 Task: Find connections with filter location Pozuelo de Alarcón with filter topic #ContentMarketingwith filter profile language Spanish with filter current company Royal Enfield with filter school Srinivasa Ramanujan Institute of Technology with filter industry Natural Gas Extraction with filter service category Digital Marketing with filter keywords title Suicide Hotline Volunteer
Action: Mouse moved to (618, 76)
Screenshot: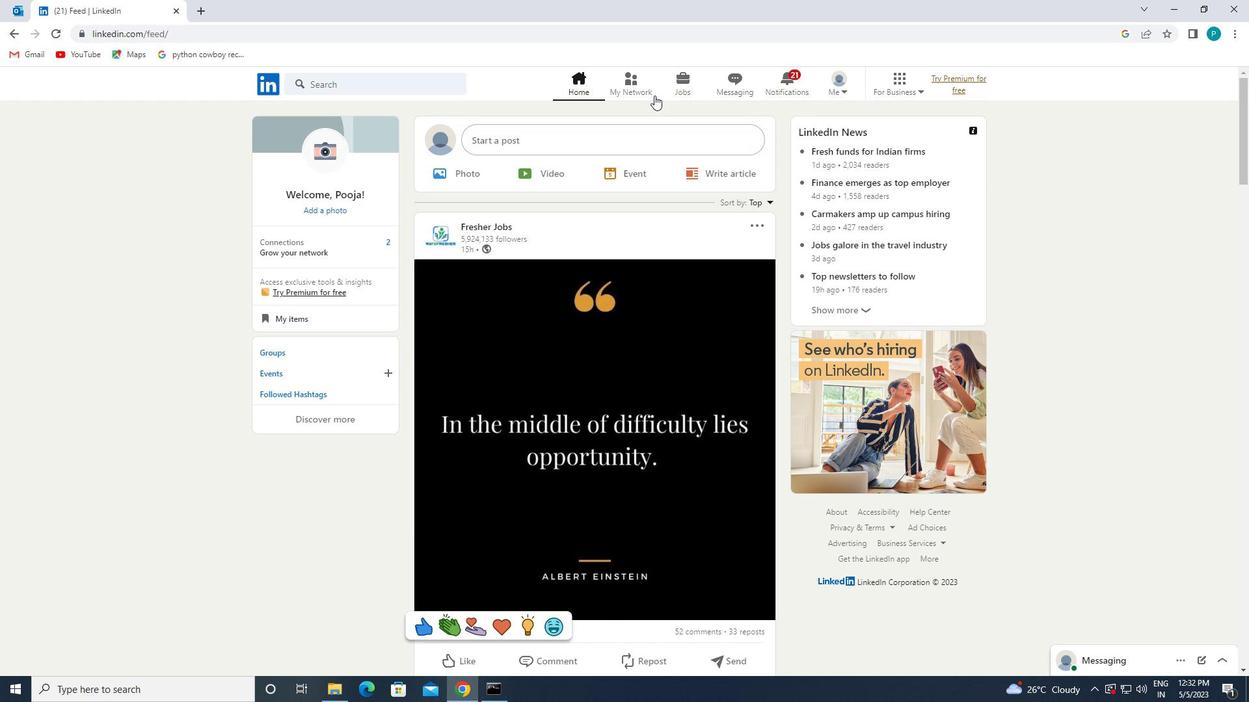
Action: Mouse pressed left at (618, 76)
Screenshot: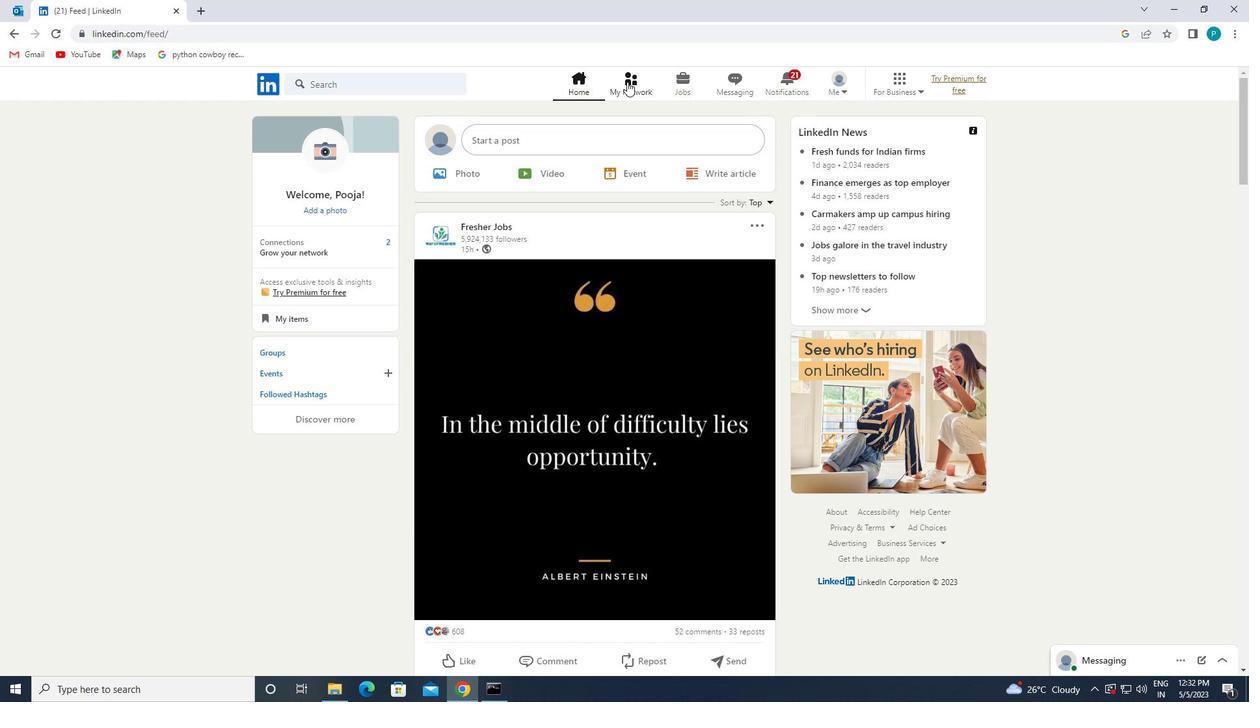 
Action: Mouse moved to (400, 145)
Screenshot: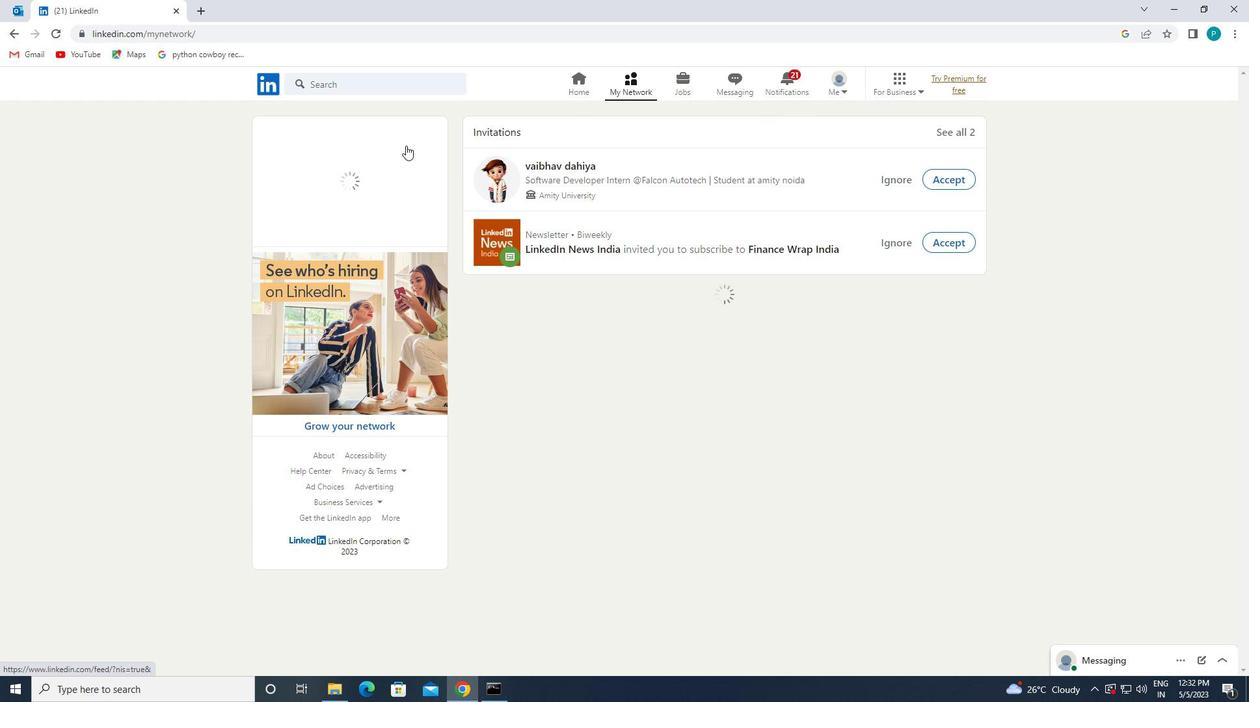 
Action: Mouse pressed left at (400, 145)
Screenshot: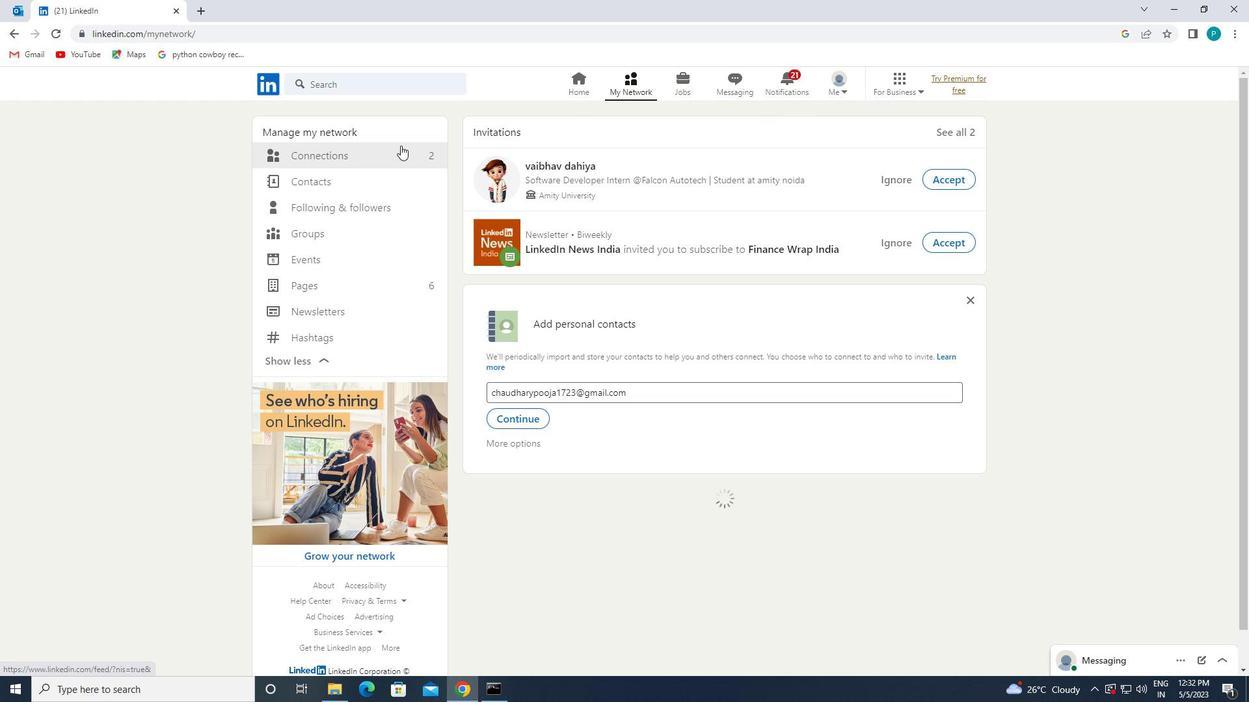
Action: Mouse moved to (418, 154)
Screenshot: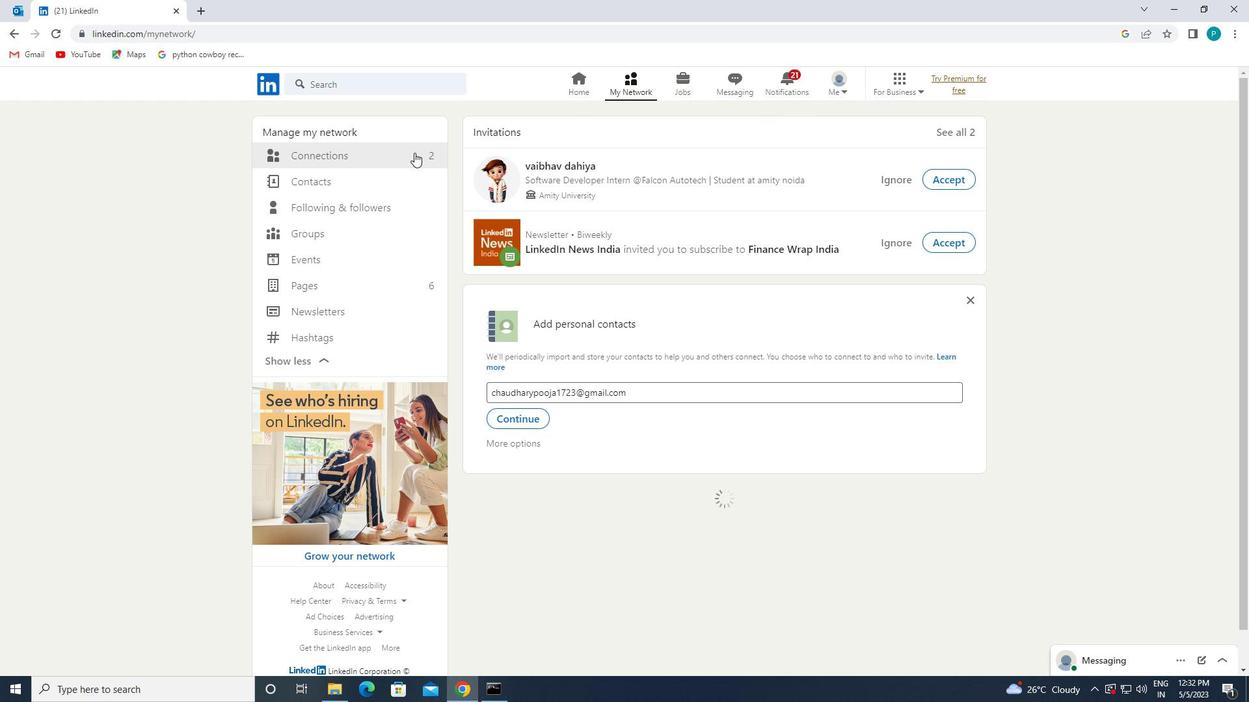 
Action: Mouse pressed left at (418, 154)
Screenshot: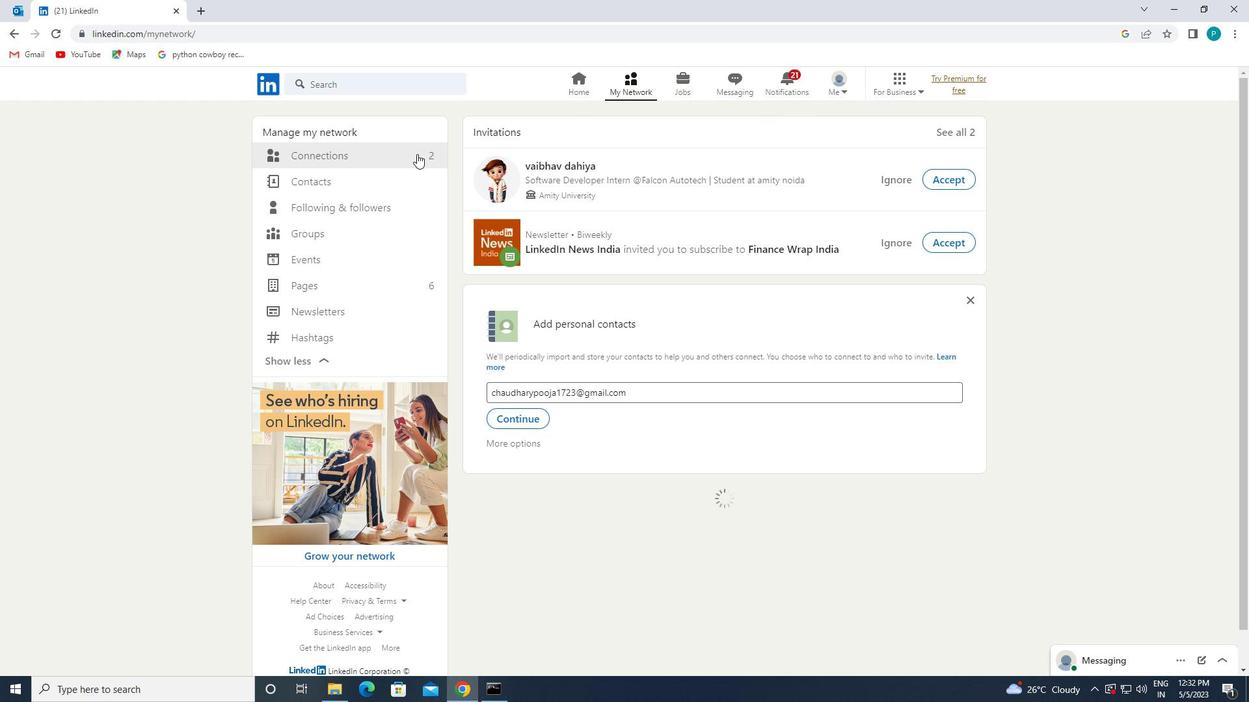 
Action: Mouse moved to (709, 161)
Screenshot: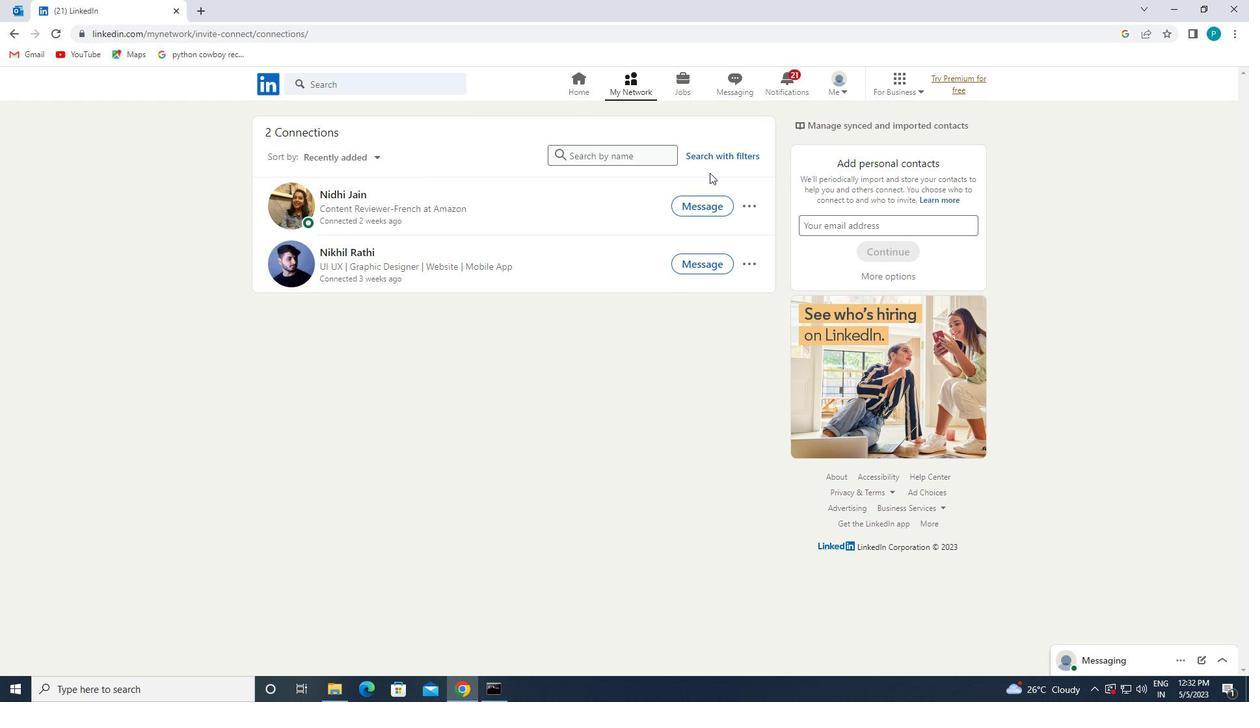
Action: Mouse pressed left at (709, 161)
Screenshot: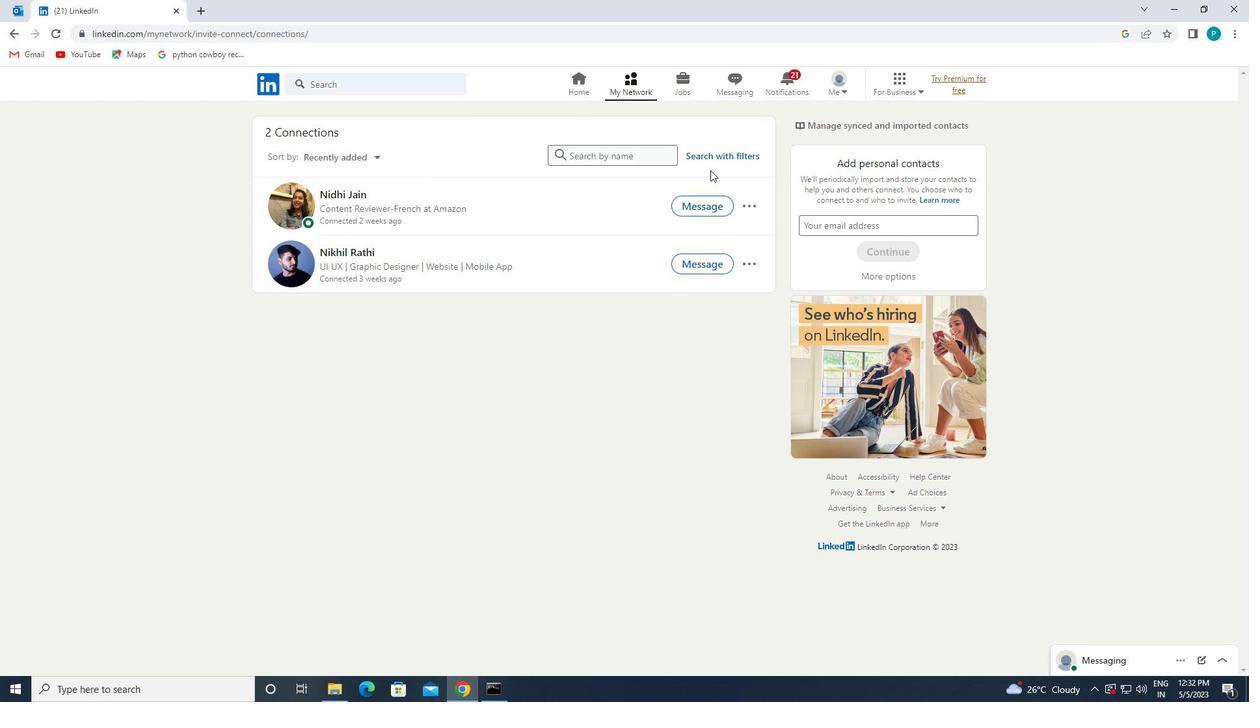
Action: Mouse moved to (661, 123)
Screenshot: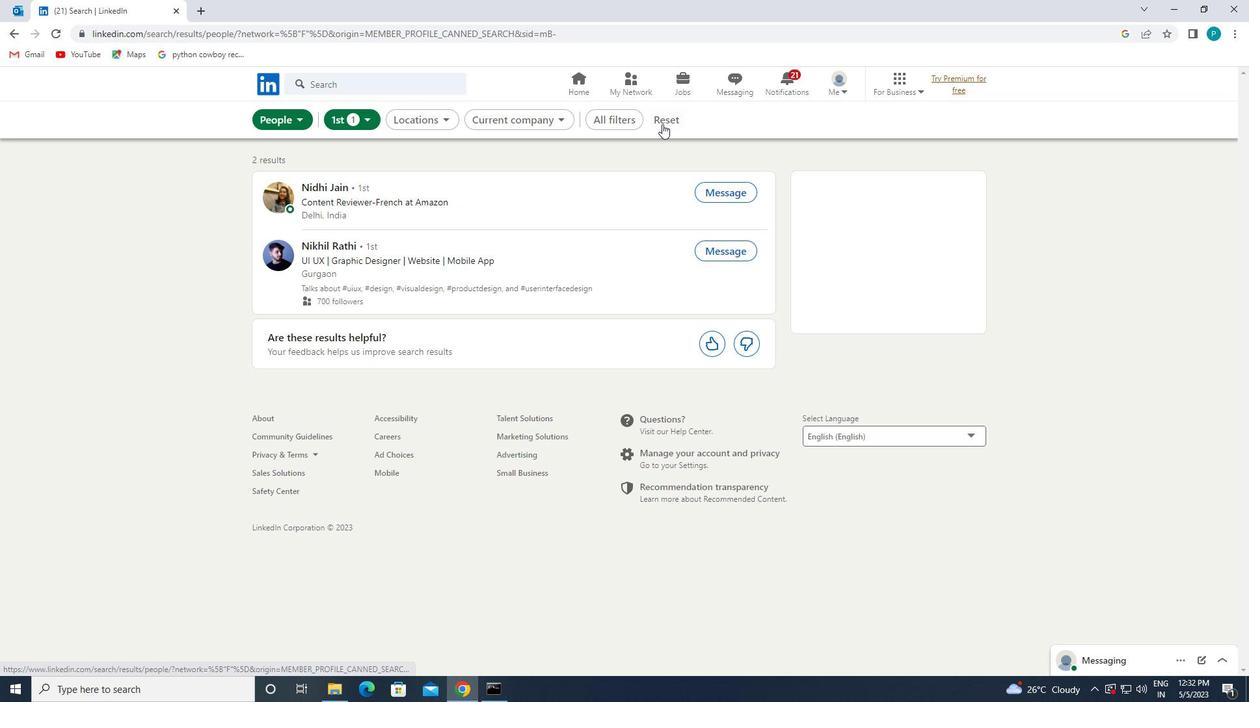 
Action: Mouse pressed left at (661, 123)
Screenshot: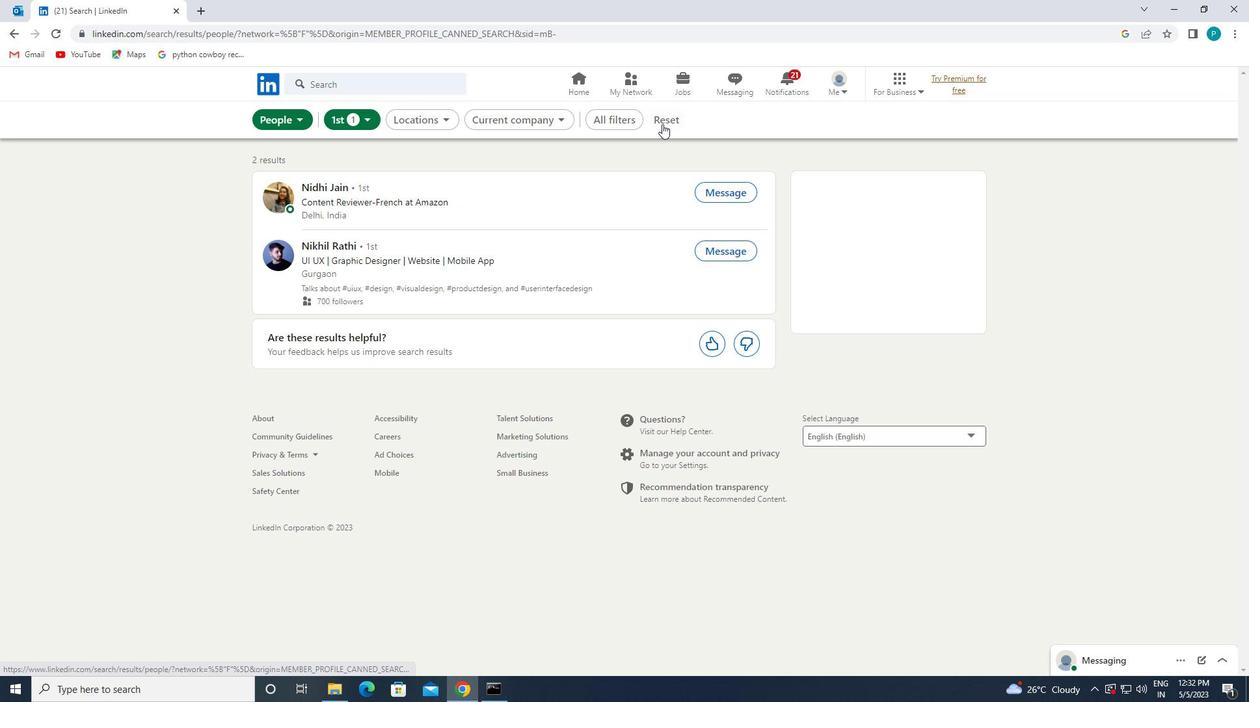 
Action: Mouse moved to (651, 121)
Screenshot: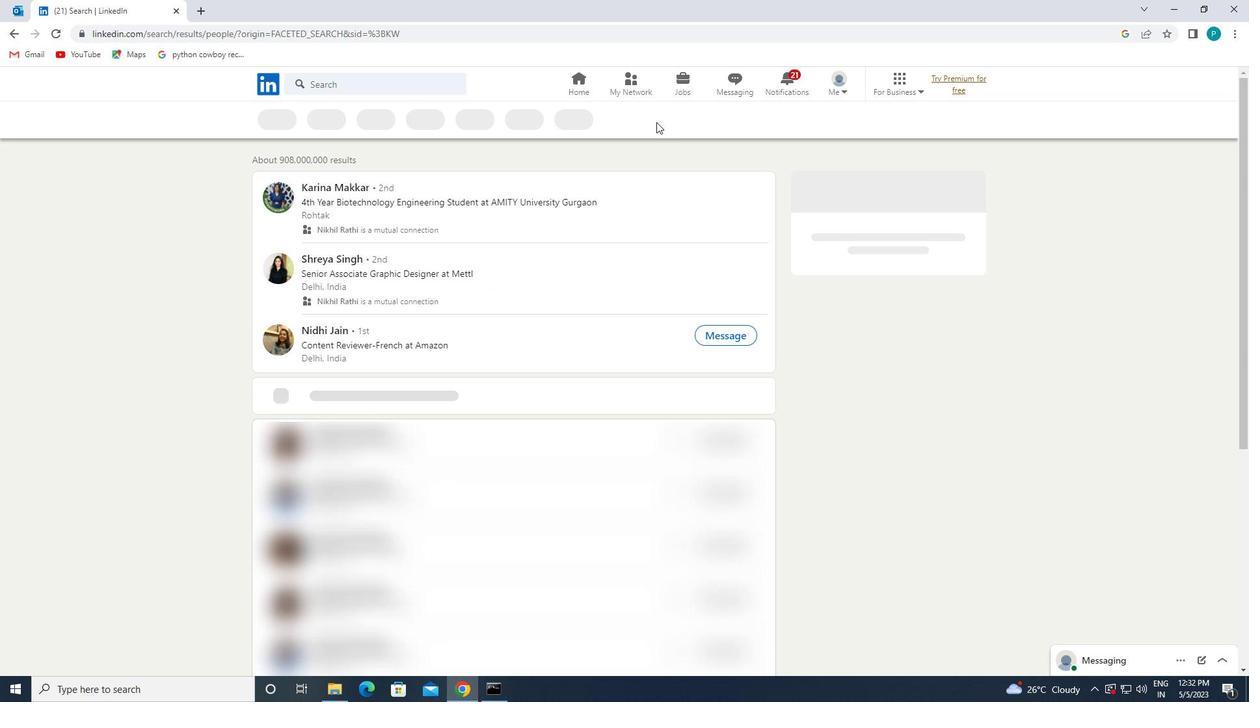 
Action: Mouse pressed left at (651, 121)
Screenshot: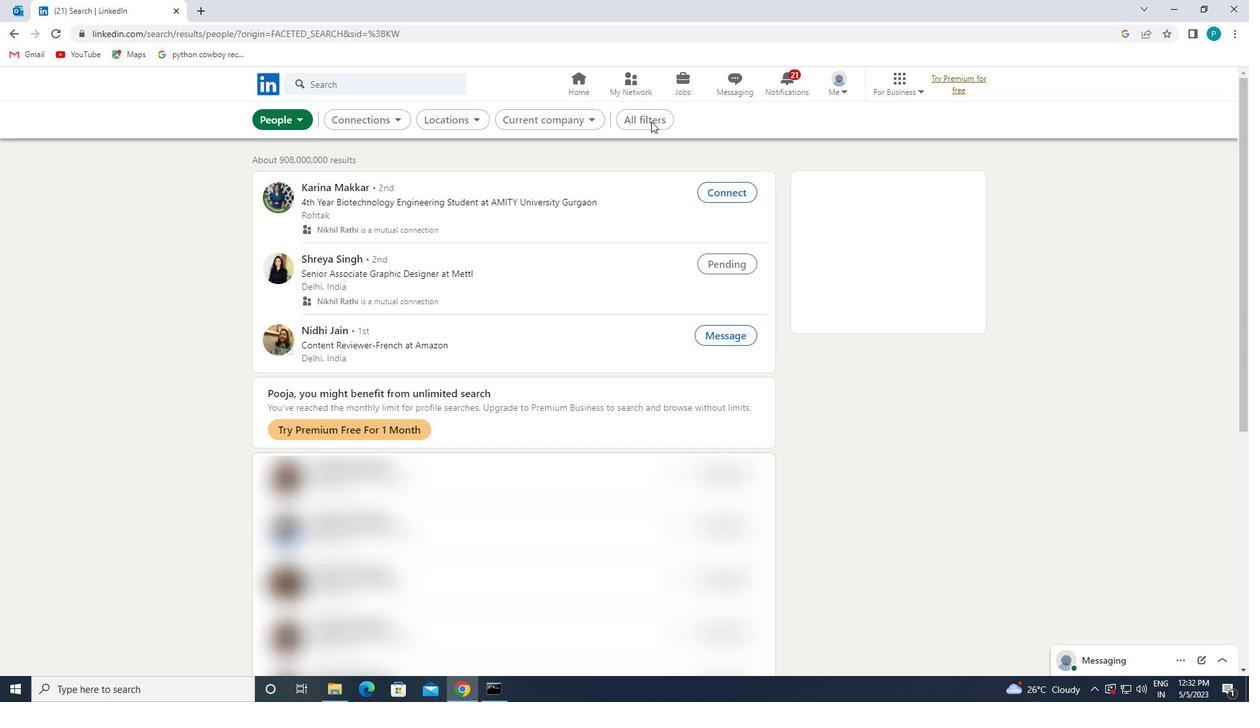 
Action: Mouse moved to (630, 122)
Screenshot: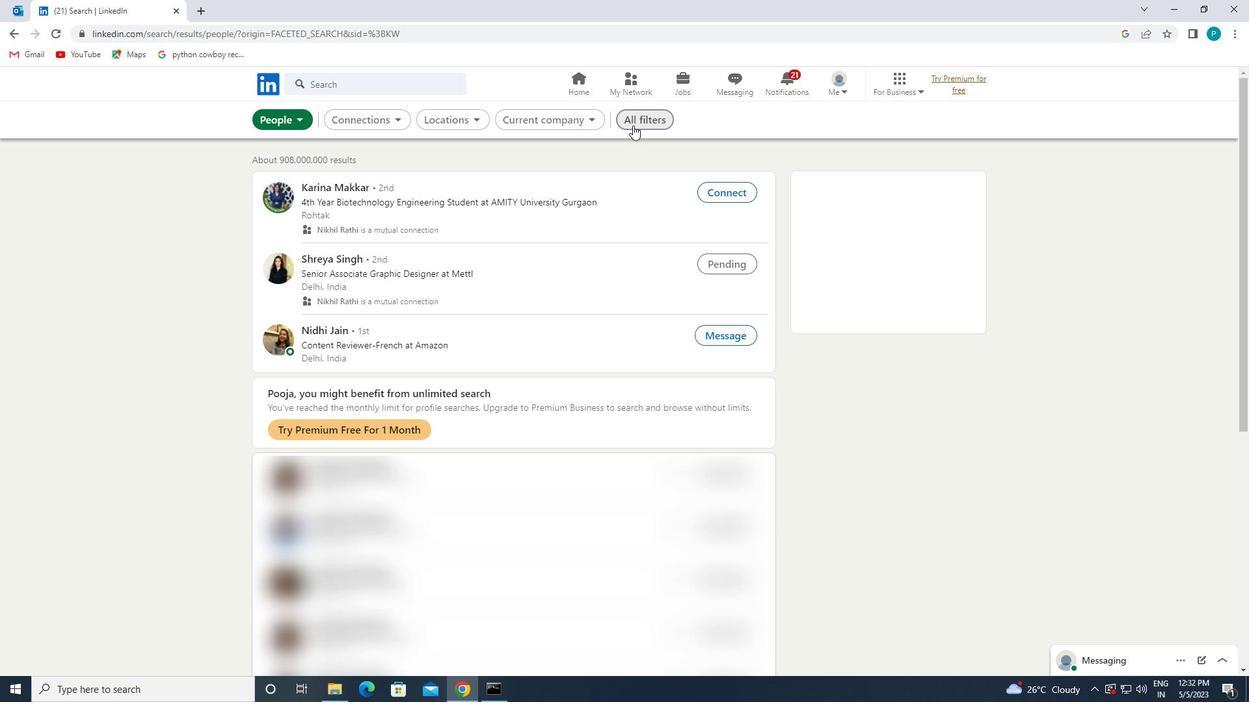 
Action: Mouse pressed left at (630, 122)
Screenshot: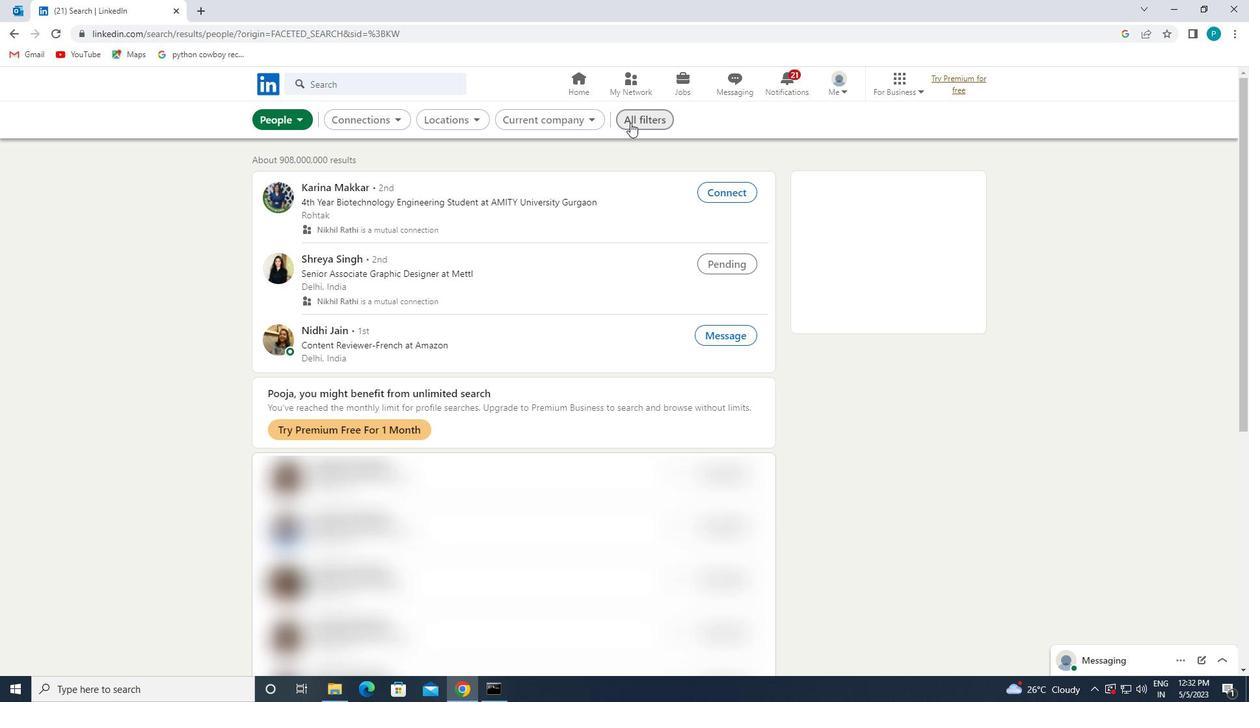 
Action: Mouse moved to (643, 124)
Screenshot: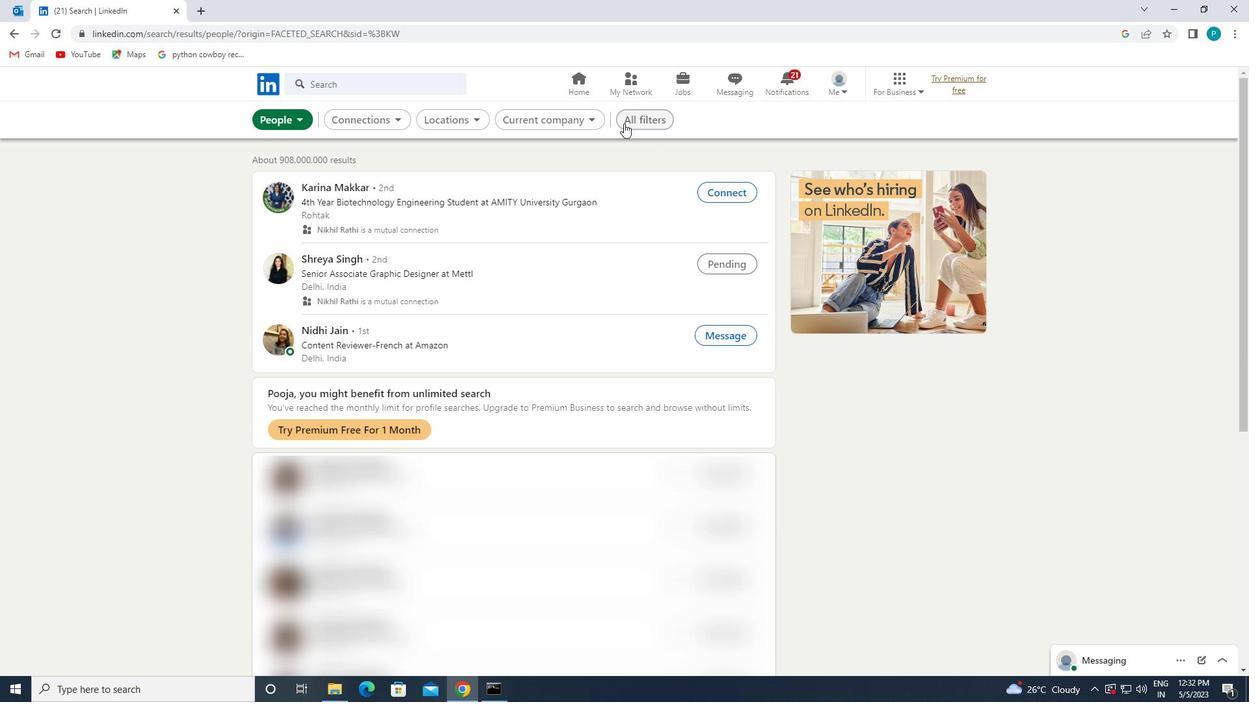 
Action: Mouse pressed left at (643, 124)
Screenshot: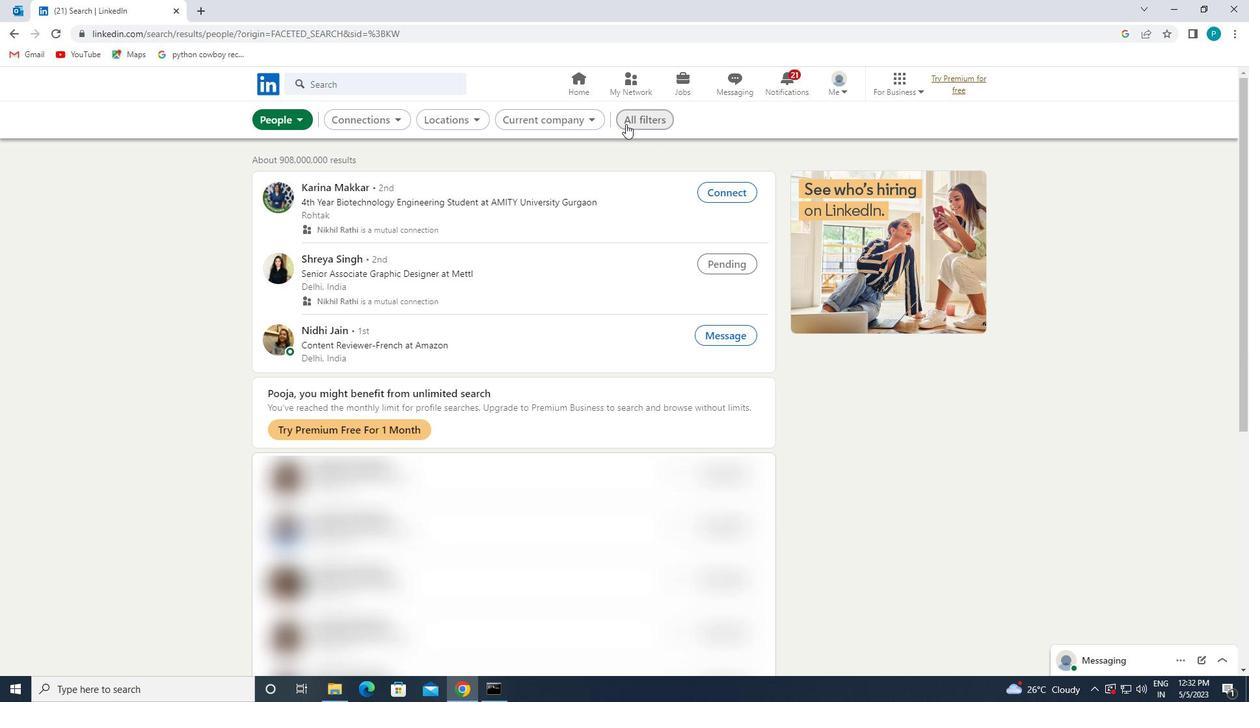 
Action: Mouse moved to (1130, 374)
Screenshot: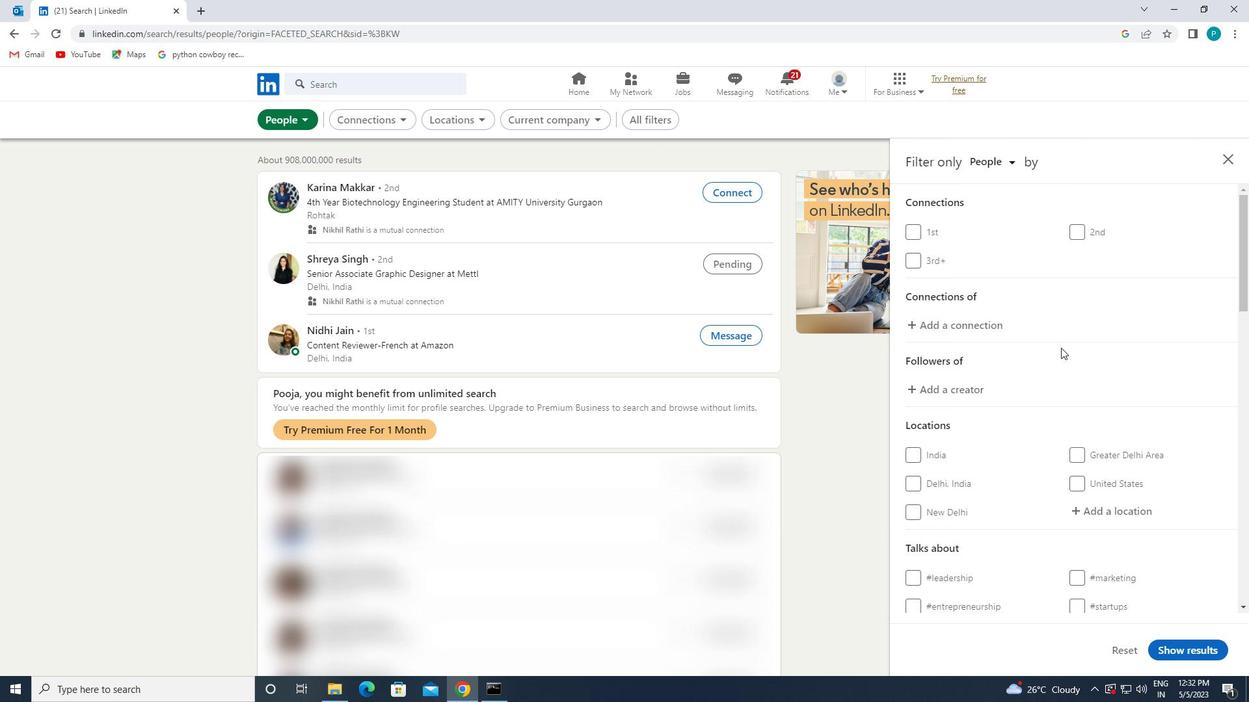 
Action: Mouse scrolled (1130, 374) with delta (0, 0)
Screenshot: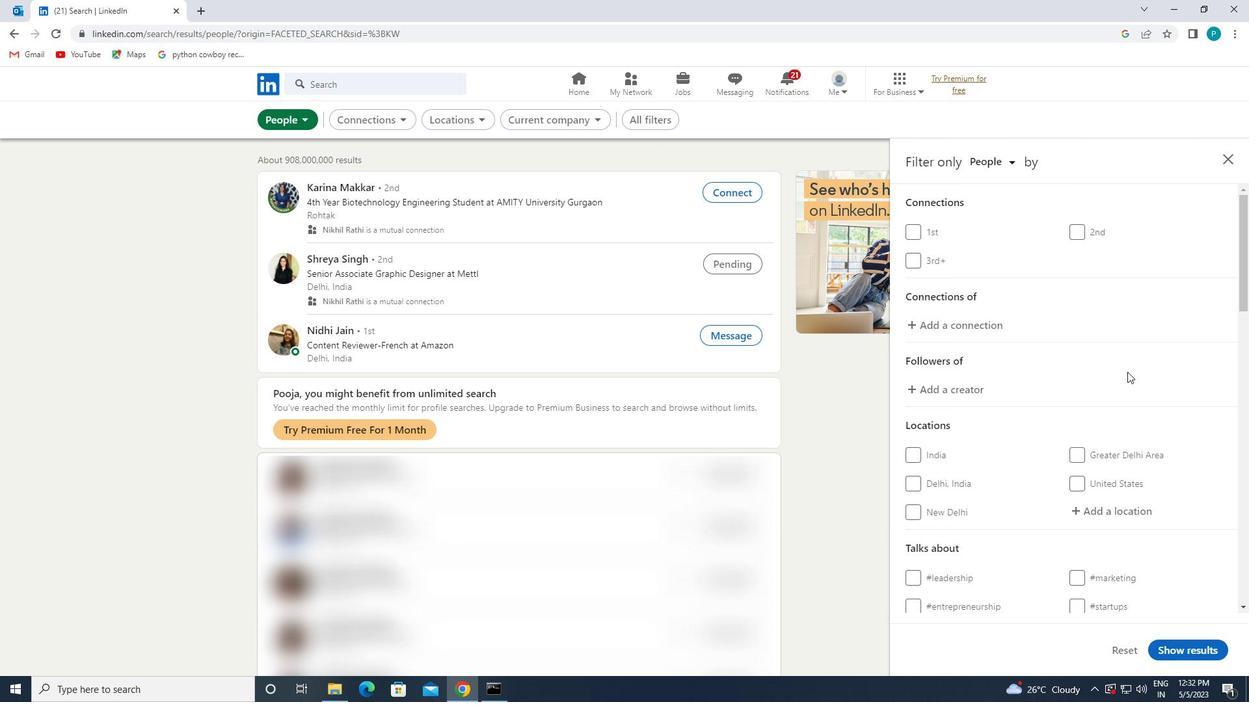 
Action: Mouse moved to (1130, 375)
Screenshot: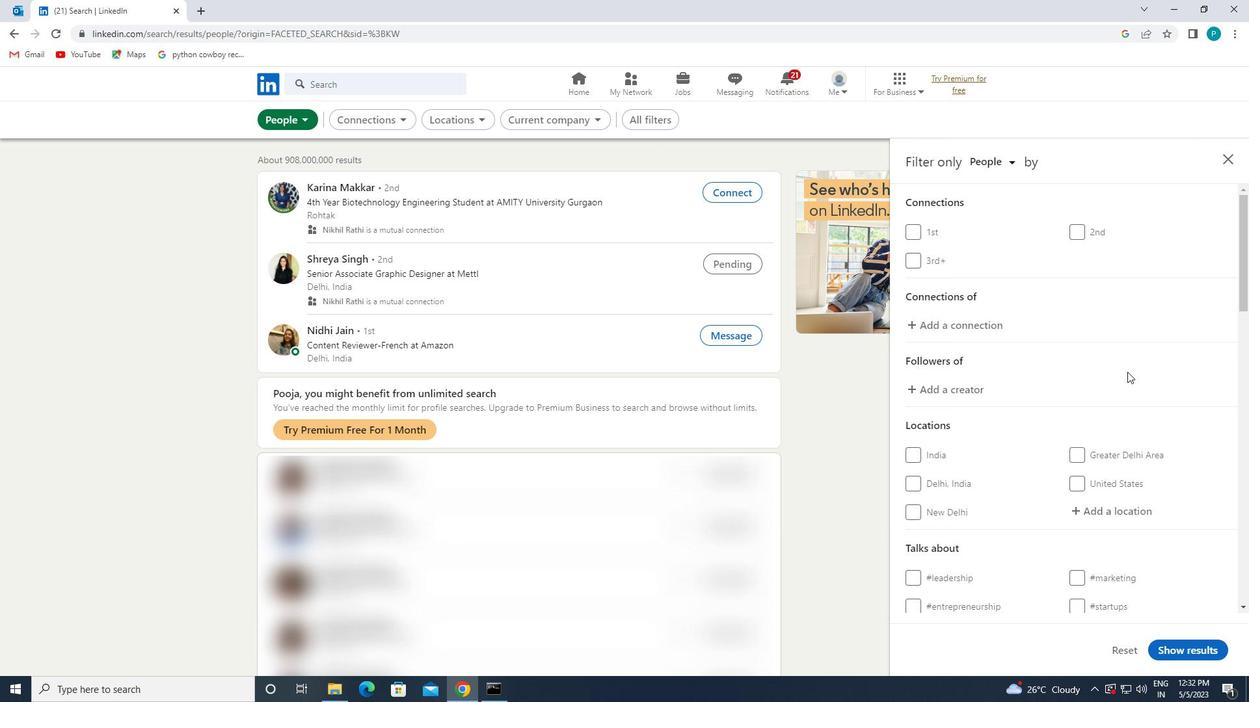
Action: Mouse scrolled (1130, 374) with delta (0, 0)
Screenshot: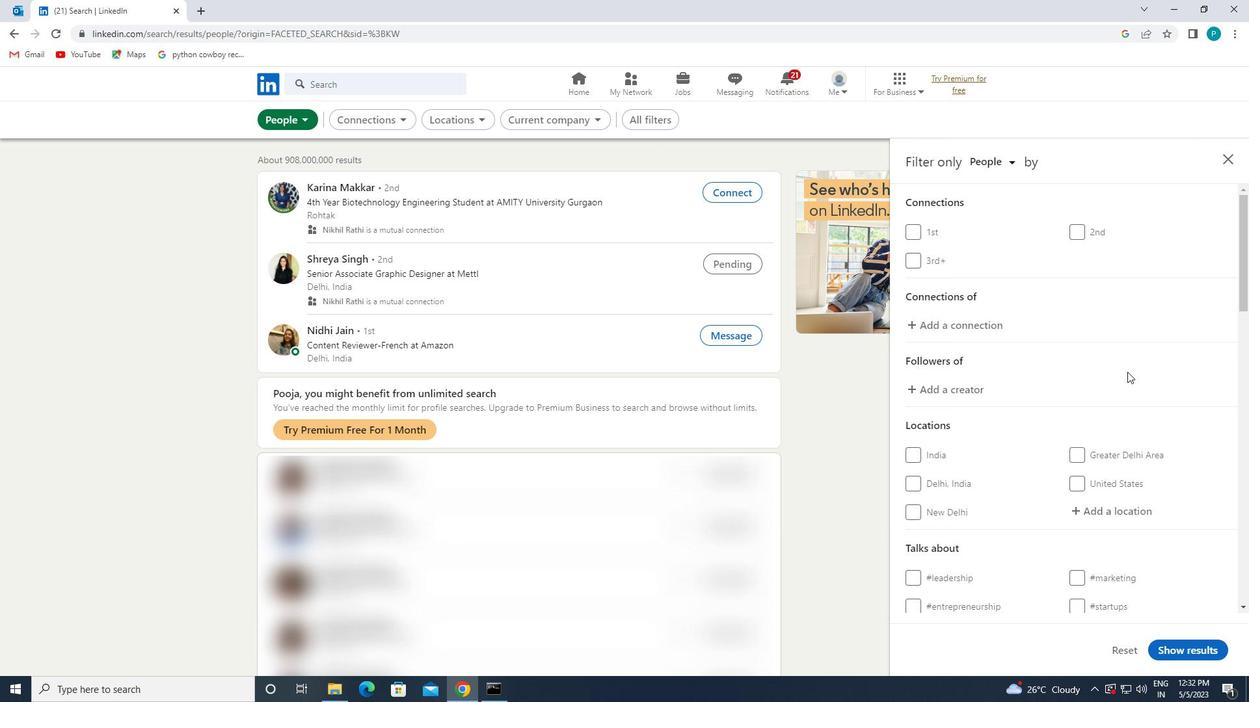 
Action: Mouse moved to (1126, 374)
Screenshot: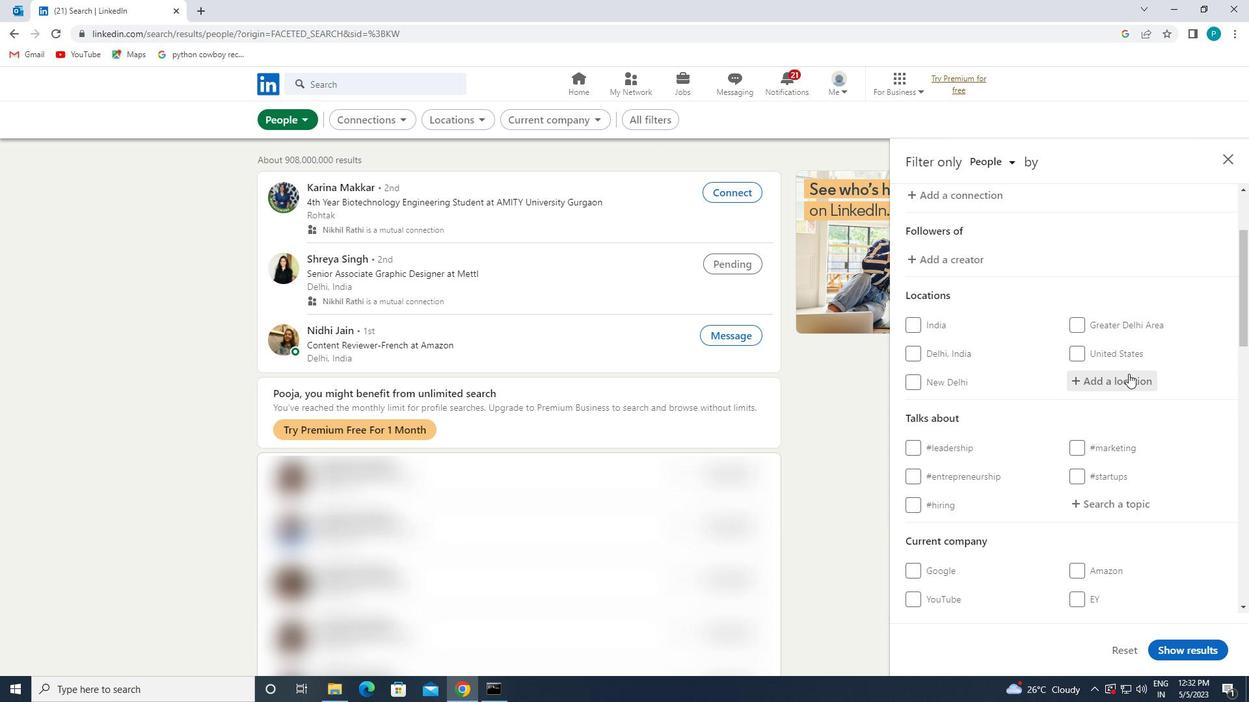
Action: Mouse pressed left at (1126, 374)
Screenshot: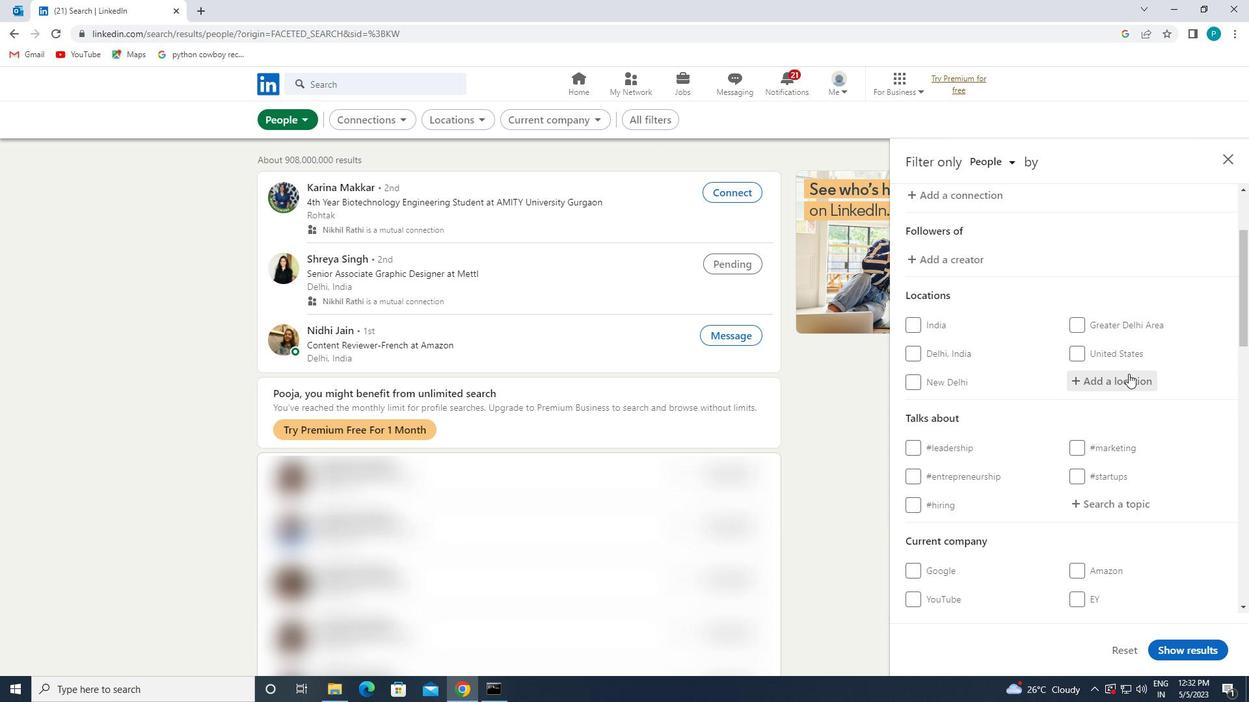 
Action: Mouse moved to (1126, 374)
Screenshot: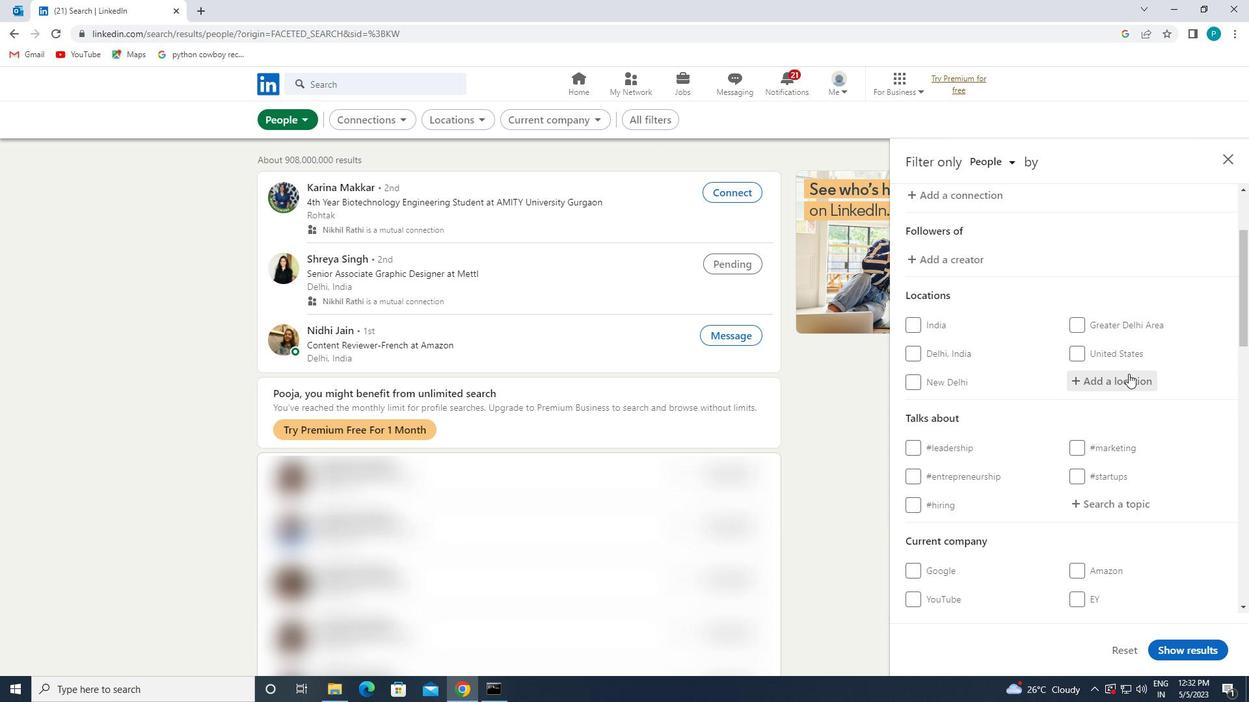 
Action: Key pressed <Key.caps_lock>p<Key.caps_lock>ozuelo<Key.space>de
Screenshot: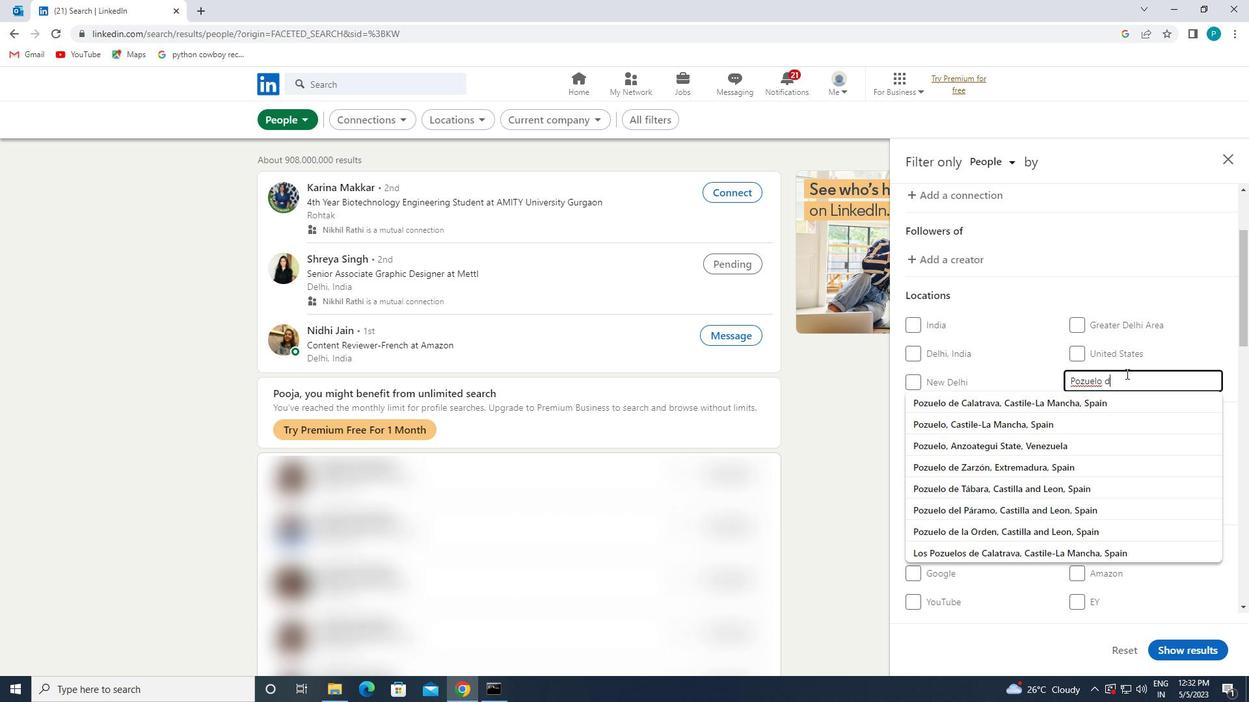 
Action: Mouse moved to (1071, 396)
Screenshot: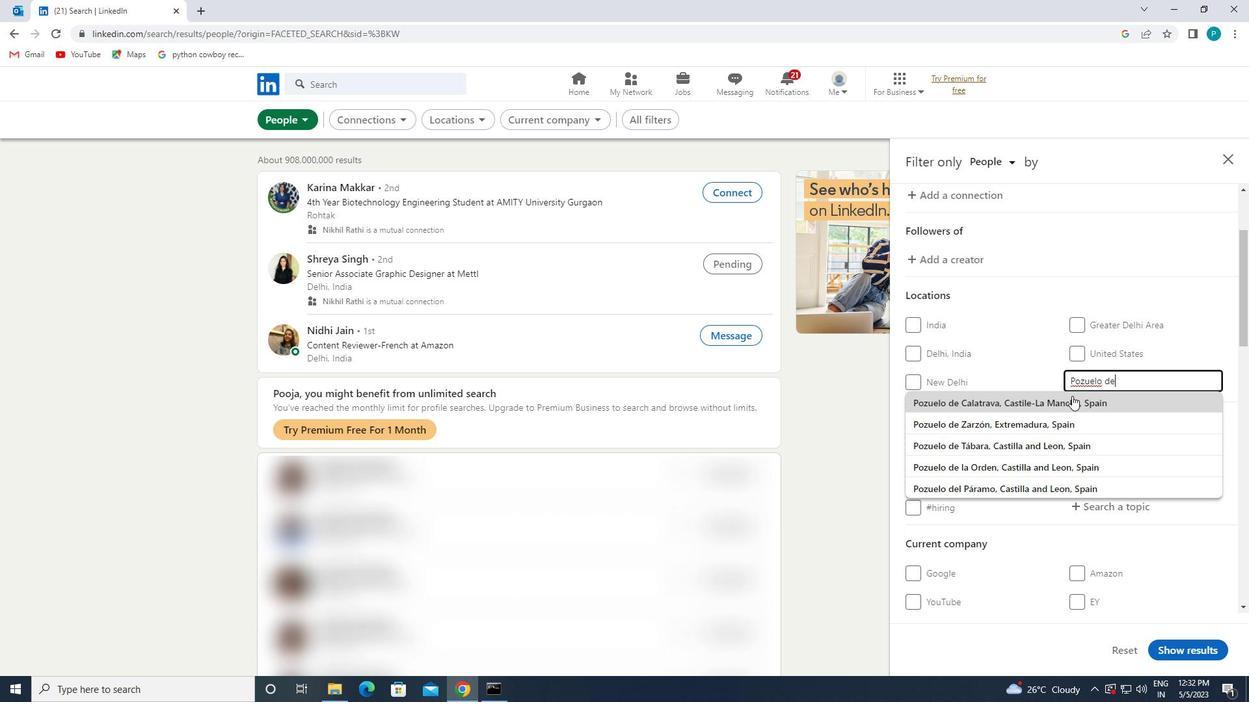 
Action: Key pressed <Key.space><Key.caps_lock>a<Key.caps_lock>larci<Key.backspace>on
Screenshot: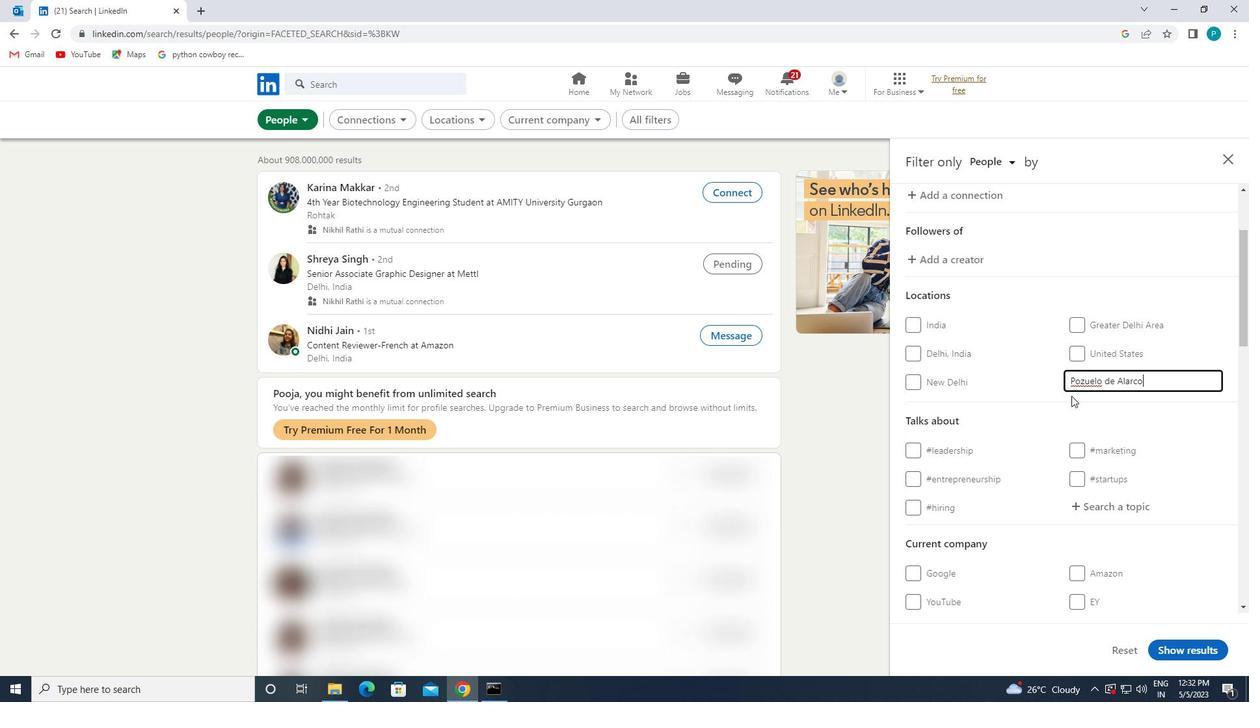
Action: Mouse moved to (1129, 511)
Screenshot: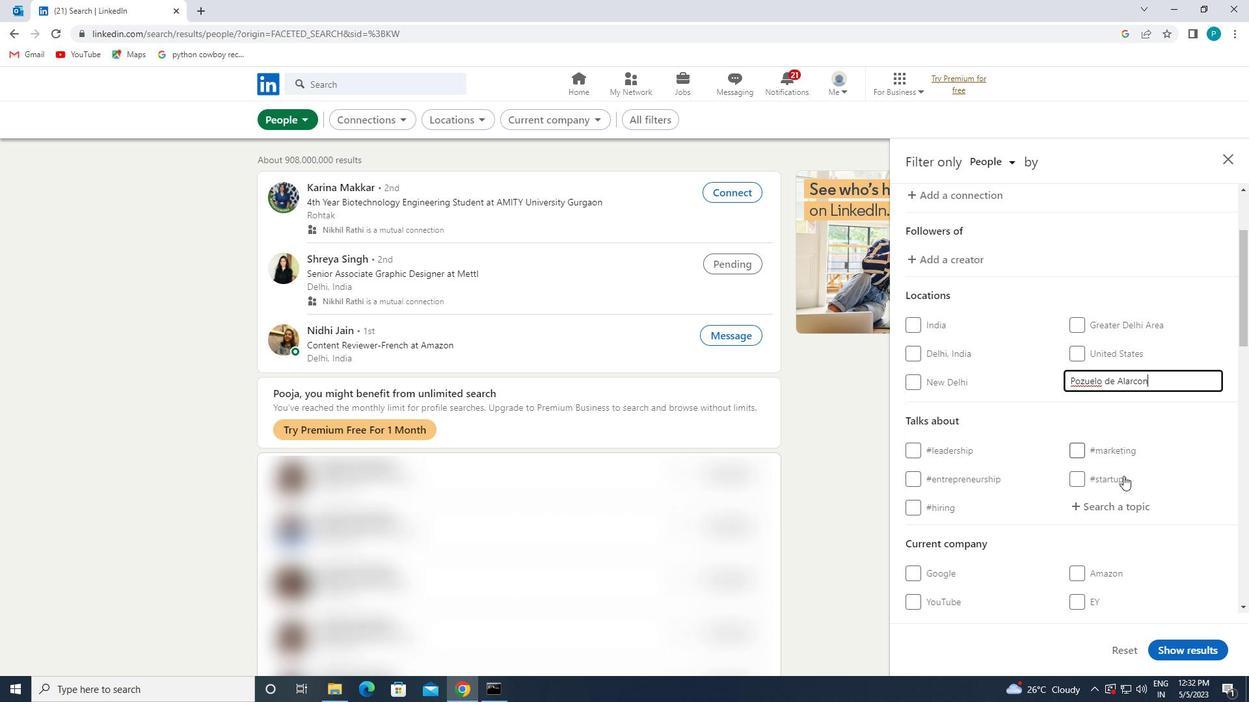 
Action: Mouse pressed left at (1129, 511)
Screenshot: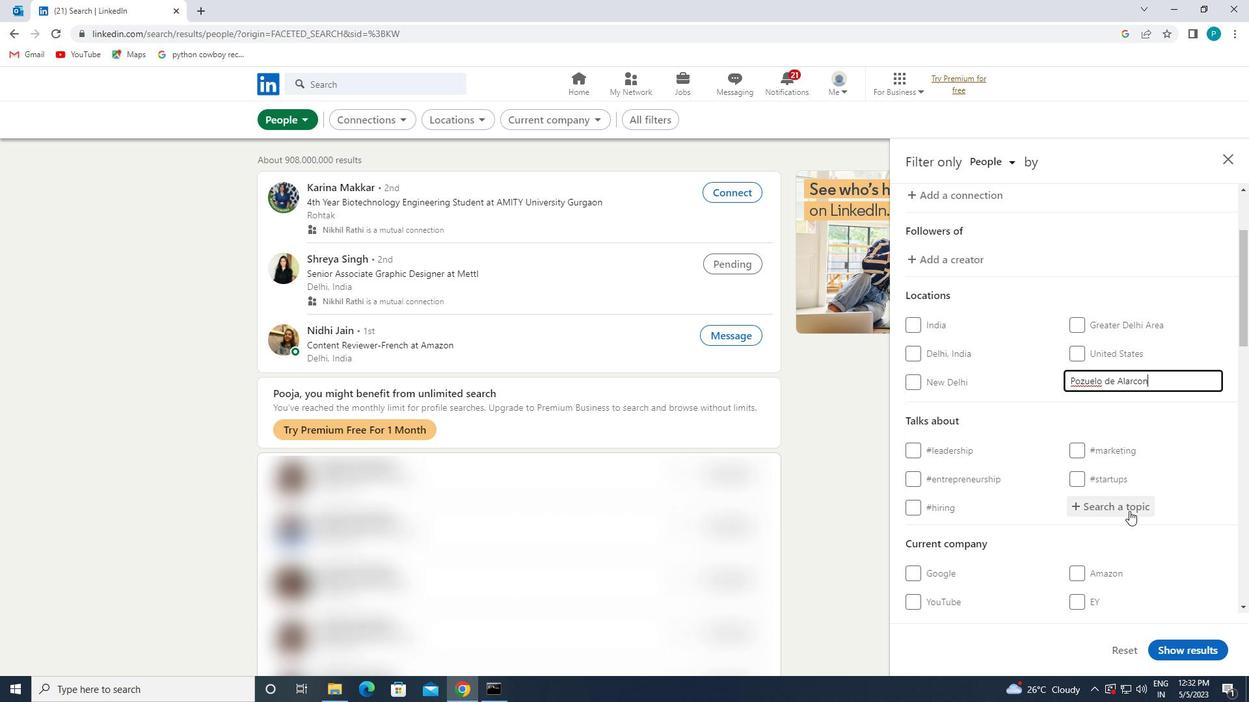 
Action: Key pressed <Key.shift>#<Key.caps_lock>C<Key.caps_lock>ONTENT<Key.caps_lock>M<Key.caps_lock>ARKETING
Screenshot: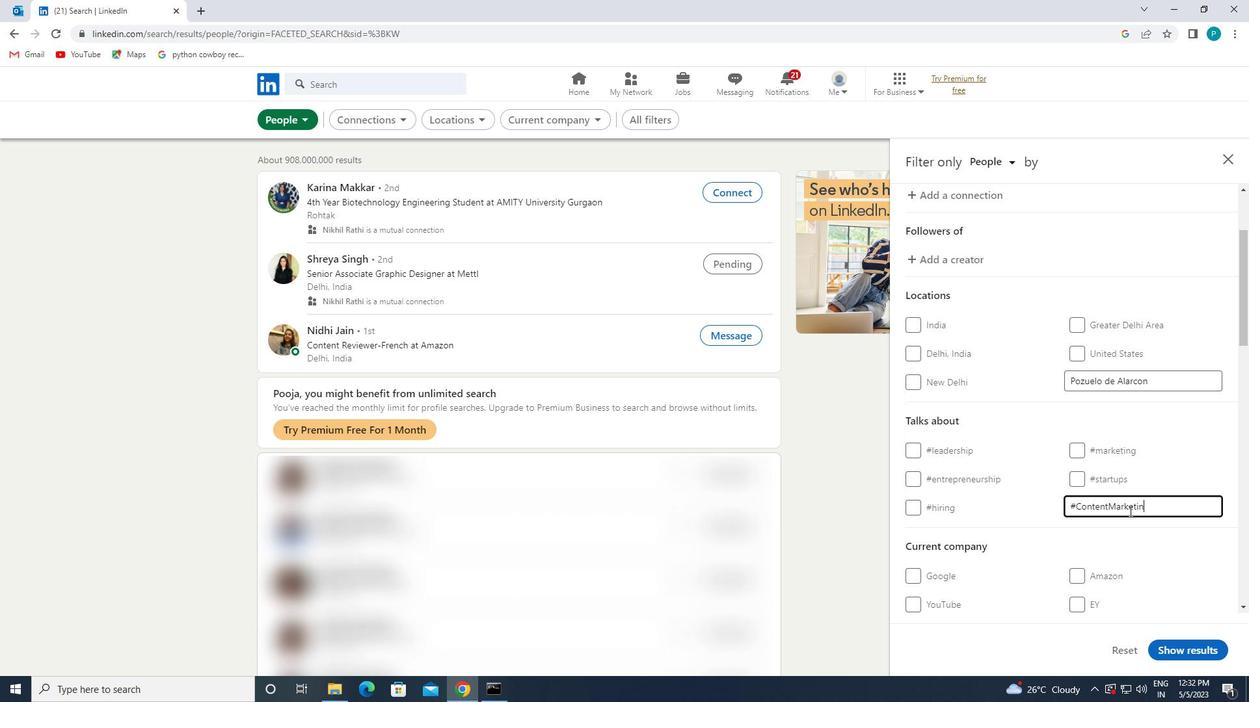 
Action: Mouse moved to (1122, 511)
Screenshot: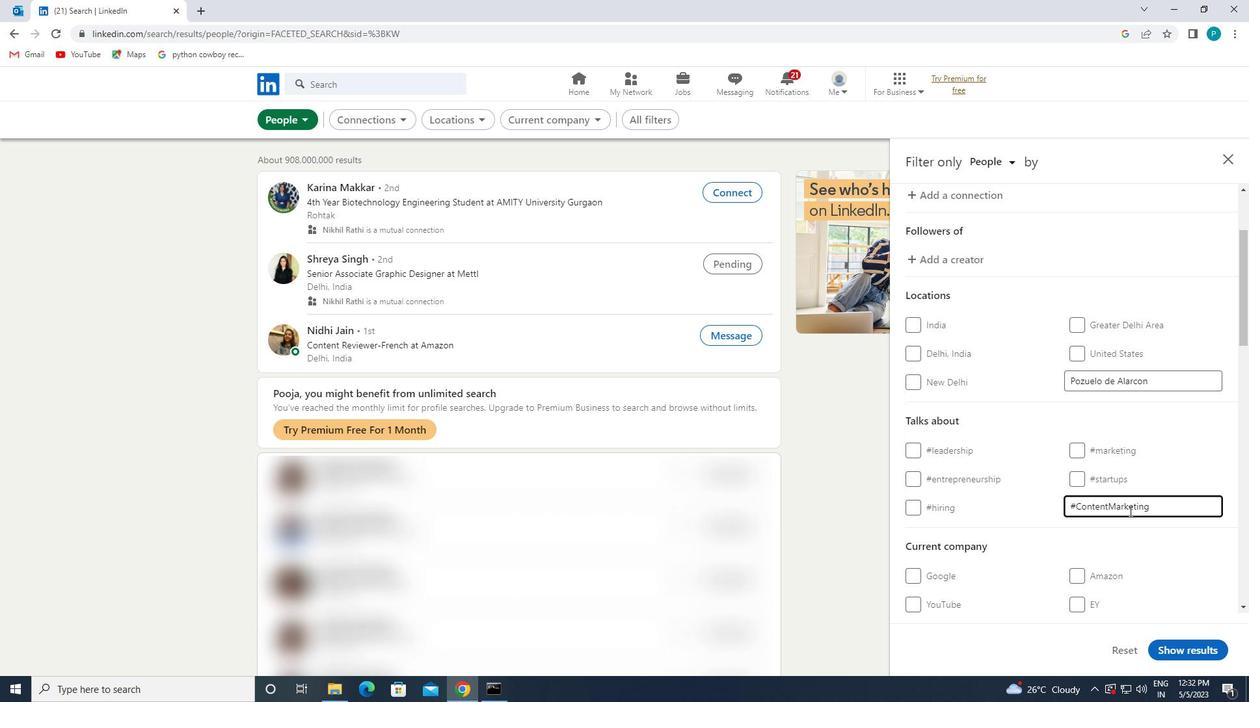 
Action: Mouse scrolled (1122, 510) with delta (0, 0)
Screenshot: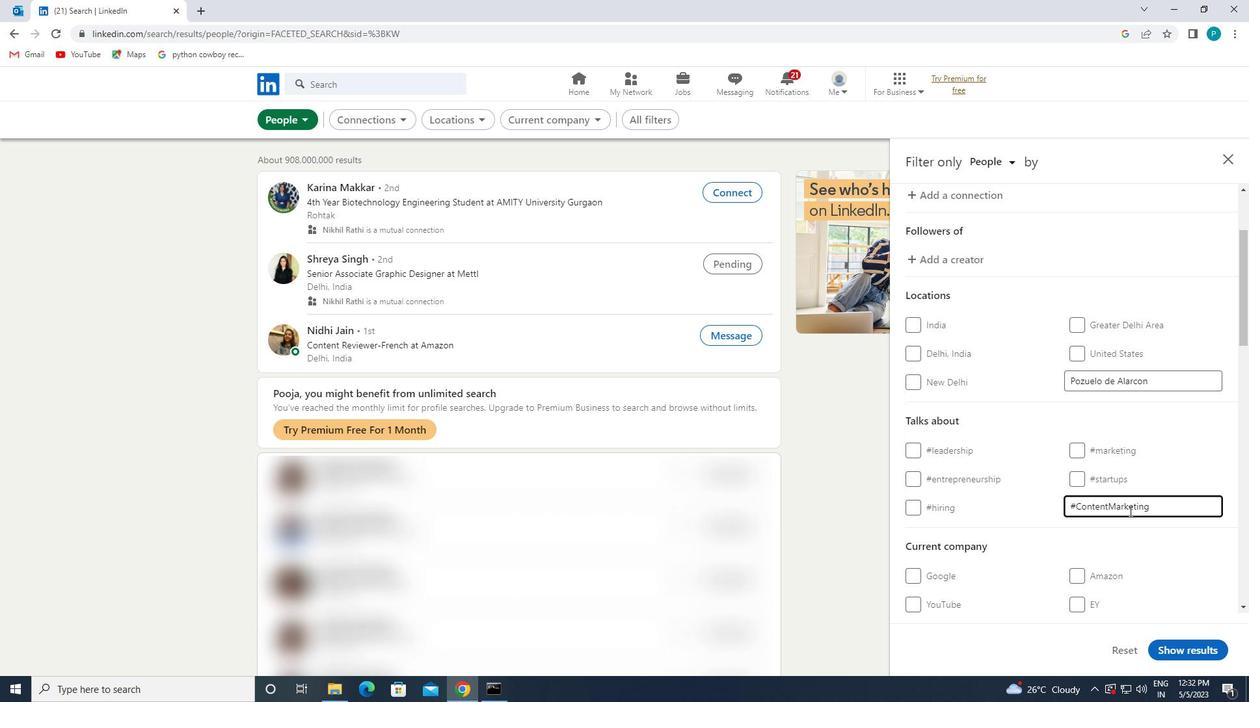 
Action: Mouse moved to (1050, 499)
Screenshot: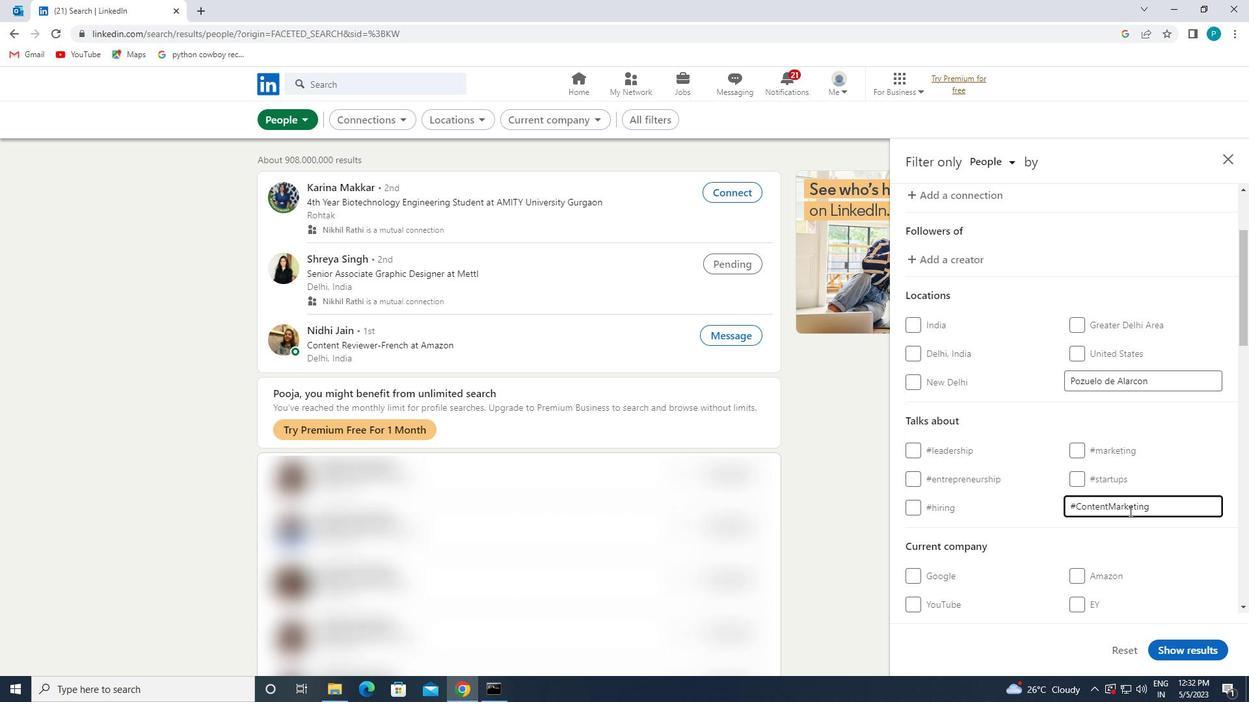 
Action: Mouse scrolled (1050, 499) with delta (0, 0)
Screenshot: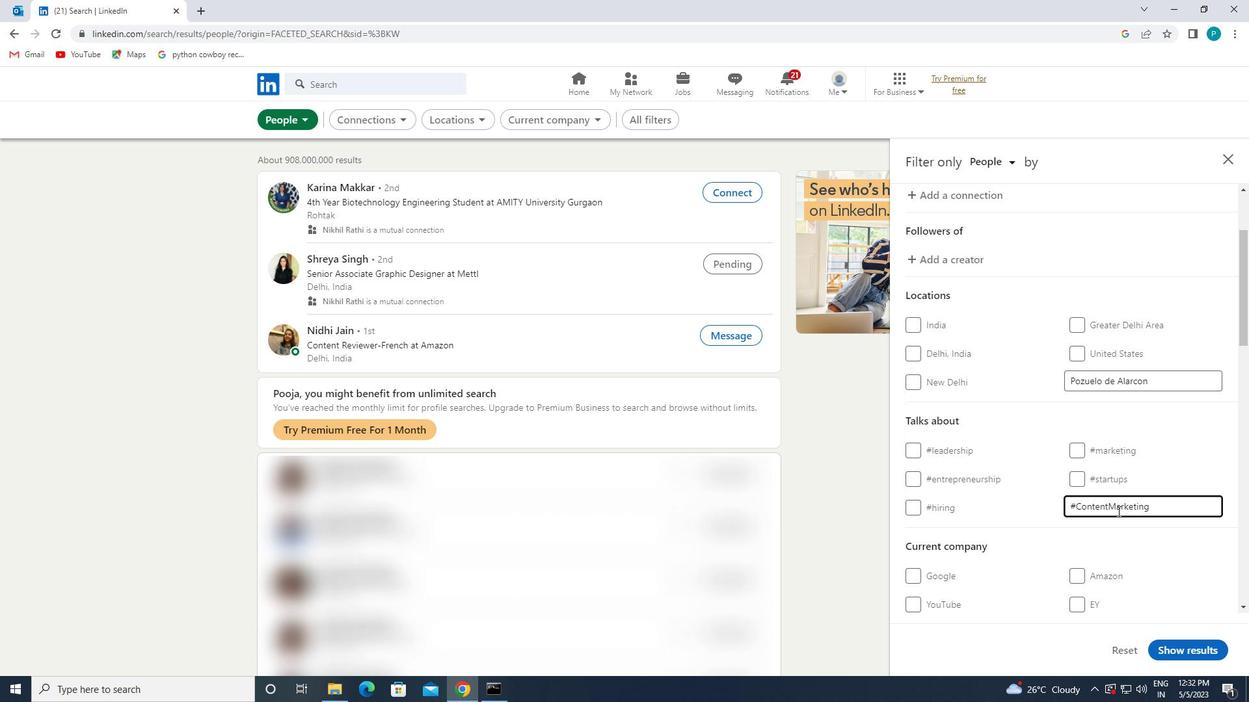 
Action: Mouse scrolled (1050, 499) with delta (0, 0)
Screenshot: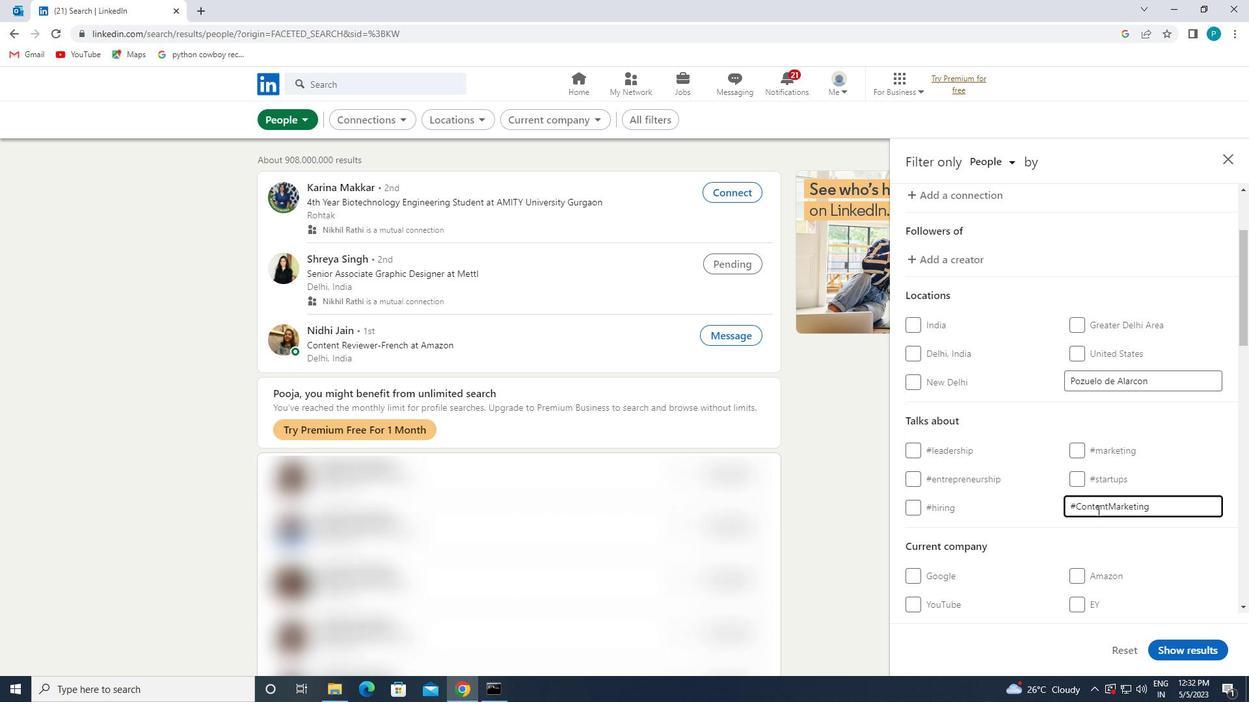 
Action: Mouse scrolled (1050, 499) with delta (0, 0)
Screenshot: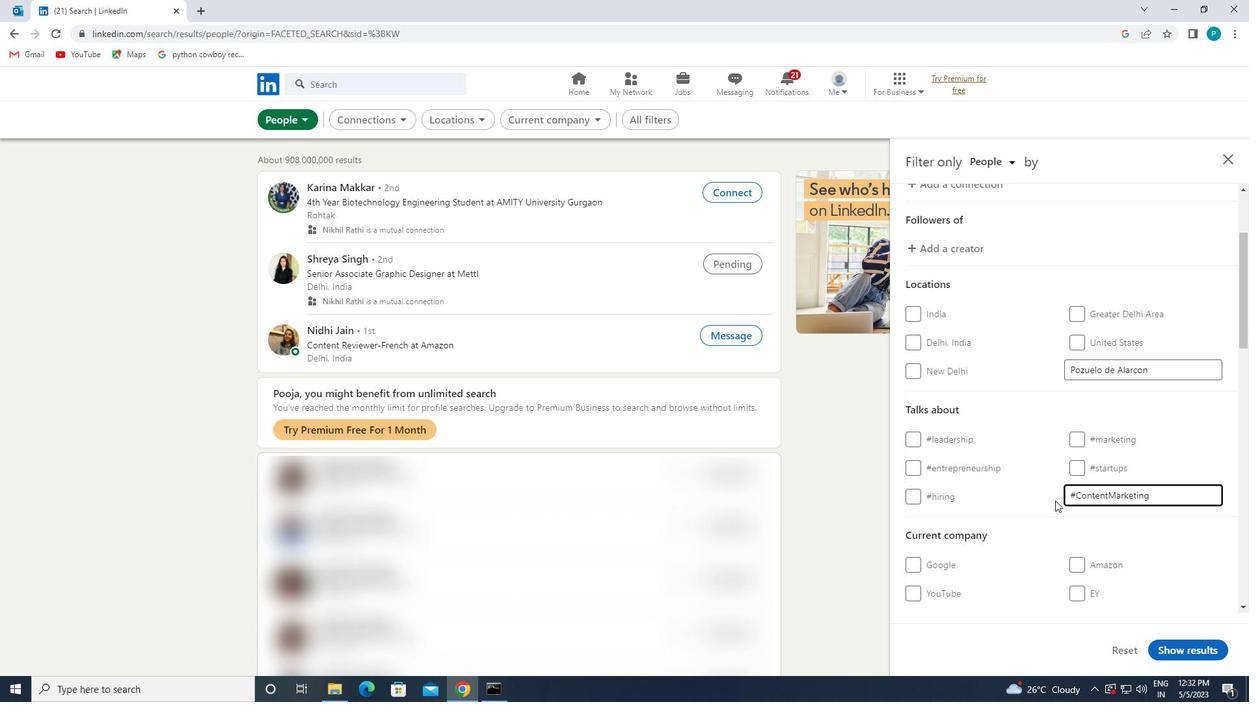 
Action: Mouse moved to (1048, 499)
Screenshot: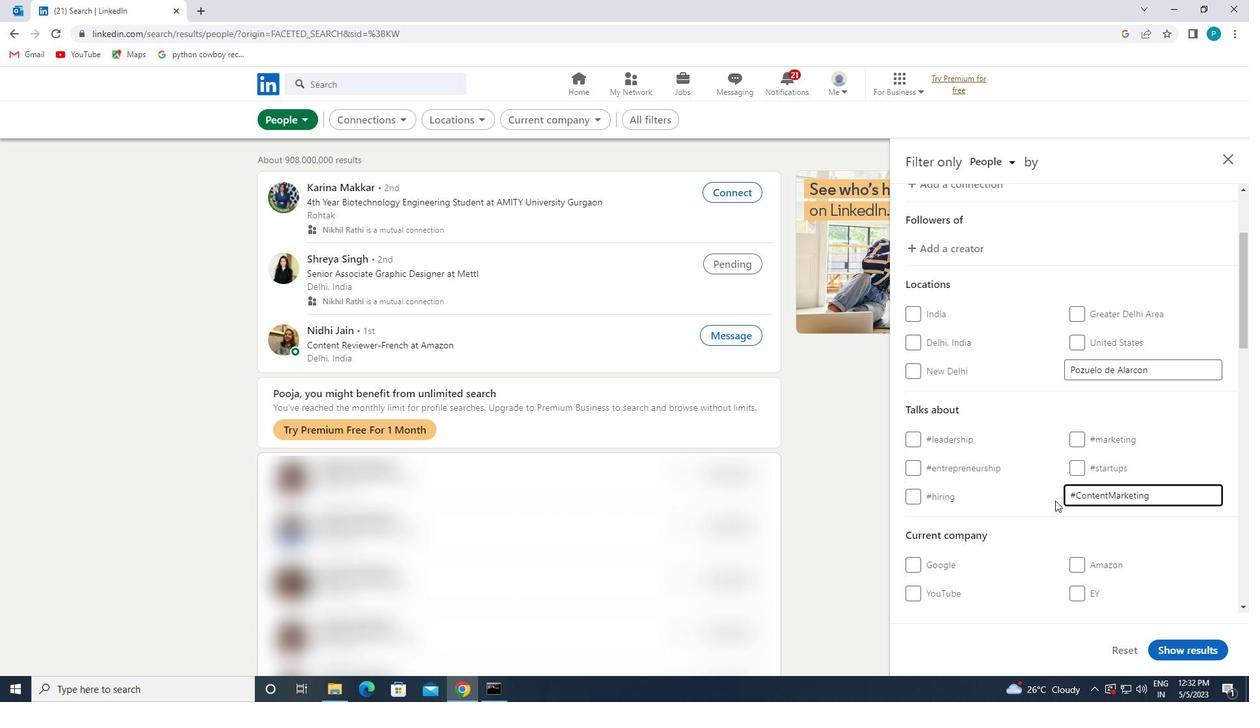 
Action: Mouse scrolled (1048, 498) with delta (0, 0)
Screenshot: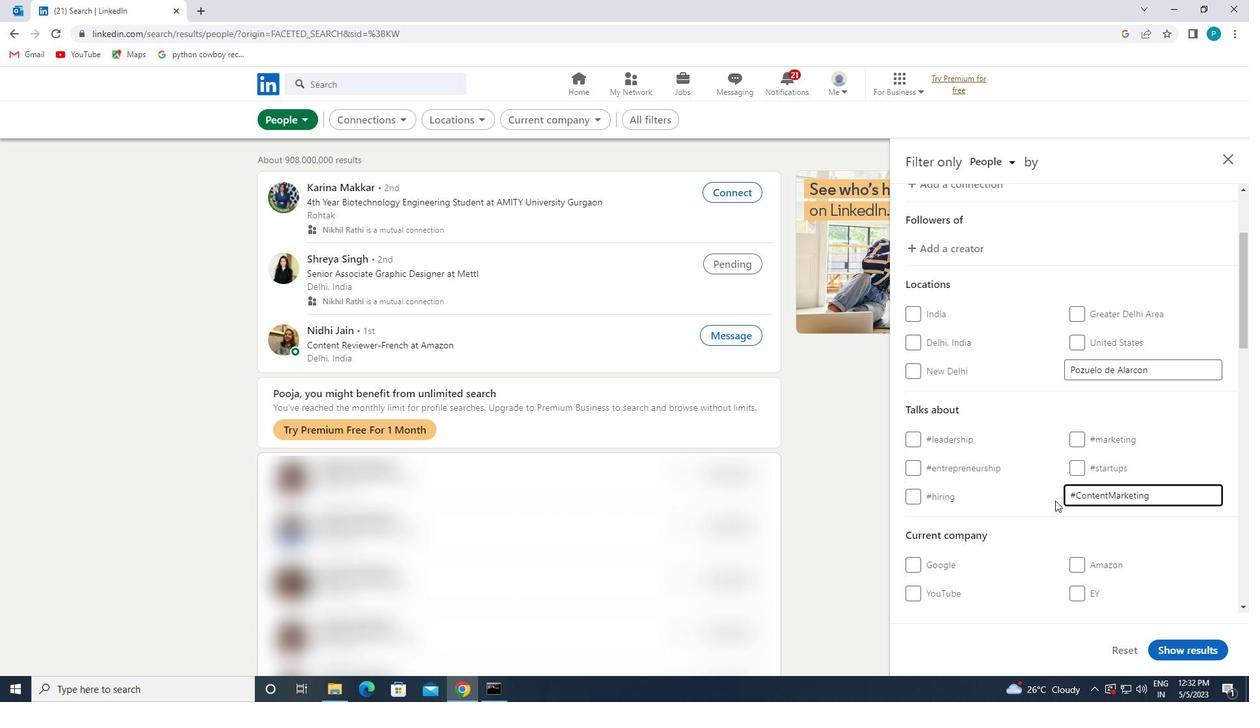 
Action: Mouse moved to (965, 486)
Screenshot: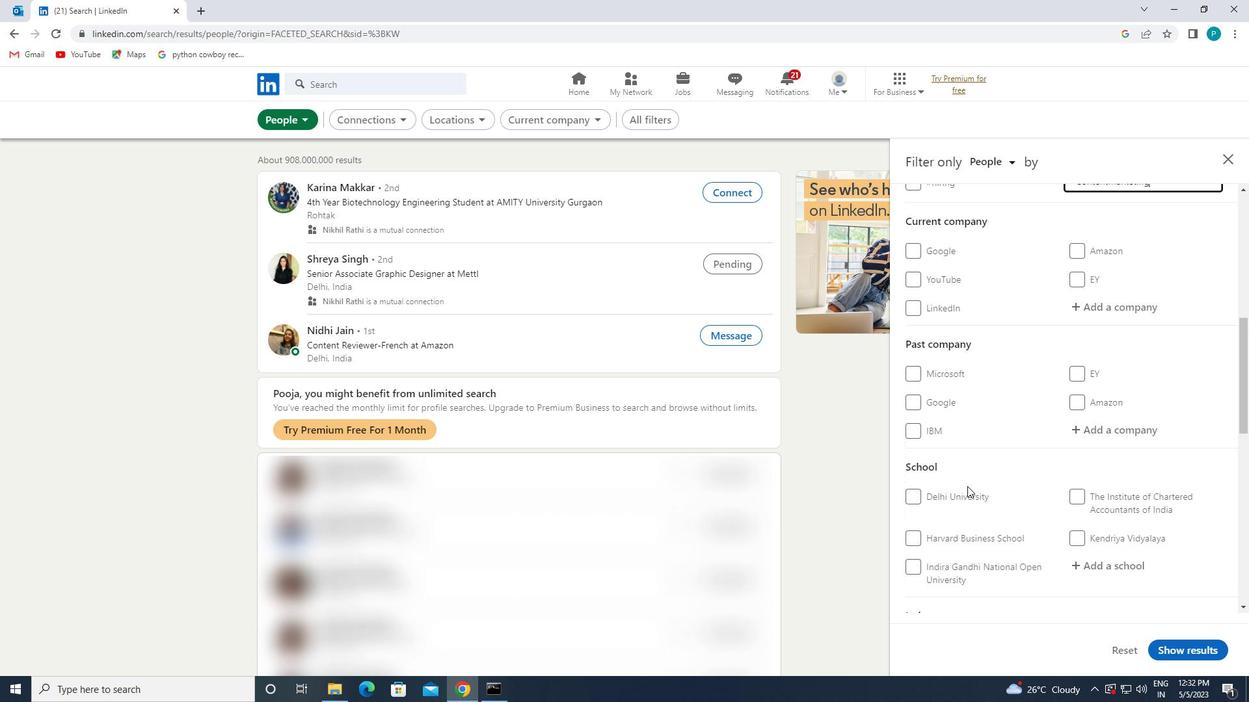 
Action: Mouse scrolled (965, 485) with delta (0, 0)
Screenshot: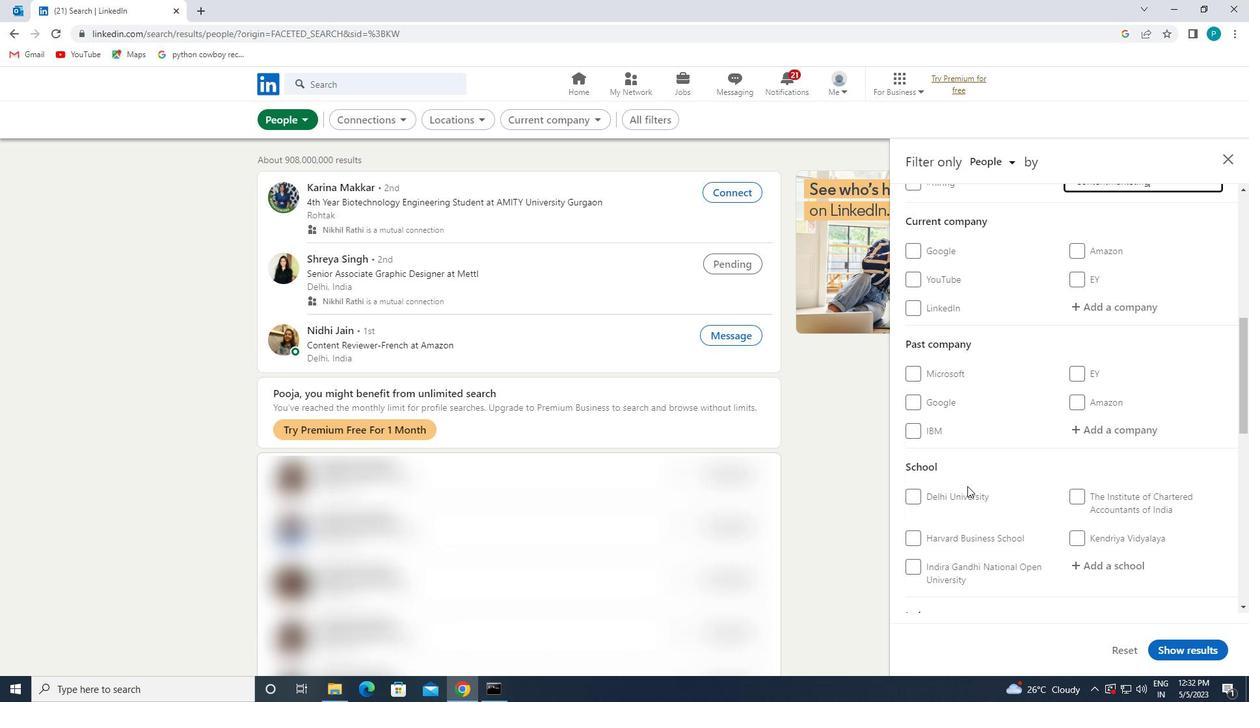 
Action: Mouse moved to (957, 482)
Screenshot: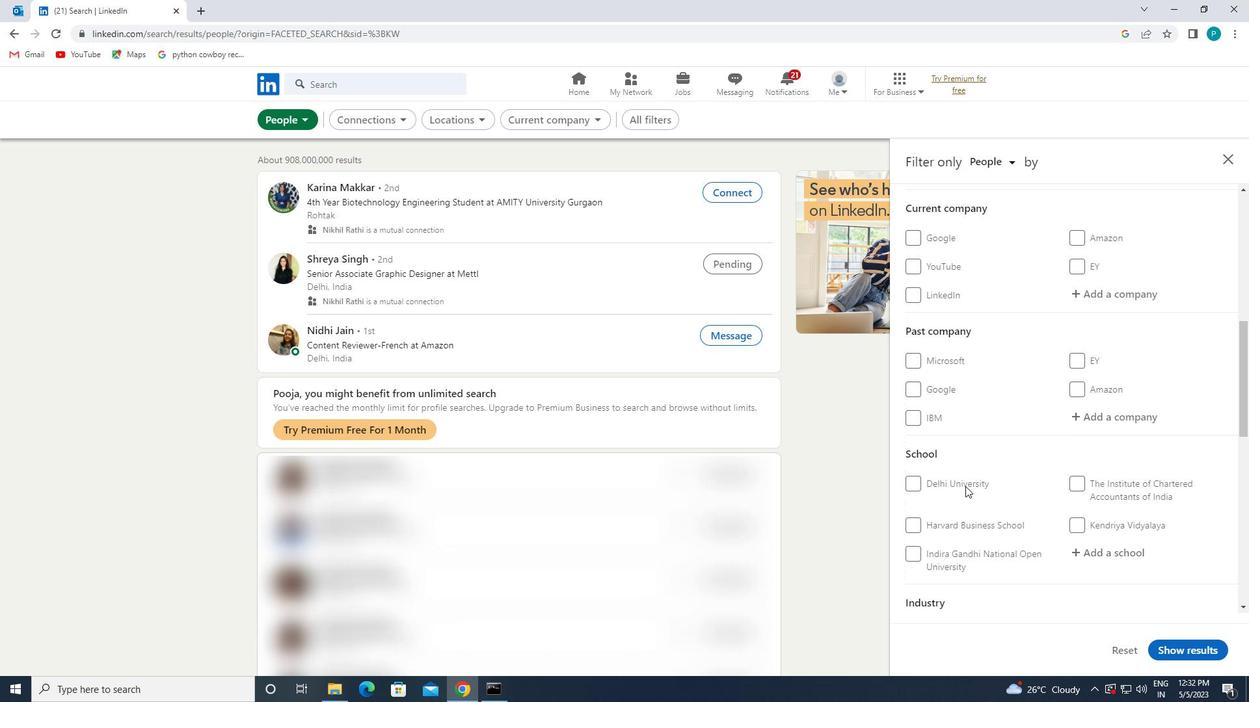 
Action: Mouse scrolled (957, 481) with delta (0, 0)
Screenshot: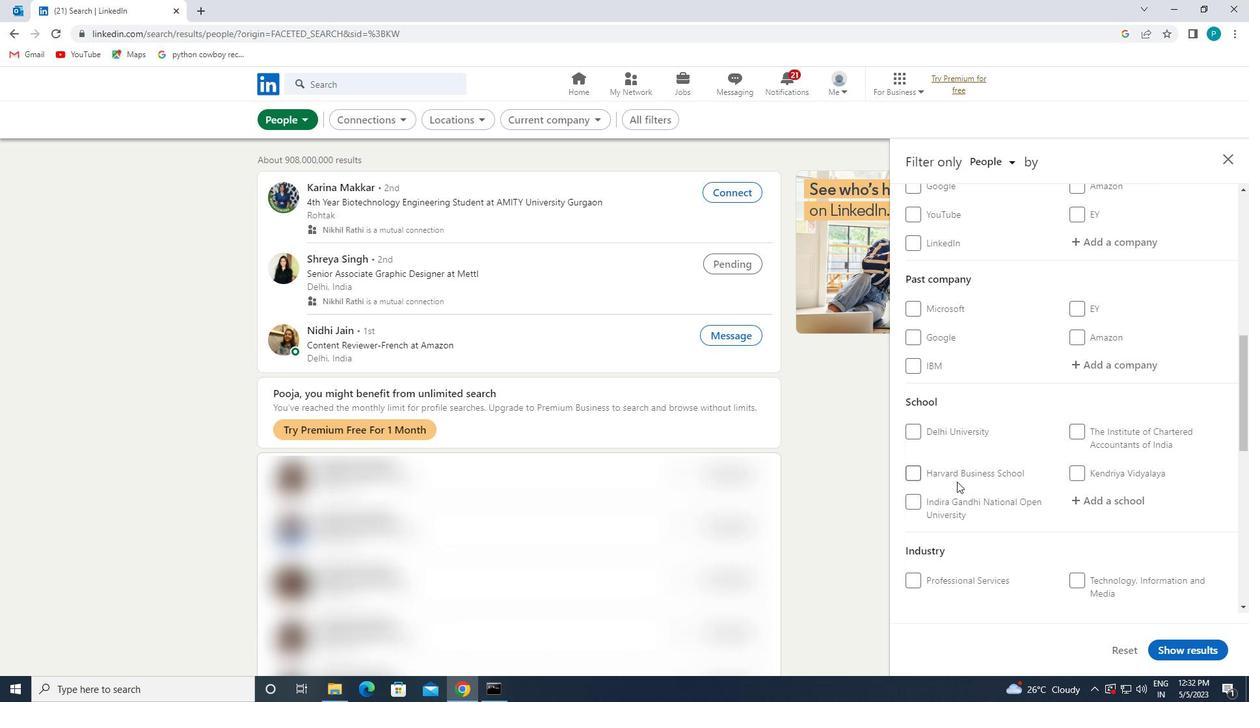 
Action: Mouse scrolled (957, 481) with delta (0, 0)
Screenshot: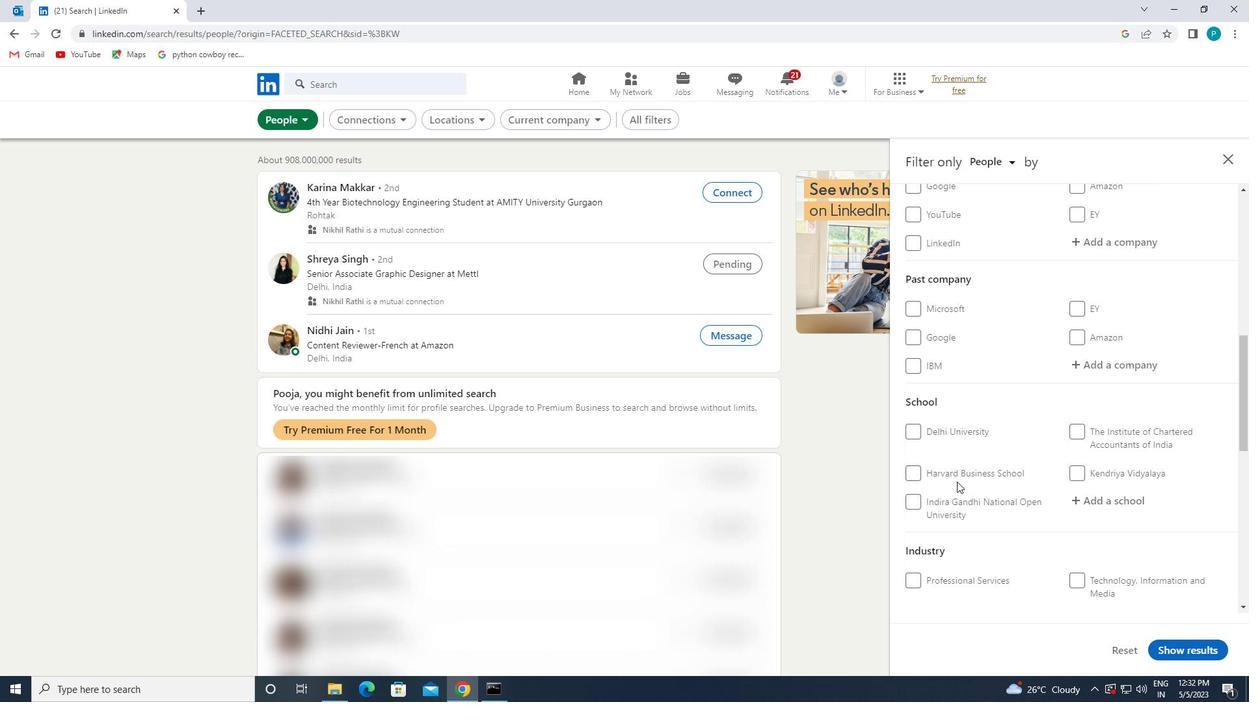 
Action: Mouse scrolled (957, 481) with delta (0, 0)
Screenshot: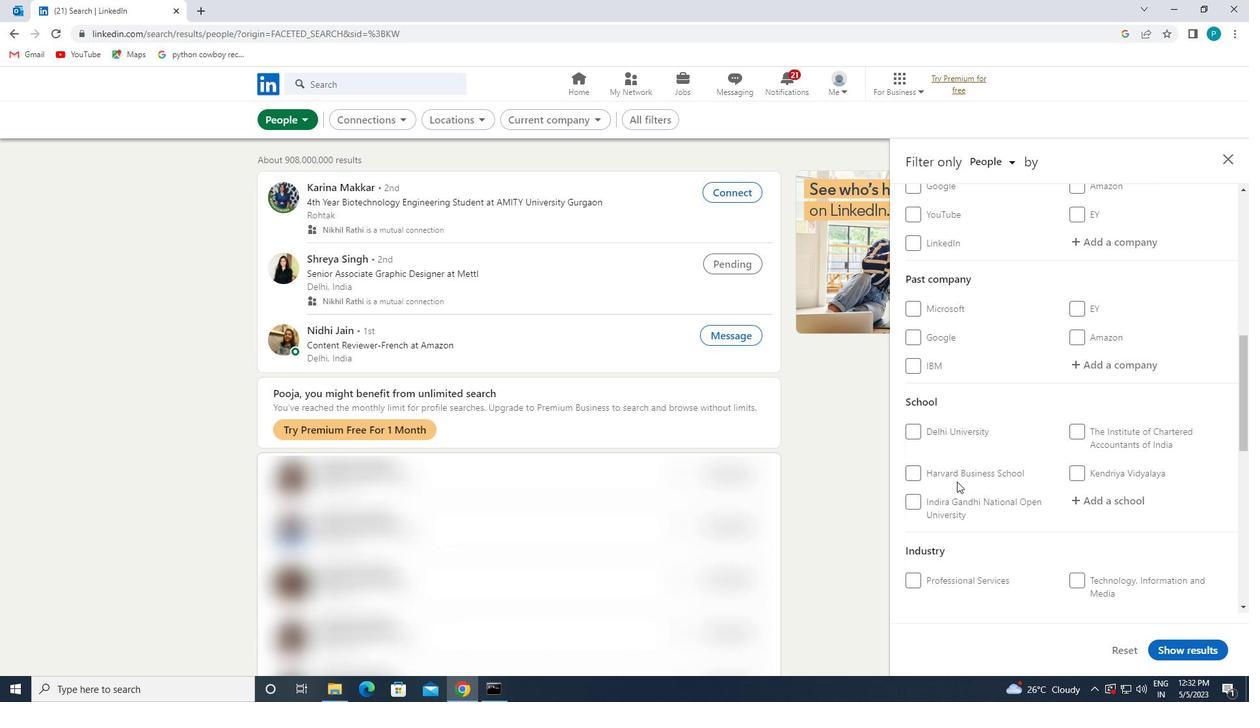 
Action: Mouse moved to (940, 559)
Screenshot: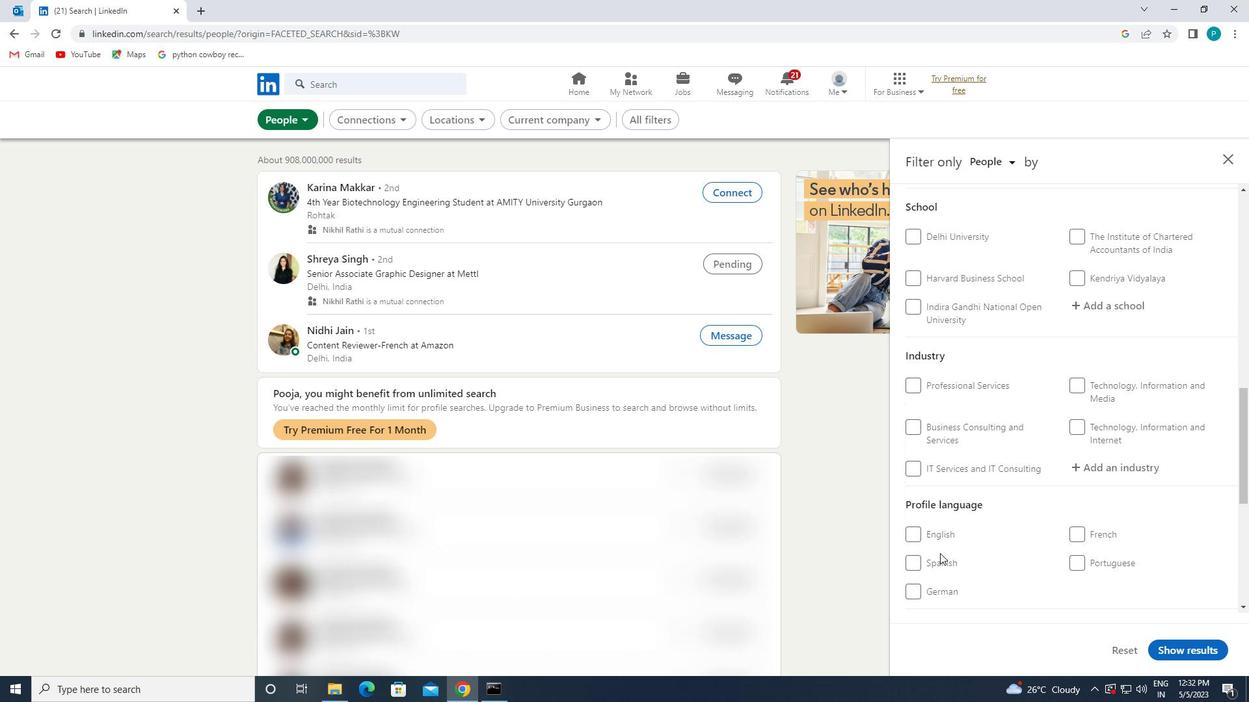 
Action: Mouse pressed left at (940, 559)
Screenshot: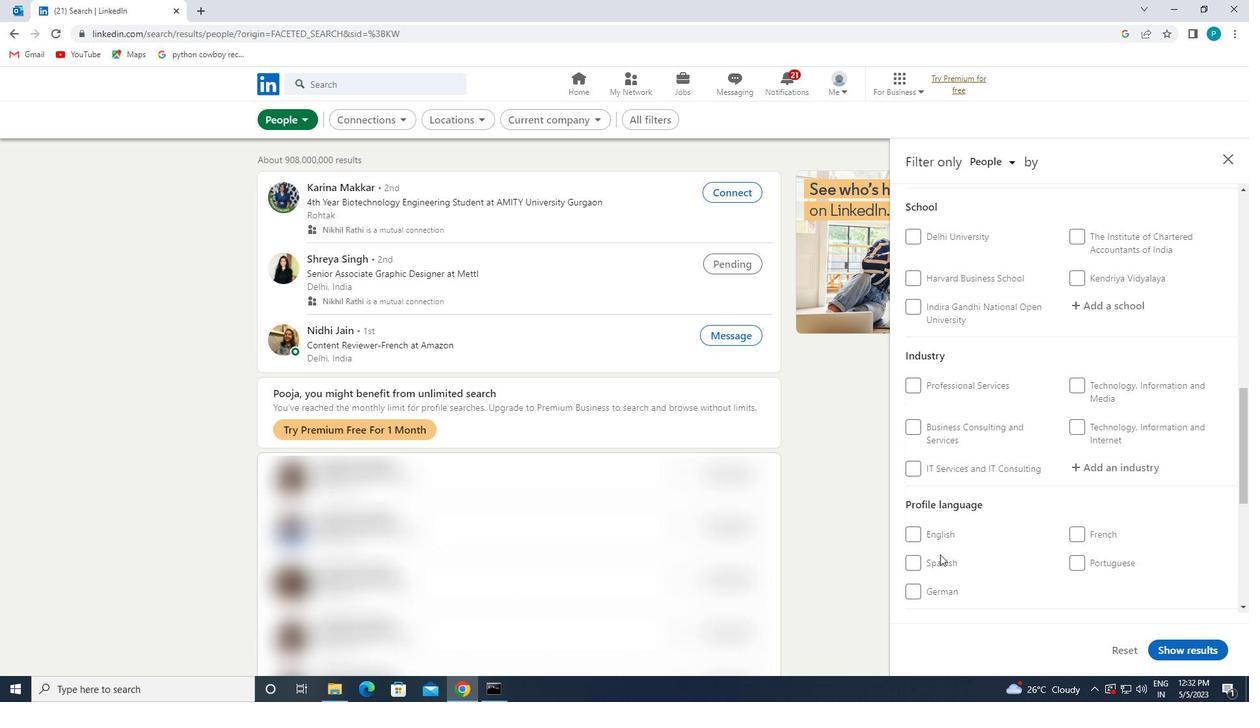 
Action: Mouse moved to (1073, 514)
Screenshot: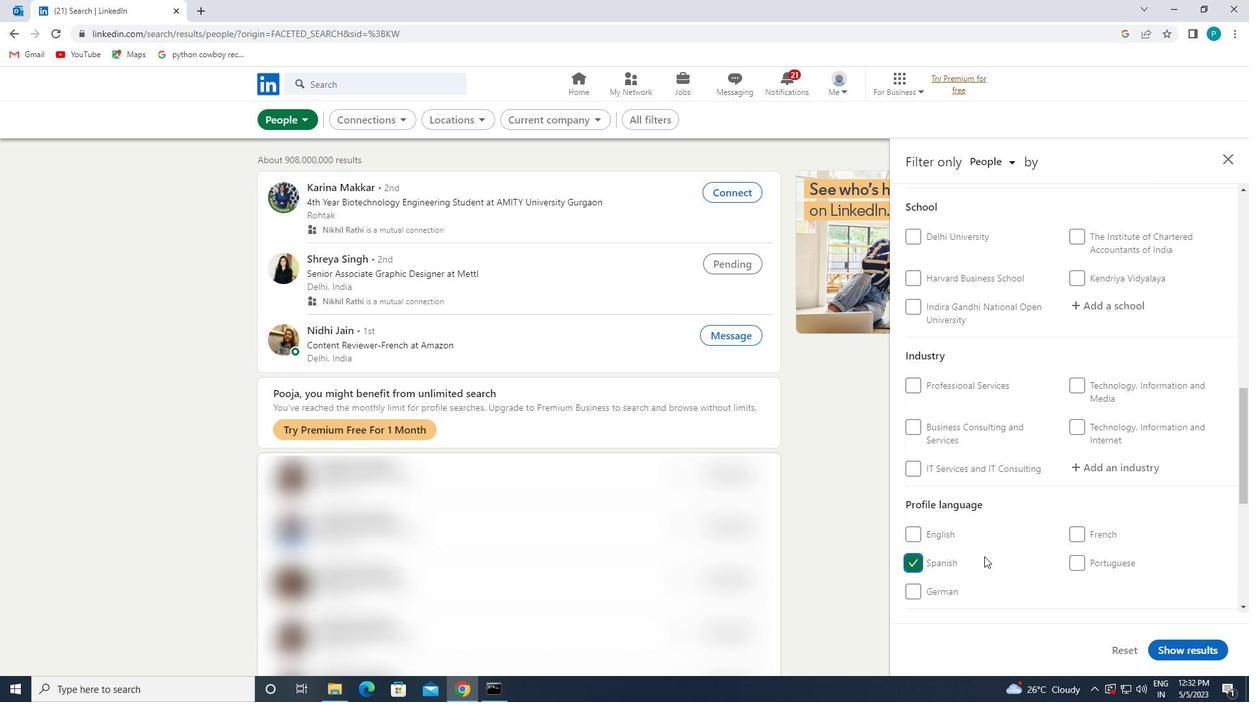 
Action: Mouse scrolled (1073, 515) with delta (0, 0)
Screenshot: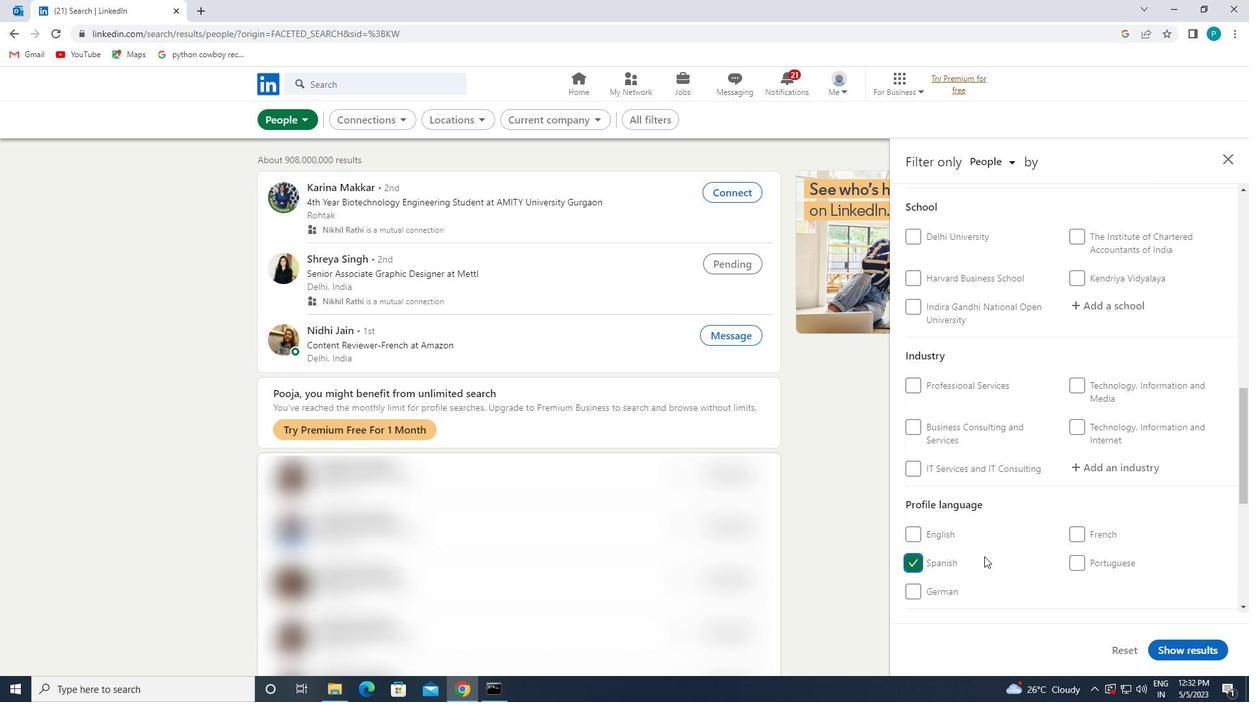 
Action: Mouse moved to (1082, 504)
Screenshot: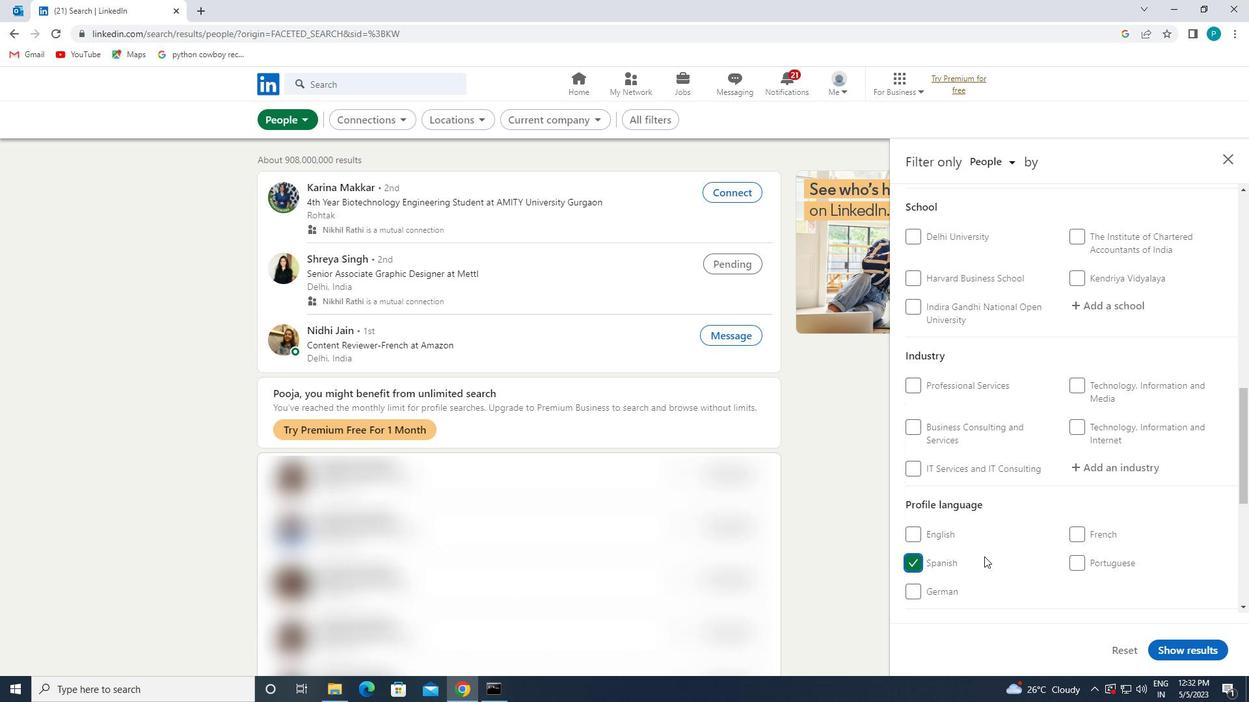 
Action: Mouse scrolled (1082, 505) with delta (0, 0)
Screenshot: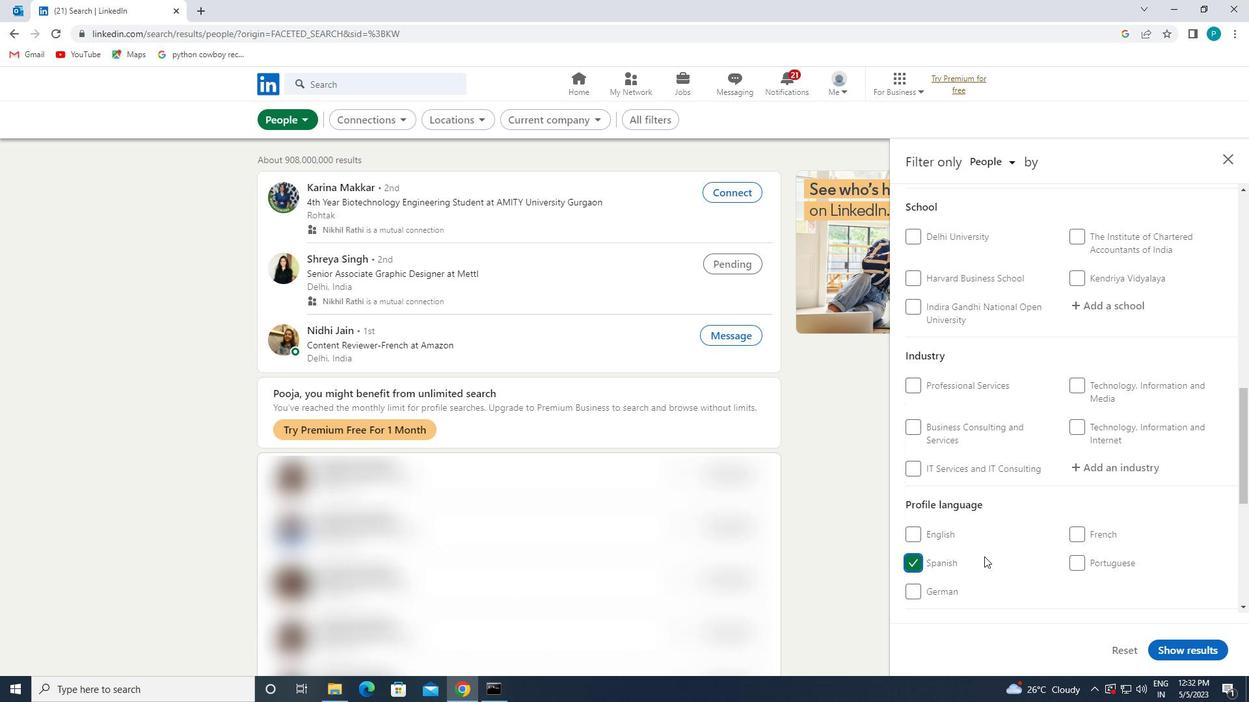 
Action: Mouse moved to (1085, 497)
Screenshot: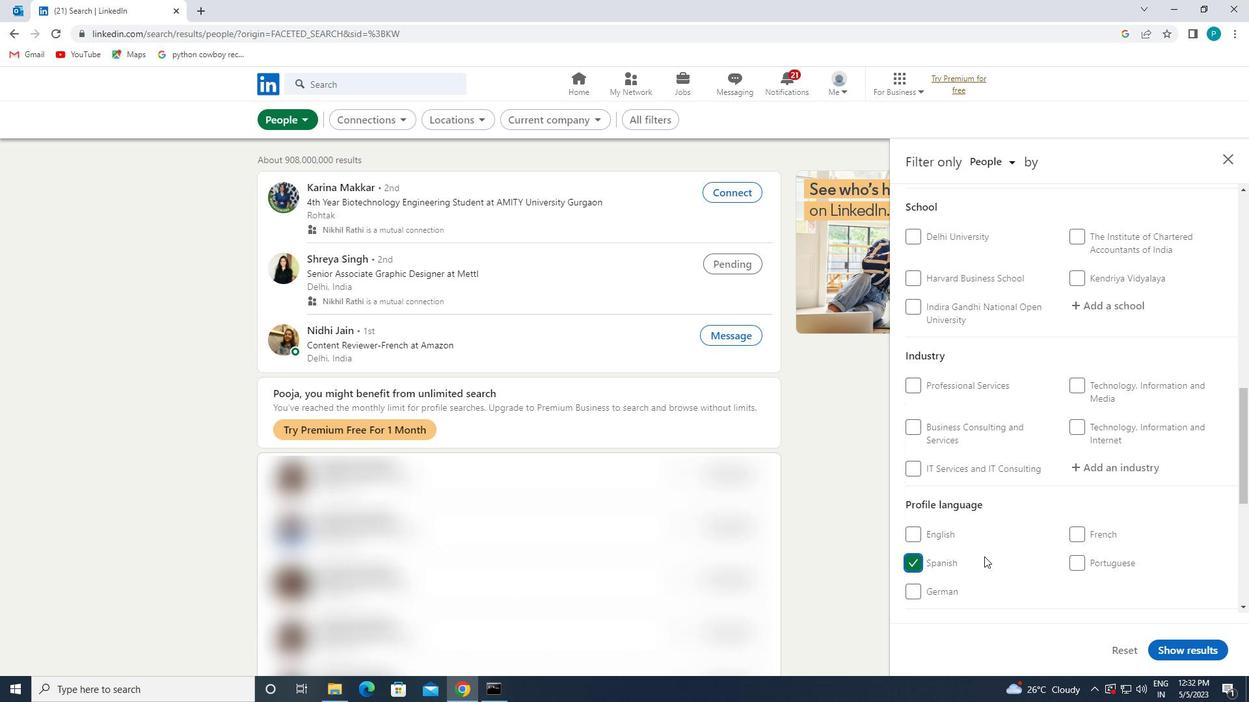 
Action: Mouse scrolled (1085, 497) with delta (0, 0)
Screenshot: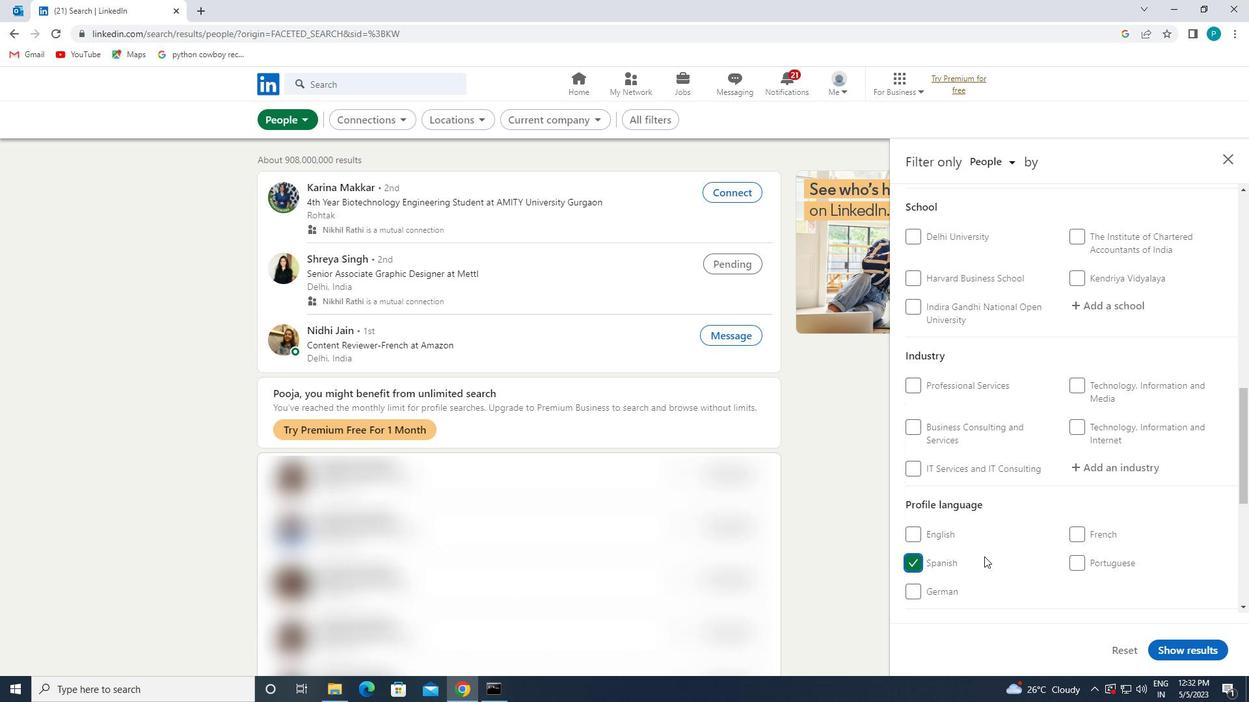 
Action: Mouse moved to (1091, 485)
Screenshot: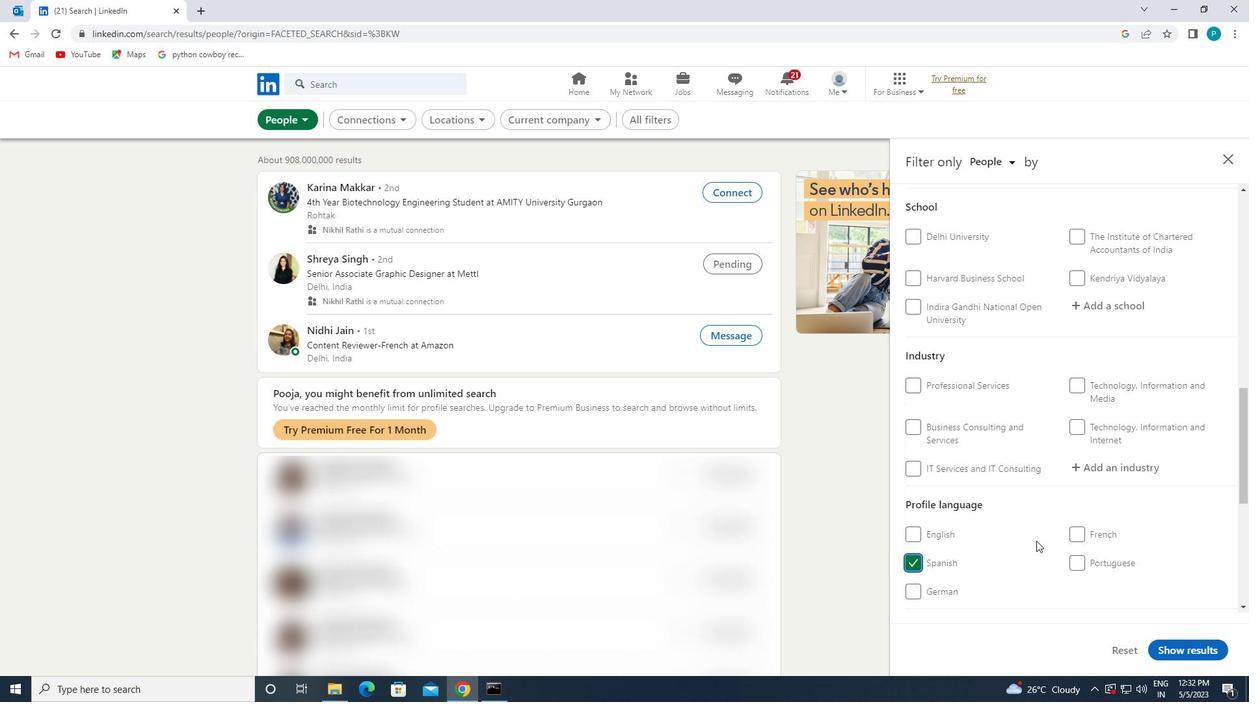 
Action: Mouse scrolled (1091, 485) with delta (0, 0)
Screenshot: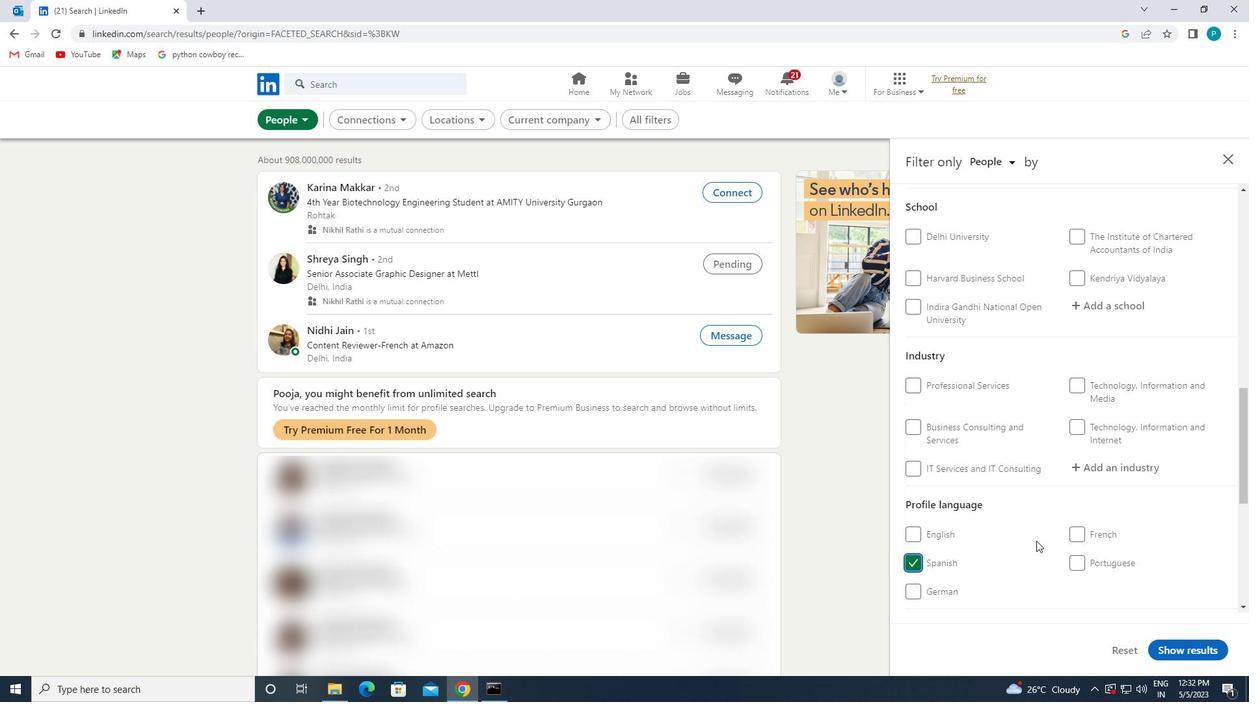 
Action: Mouse moved to (1139, 400)
Screenshot: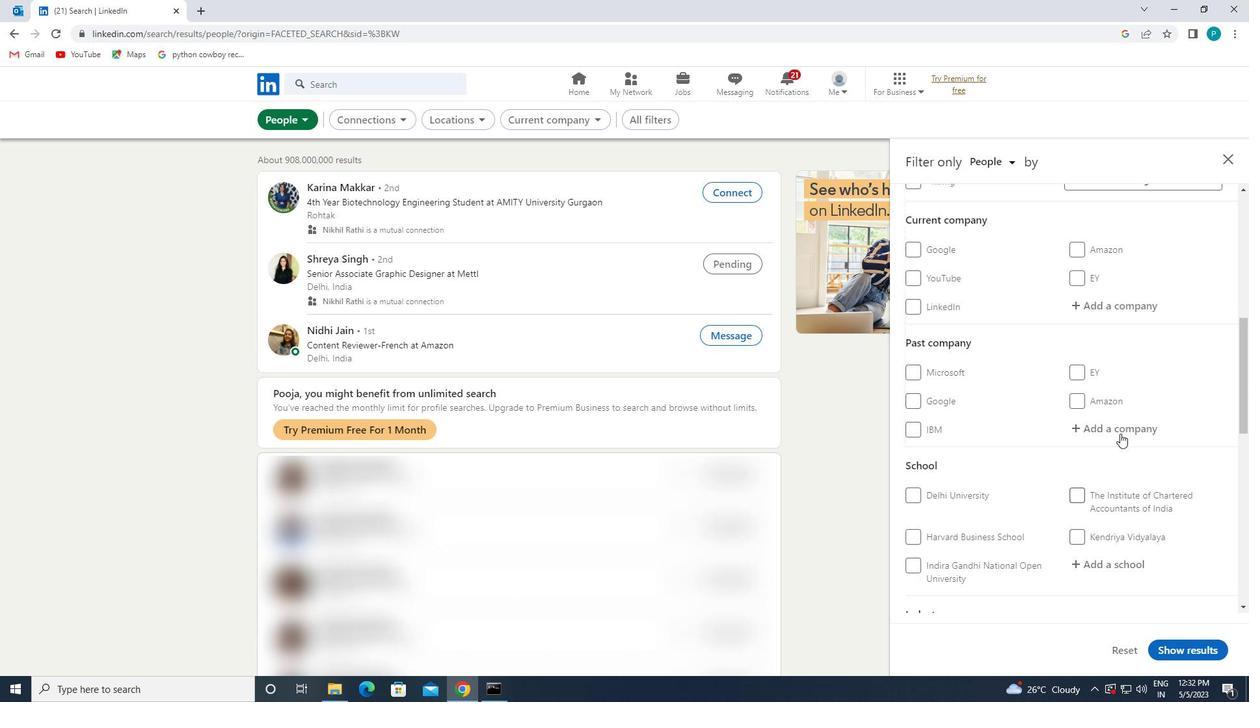 
Action: Mouse scrolled (1139, 401) with delta (0, 0)
Screenshot: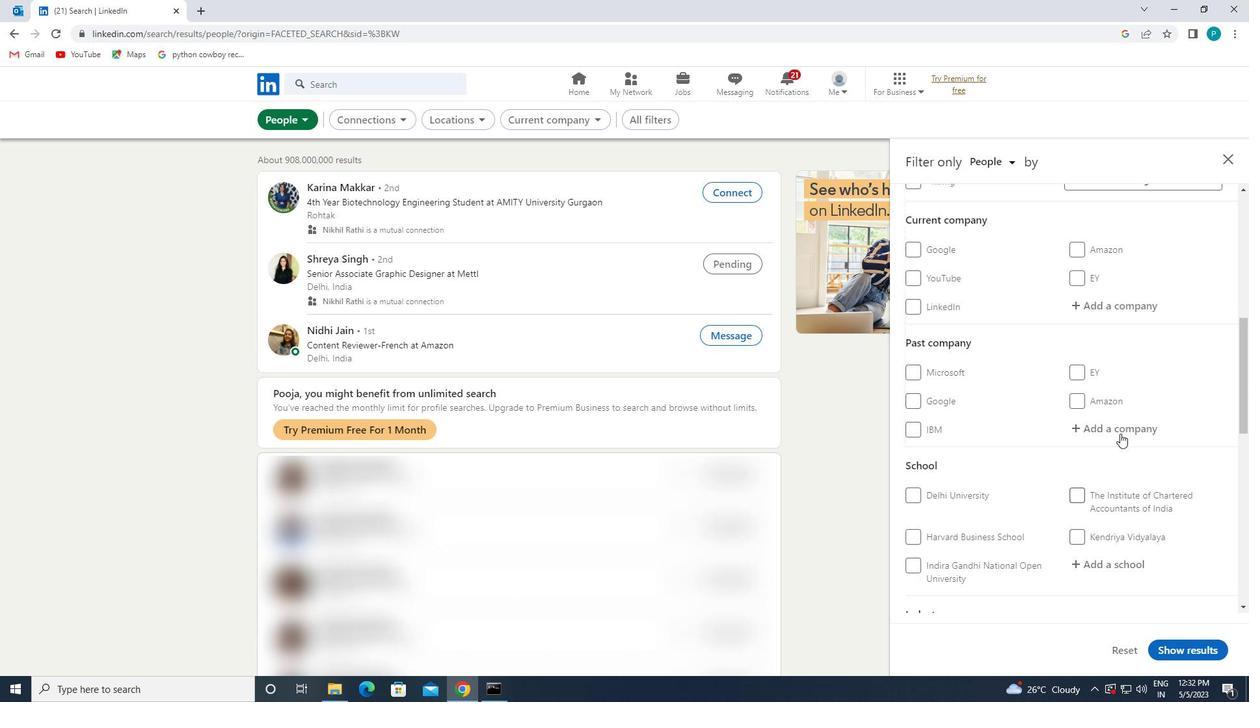 
Action: Mouse moved to (1143, 378)
Screenshot: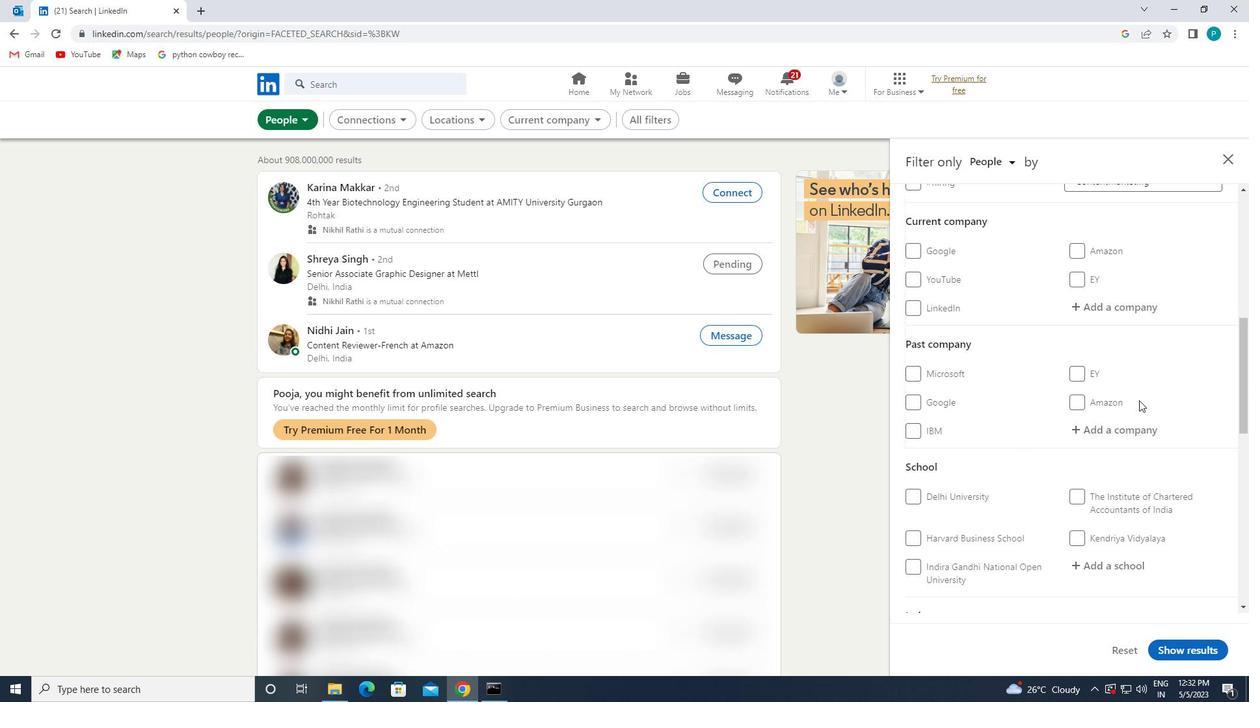 
Action: Mouse scrolled (1143, 379) with delta (0, 0)
Screenshot: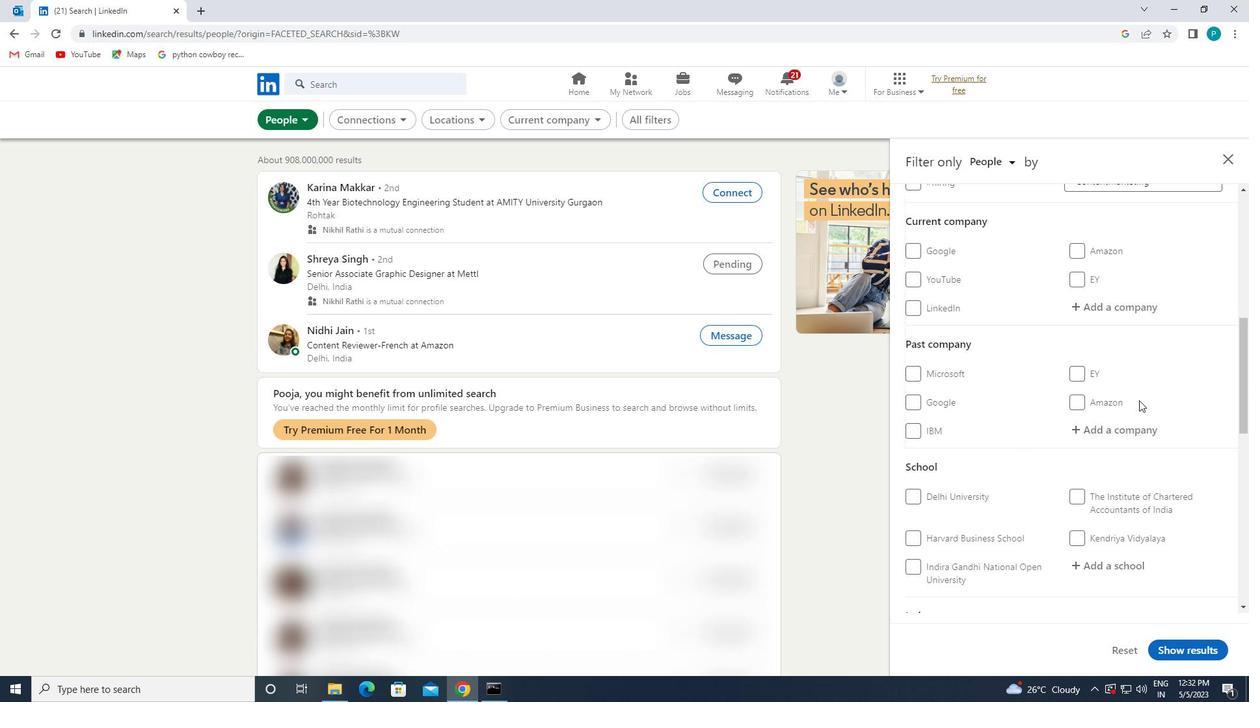 
Action: Mouse moved to (1128, 433)
Screenshot: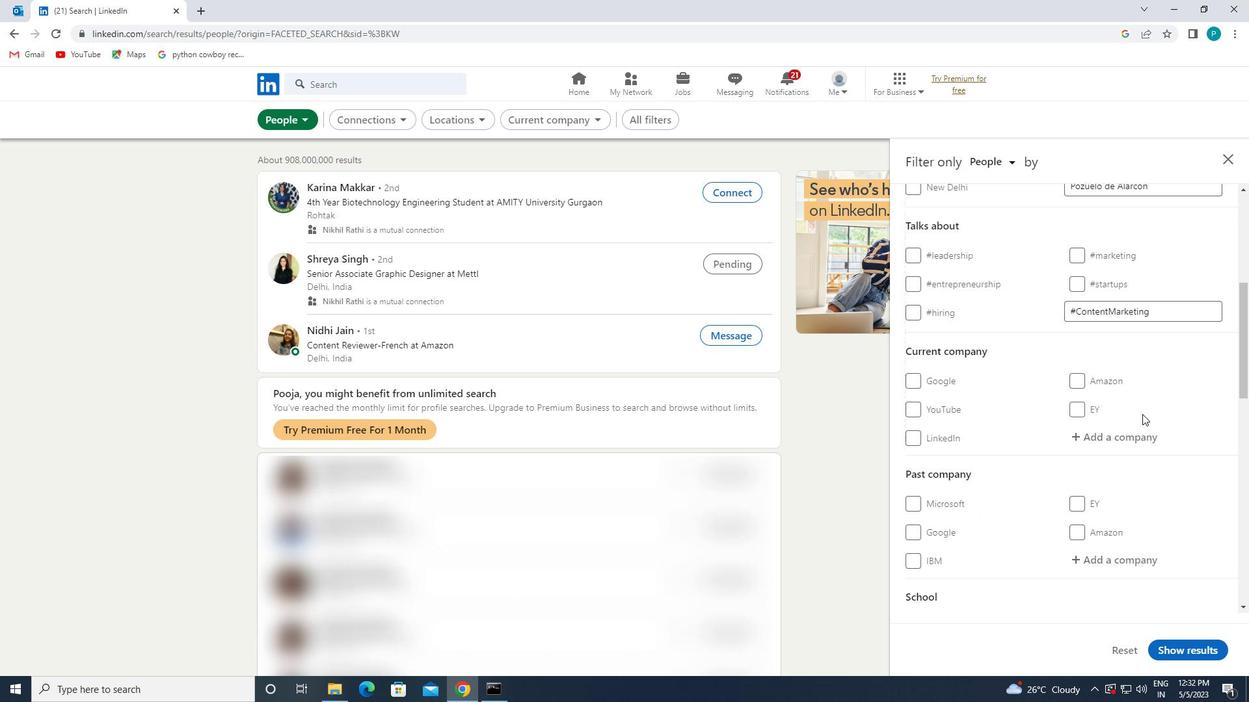 
Action: Mouse pressed left at (1128, 433)
Screenshot: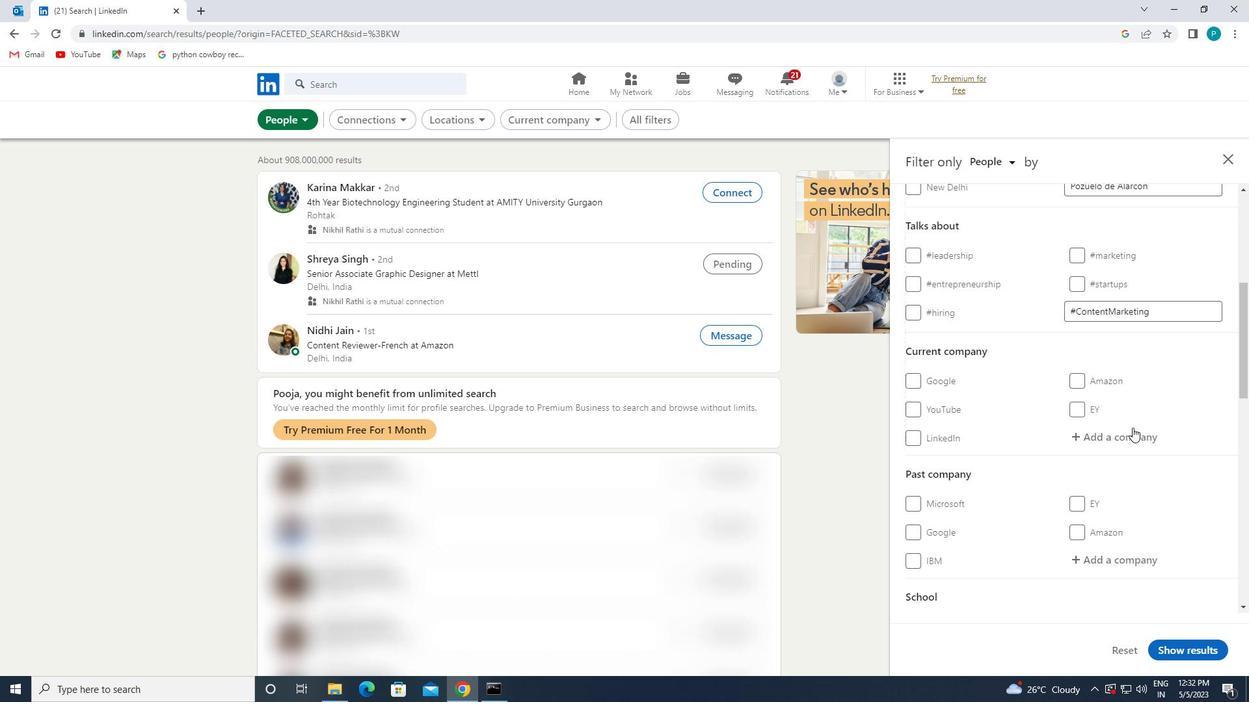 
Action: Key pressed <Key.caps_lock>R<Key.caps_lock>OYAL<Key.space><Key.caps_lock>E<Key.caps_lock>NFIELD
Screenshot: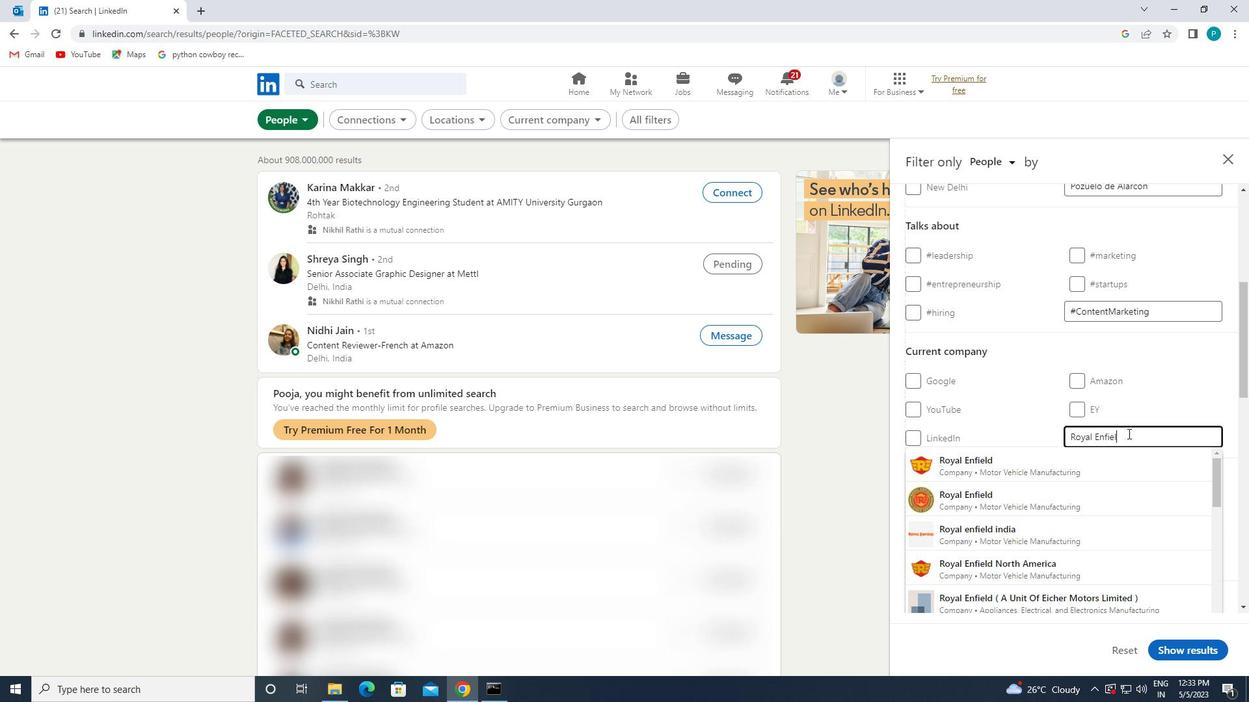 
Action: Mouse moved to (1110, 453)
Screenshot: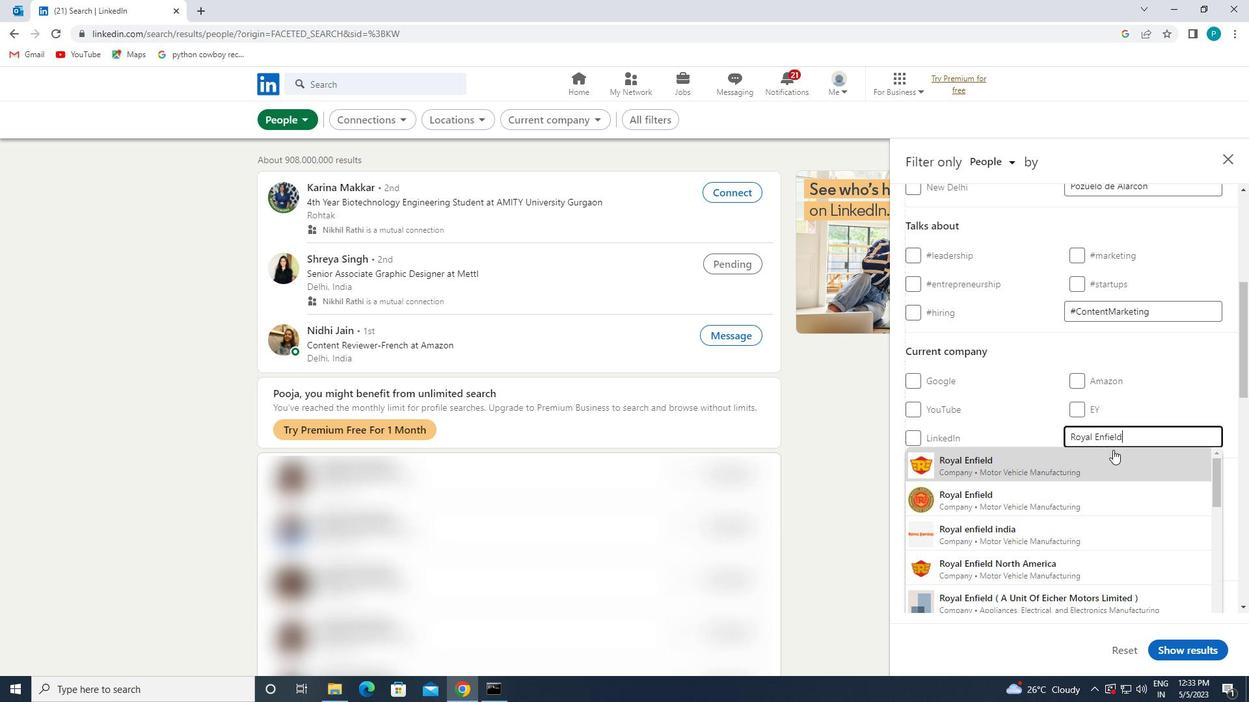 
Action: Mouse pressed left at (1110, 453)
Screenshot: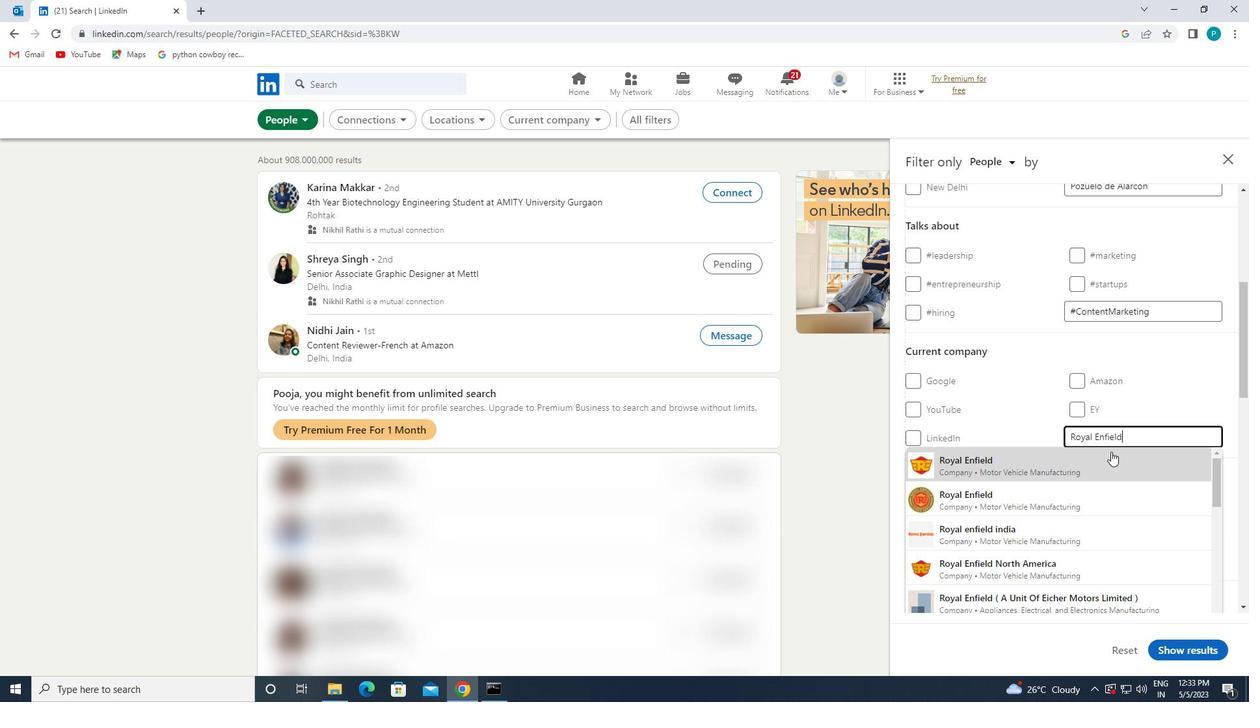 
Action: Mouse scrolled (1110, 452) with delta (0, 0)
Screenshot: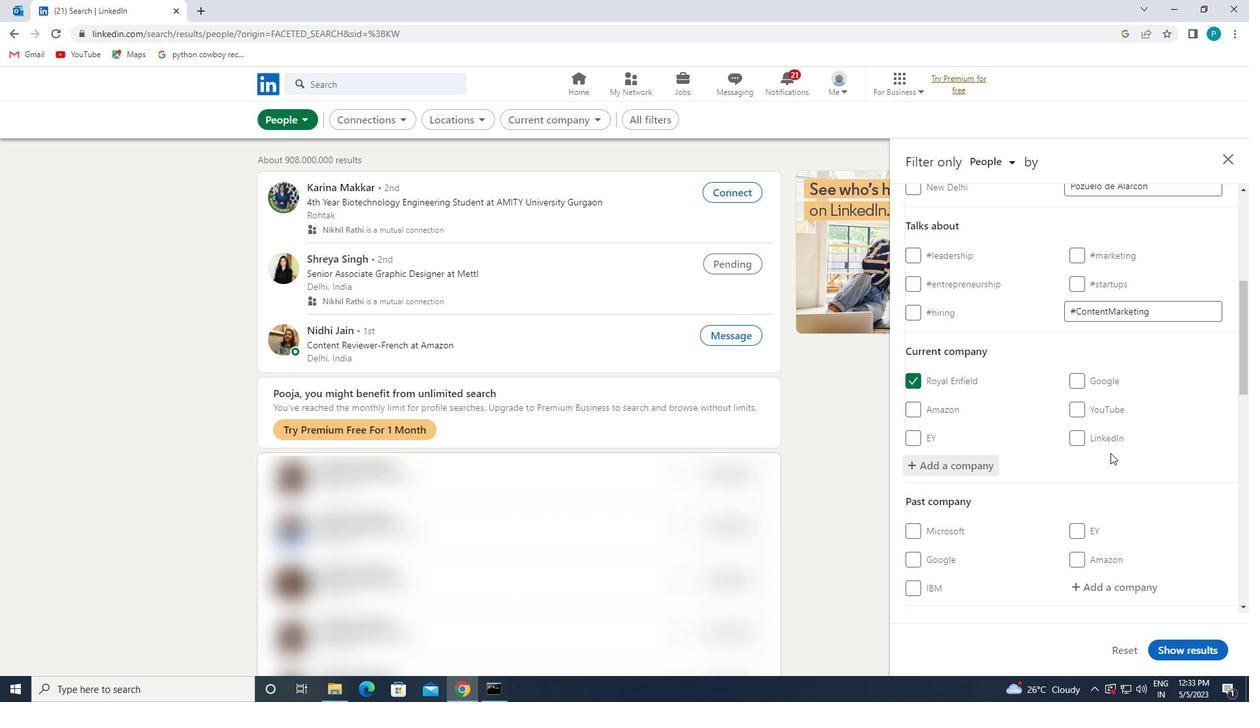
Action: Mouse scrolled (1110, 452) with delta (0, 0)
Screenshot: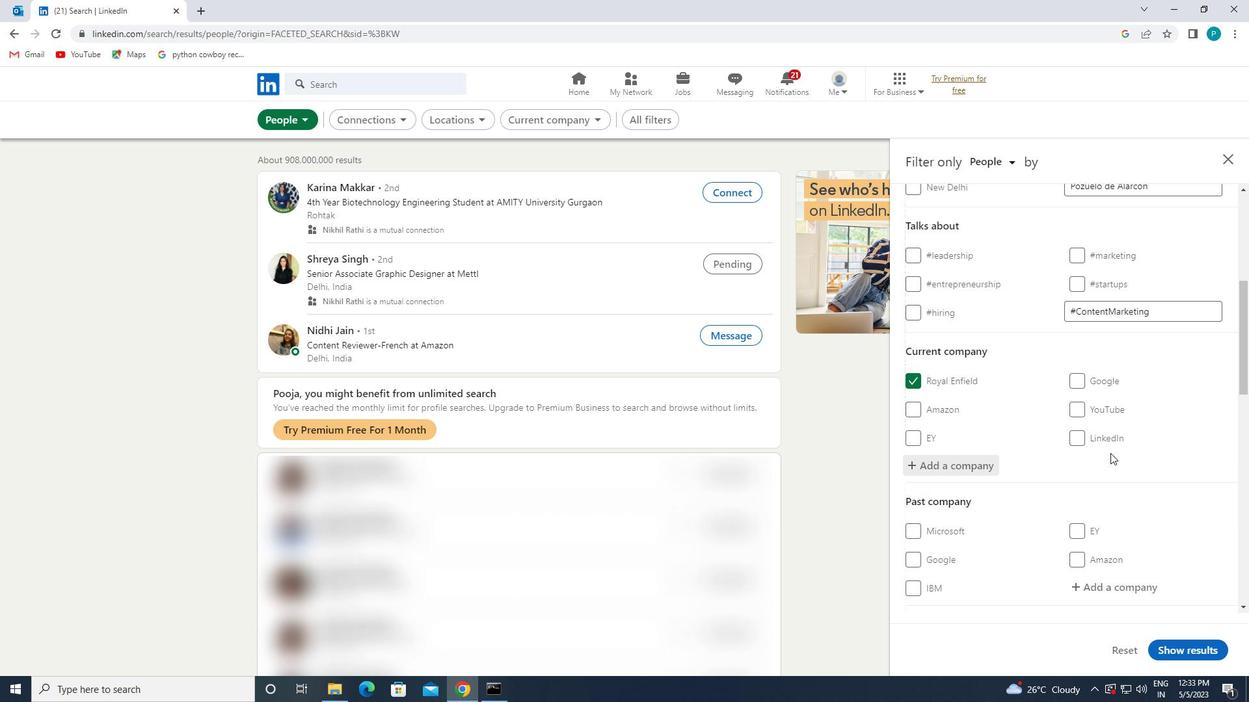 
Action: Mouse pressed left at (1110, 453)
Screenshot: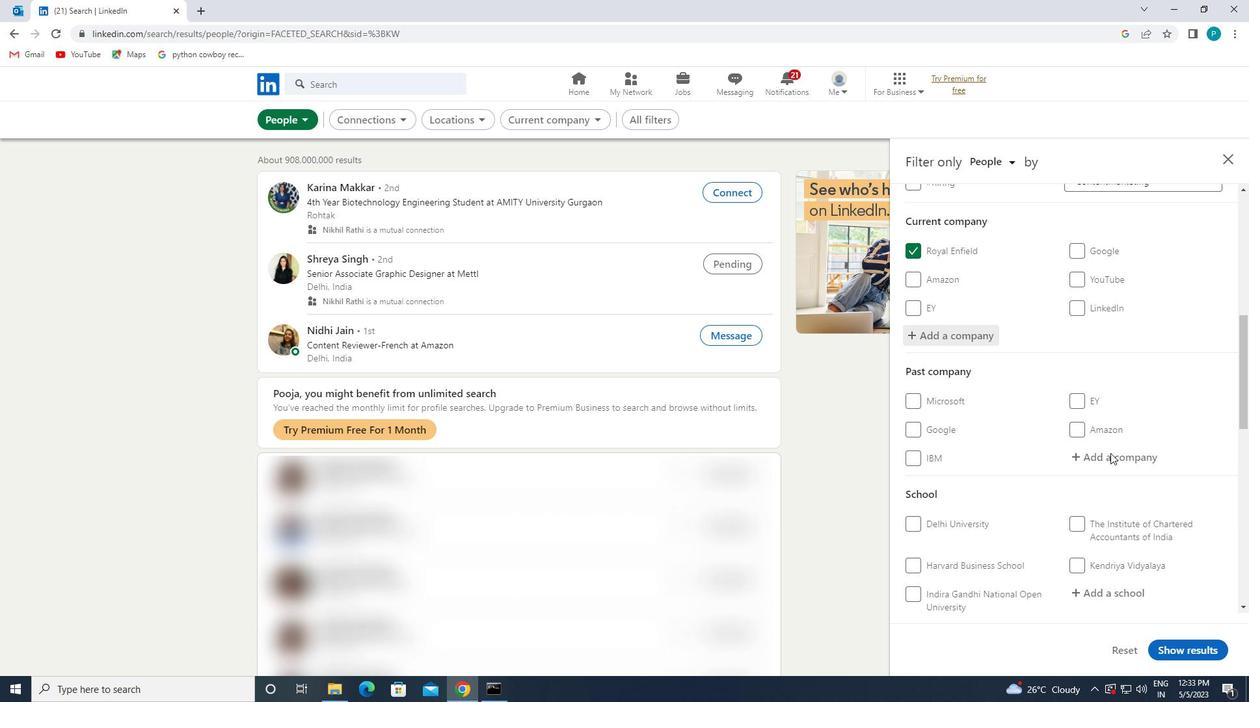 
Action: Mouse moved to (1114, 592)
Screenshot: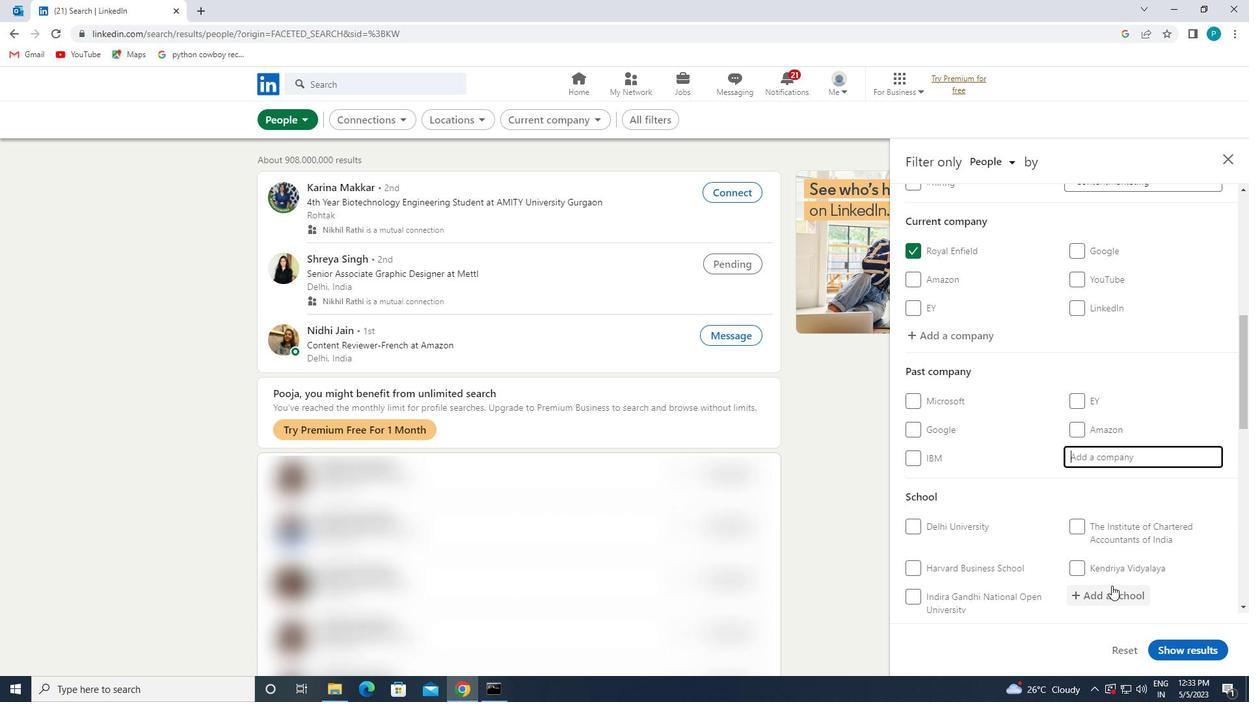 
Action: Mouse pressed left at (1114, 592)
Screenshot: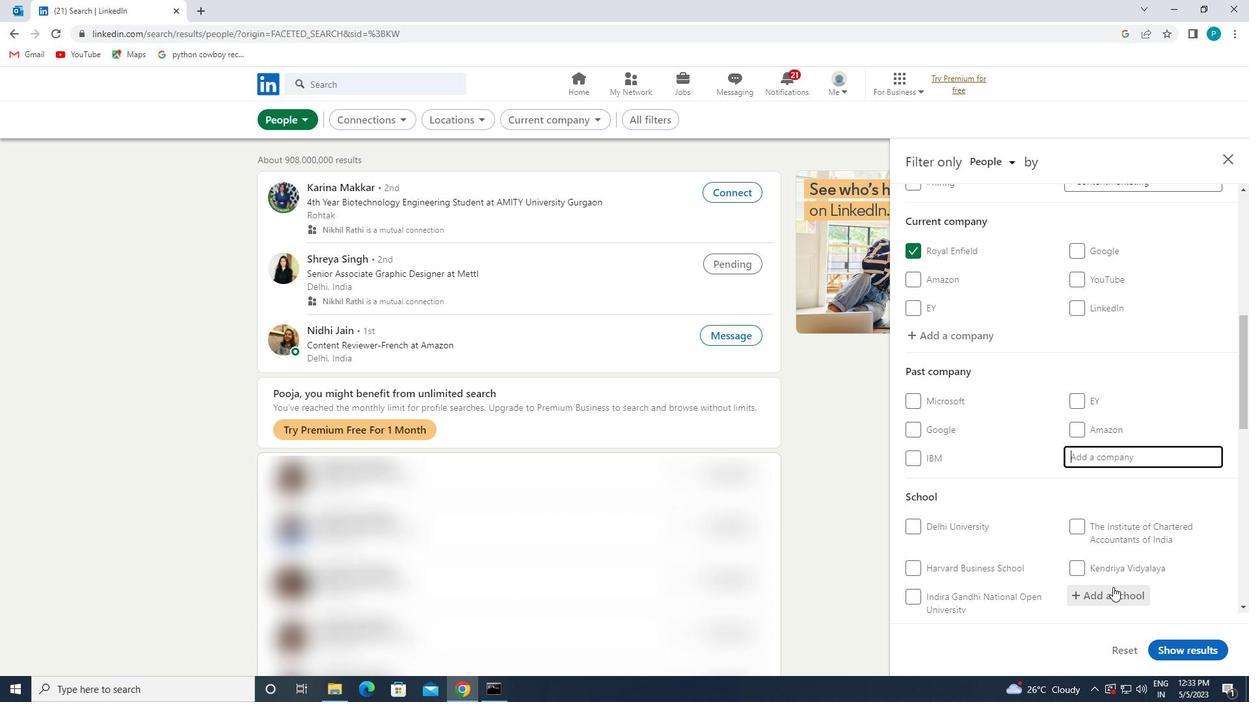 
Action: Key pressed <Key.caps_lock>S<Key.caps_lock>RINIVASA
Screenshot: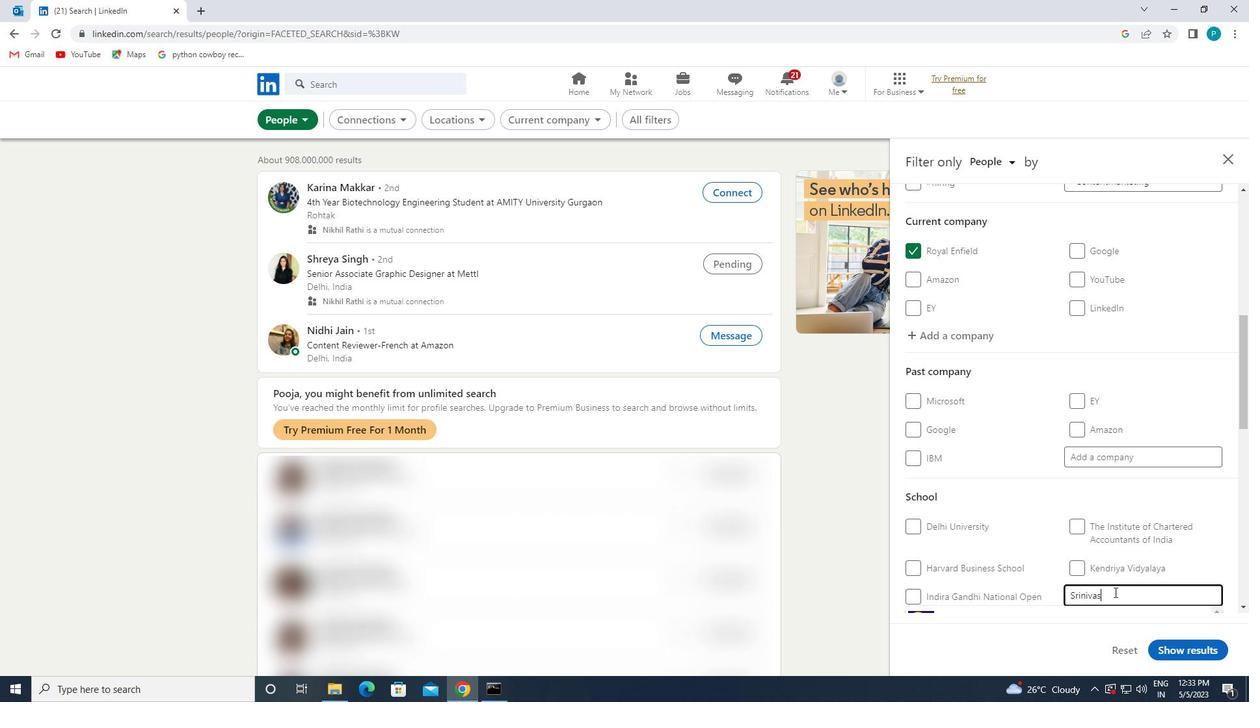 
Action: Mouse moved to (1109, 560)
Screenshot: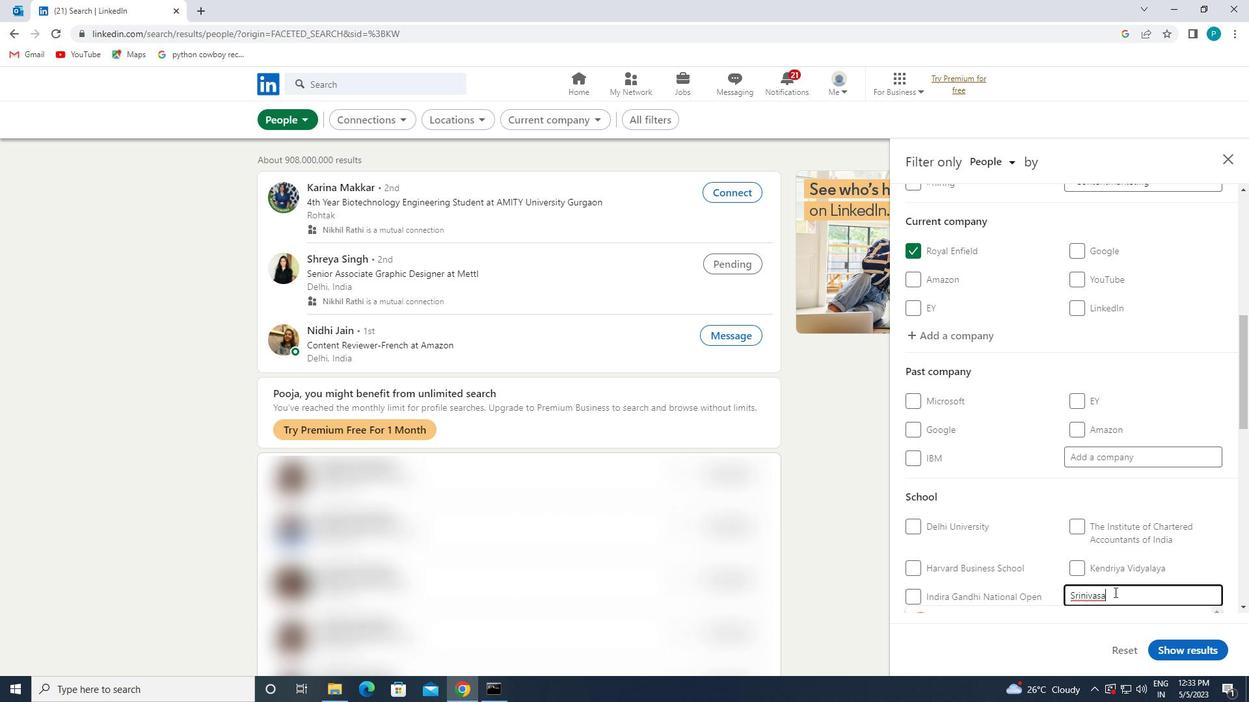 
Action: Mouse scrolled (1109, 560) with delta (0, 0)
Screenshot: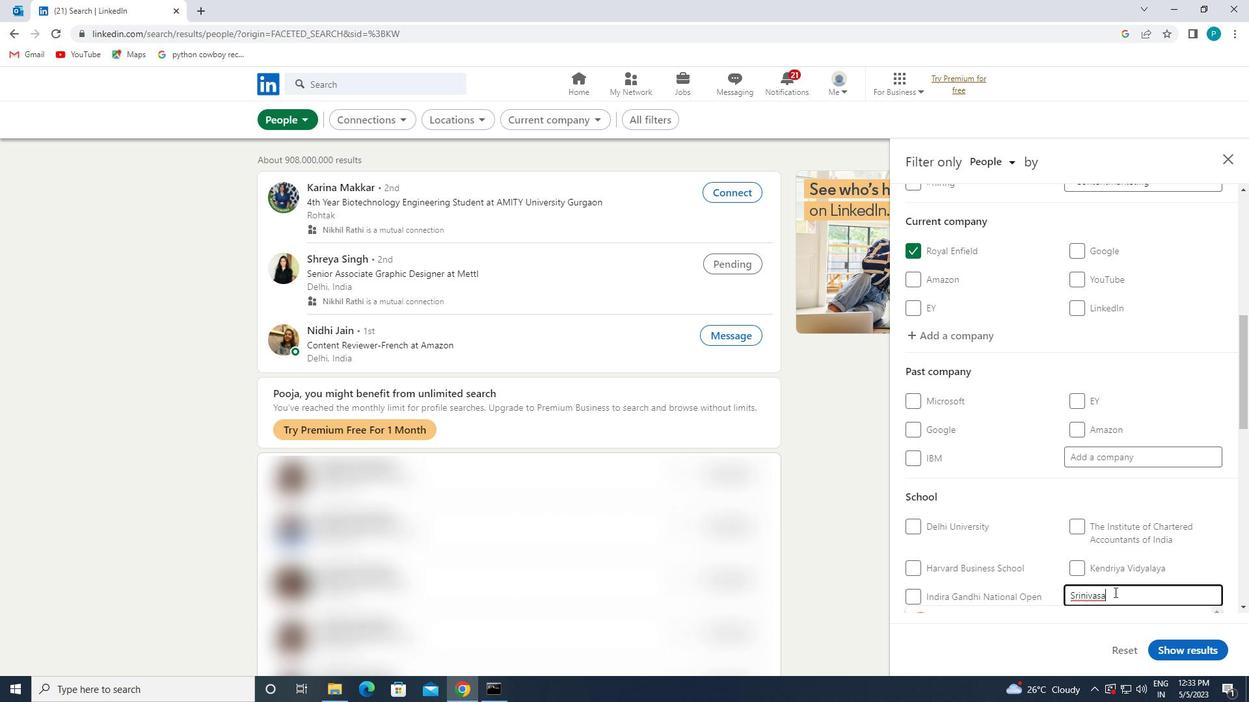 
Action: Mouse moved to (1109, 560)
Screenshot: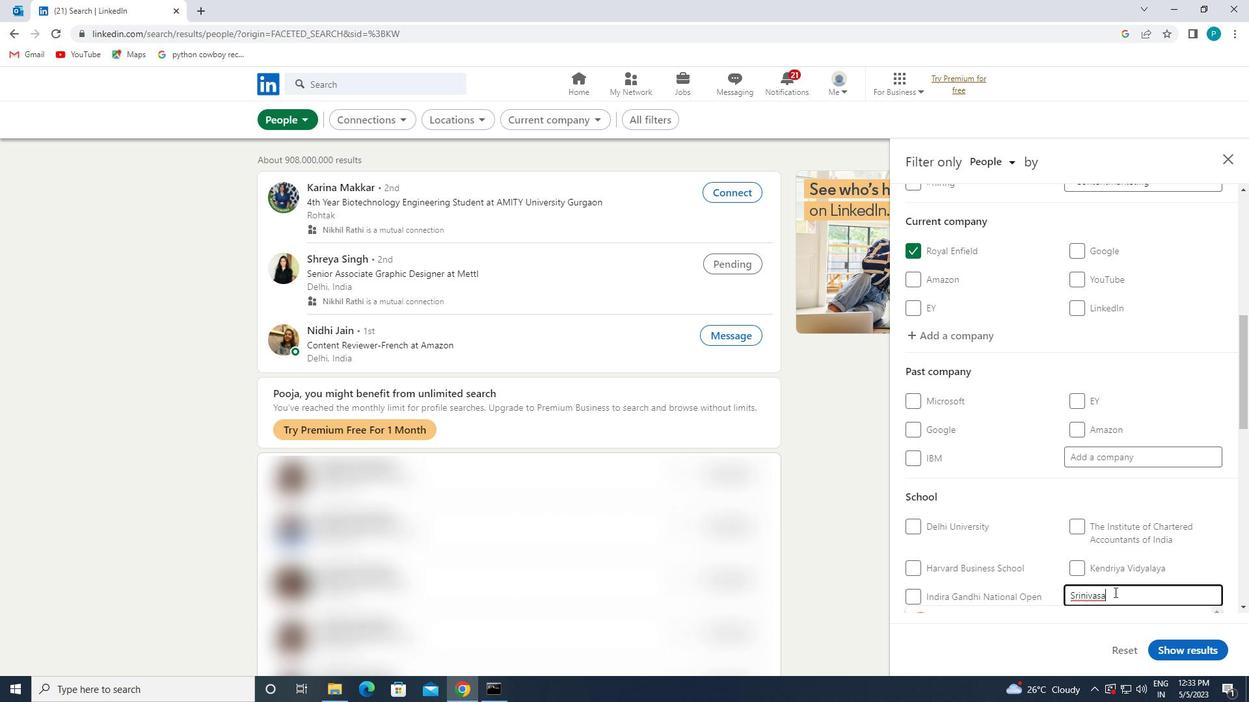 
Action: Mouse scrolled (1109, 559) with delta (0, 0)
Screenshot: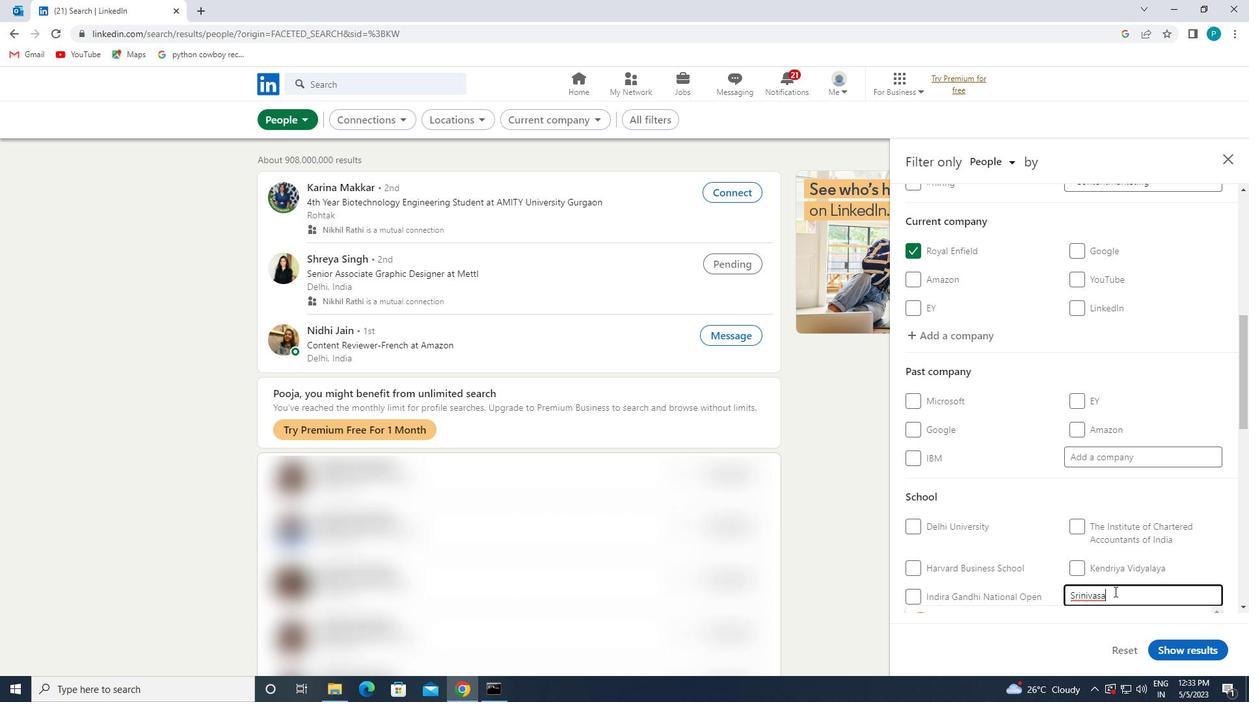 
Action: Mouse moved to (1061, 494)
Screenshot: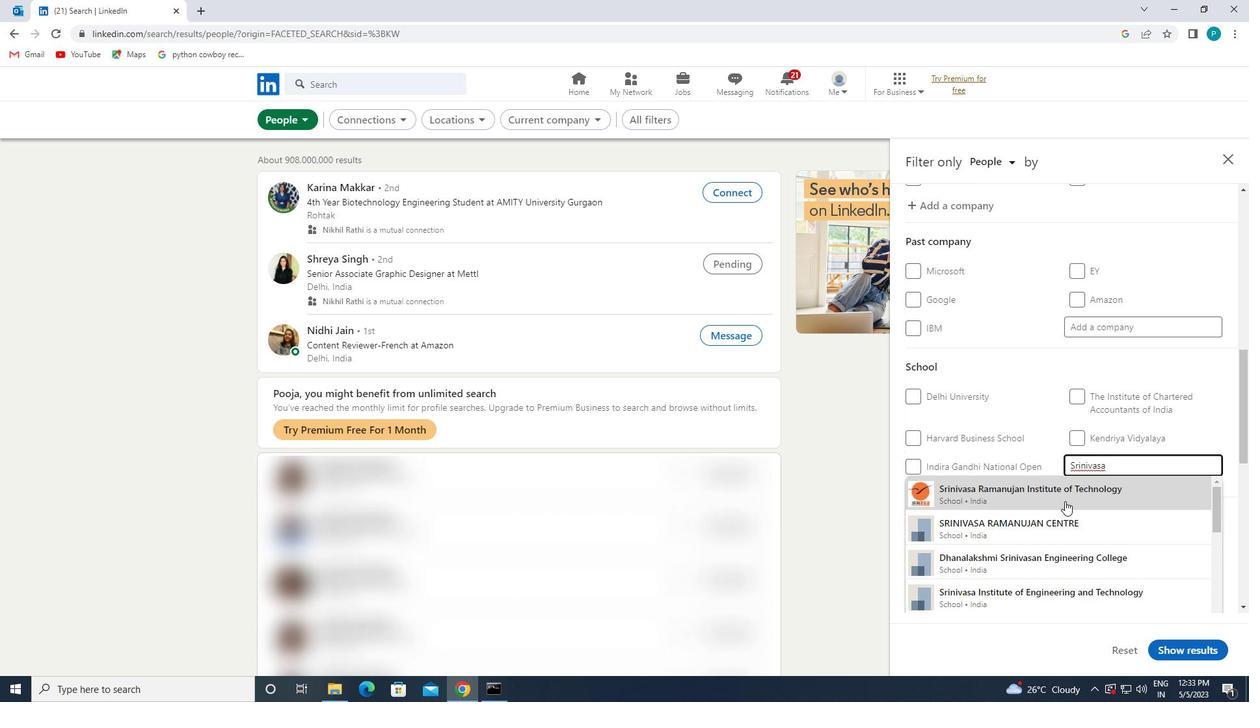 
Action: Mouse pressed left at (1061, 494)
Screenshot: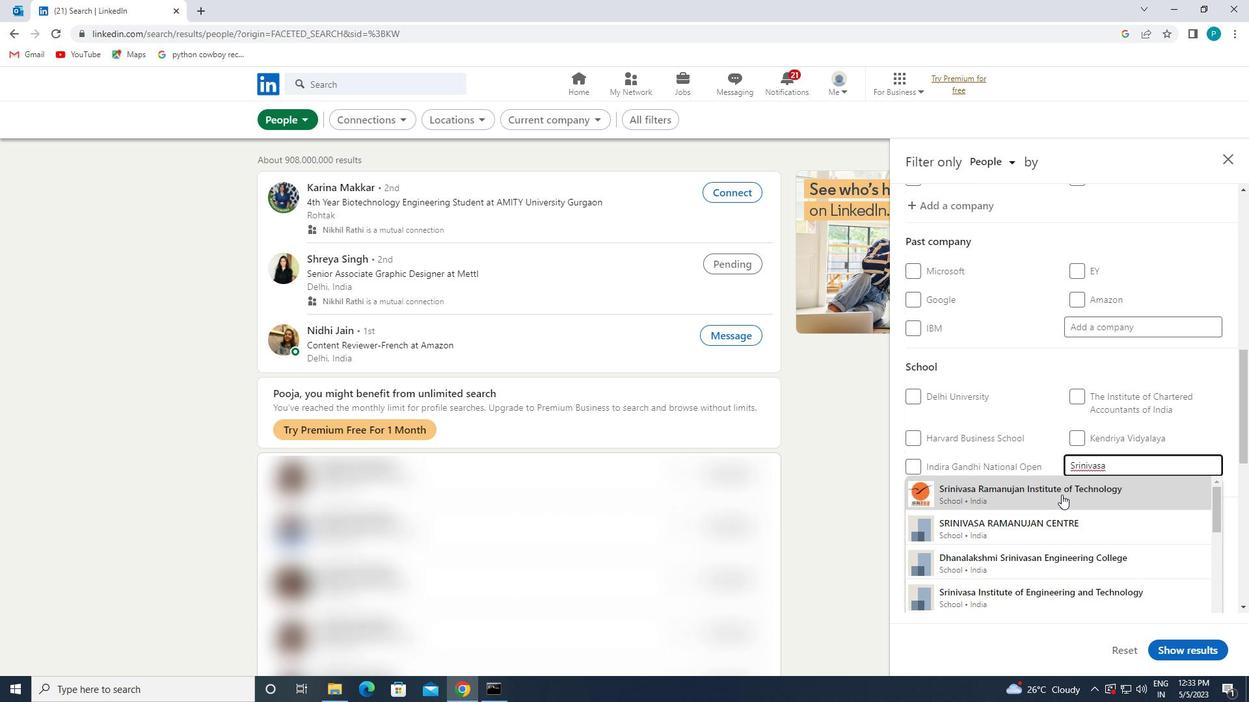 
Action: Mouse scrolled (1061, 493) with delta (0, 0)
Screenshot: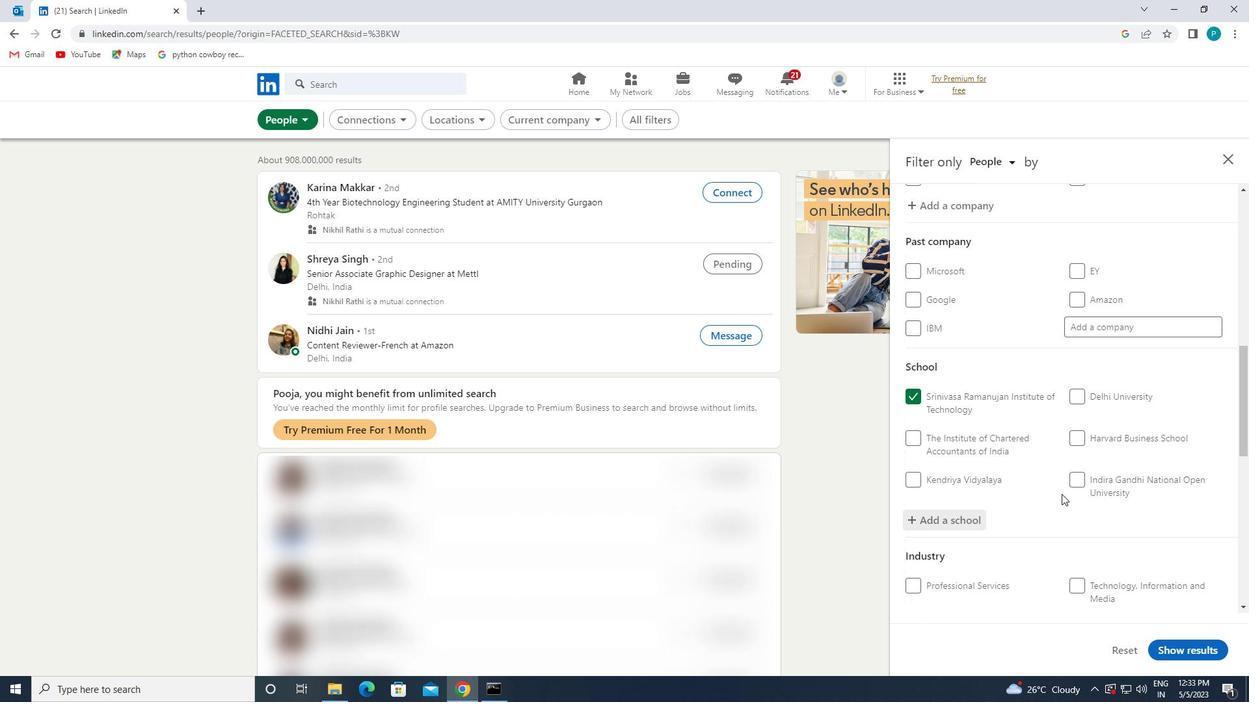 
Action: Mouse scrolled (1061, 493) with delta (0, 0)
Screenshot: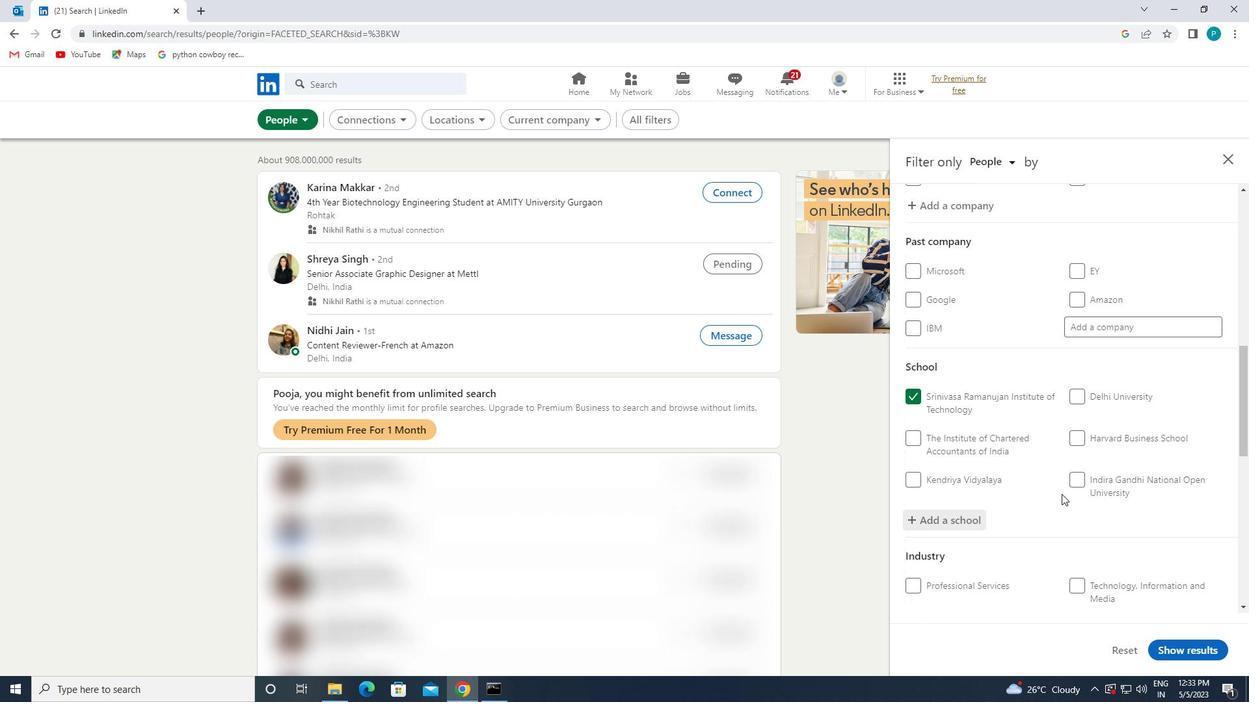 
Action: Mouse scrolled (1061, 493) with delta (0, 0)
Screenshot: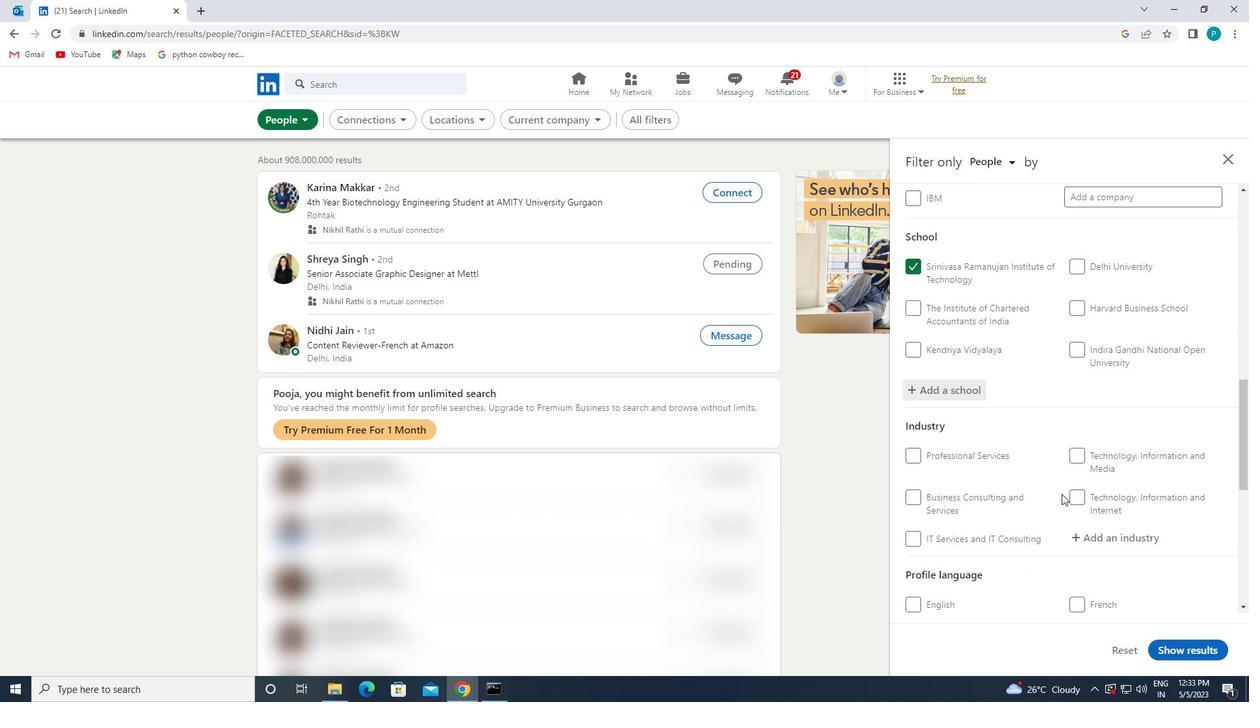 
Action: Mouse scrolled (1061, 493) with delta (0, 0)
Screenshot: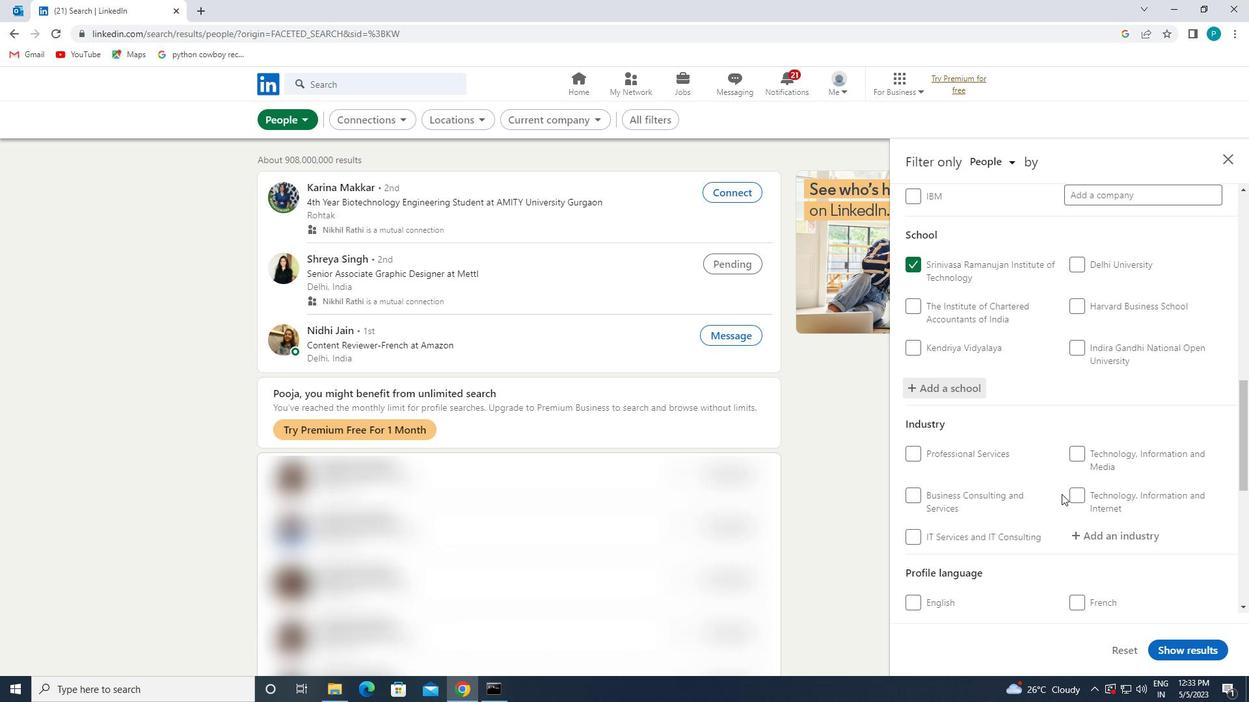 
Action: Mouse moved to (1112, 409)
Screenshot: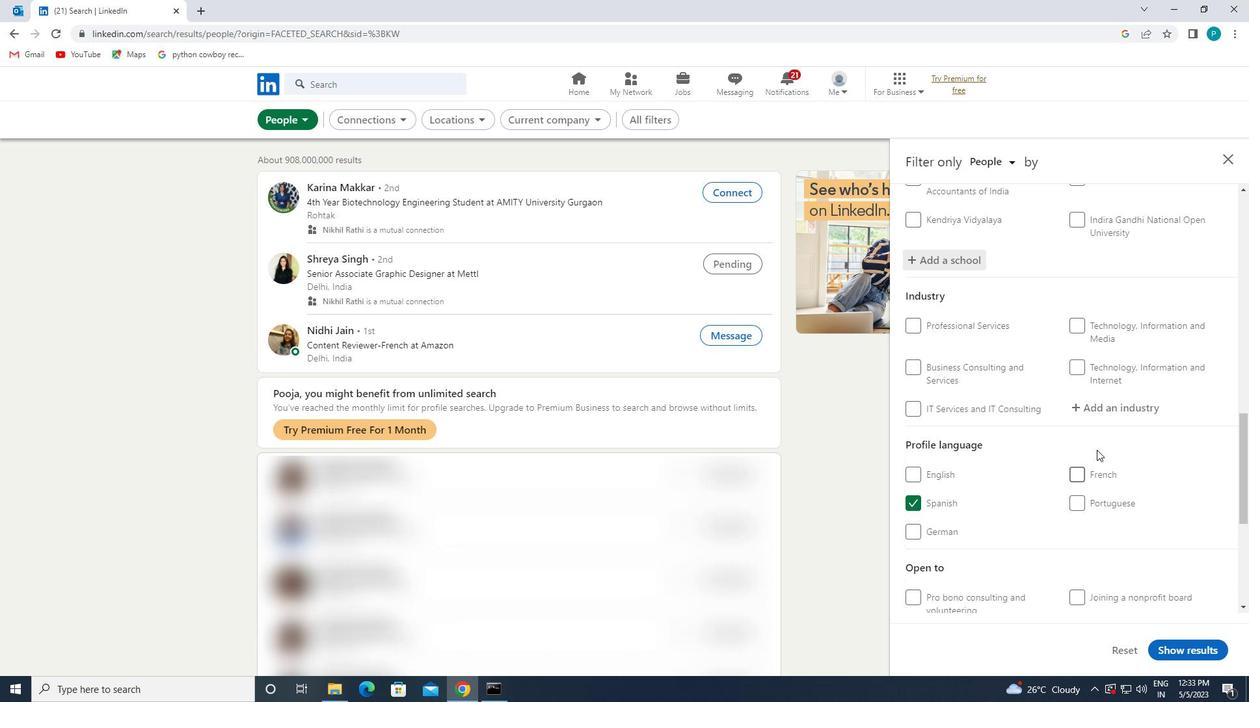 
Action: Mouse pressed left at (1112, 409)
Screenshot: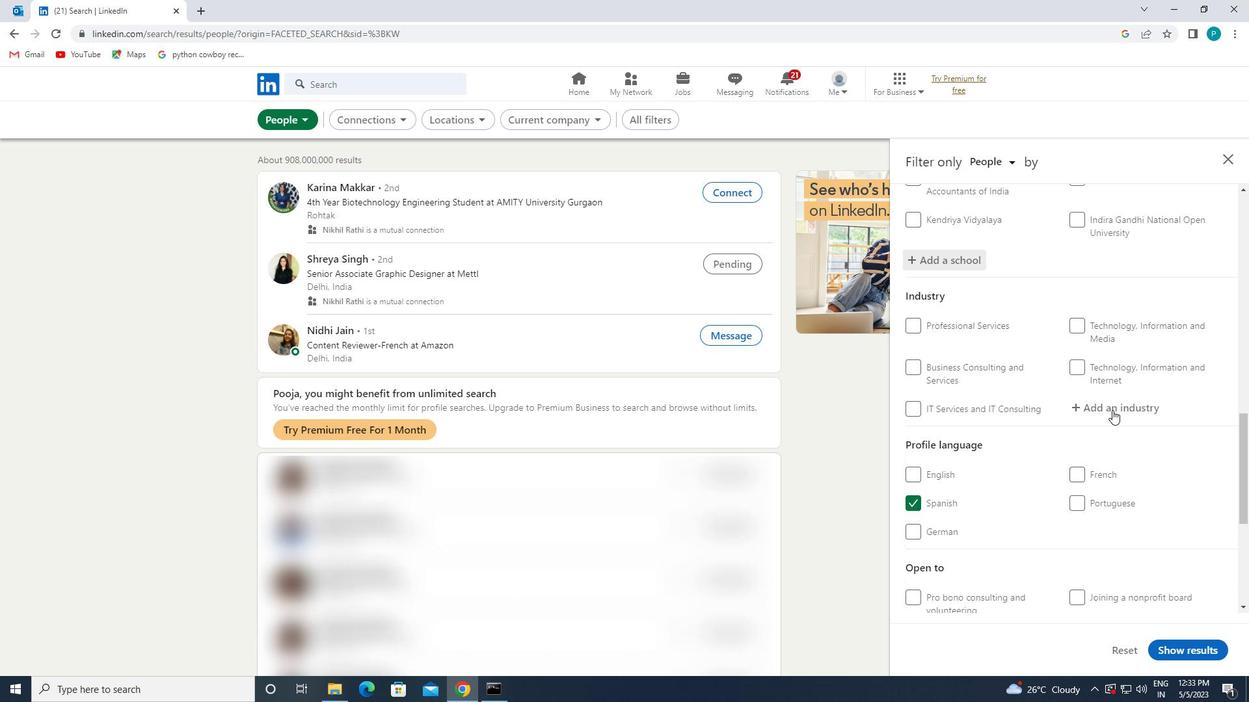 
Action: Key pressed <Key.caps_lock>N<Key.caps_lock>ATURAL
Screenshot: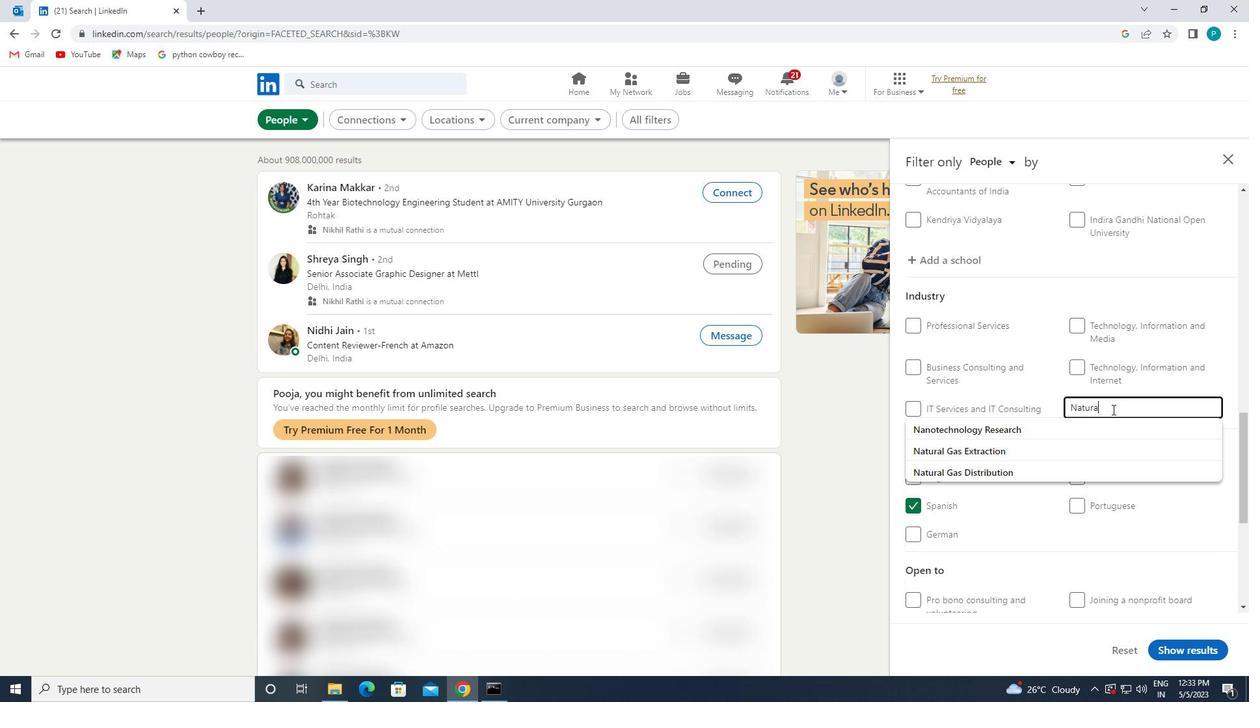 
Action: Mouse moved to (1061, 430)
Screenshot: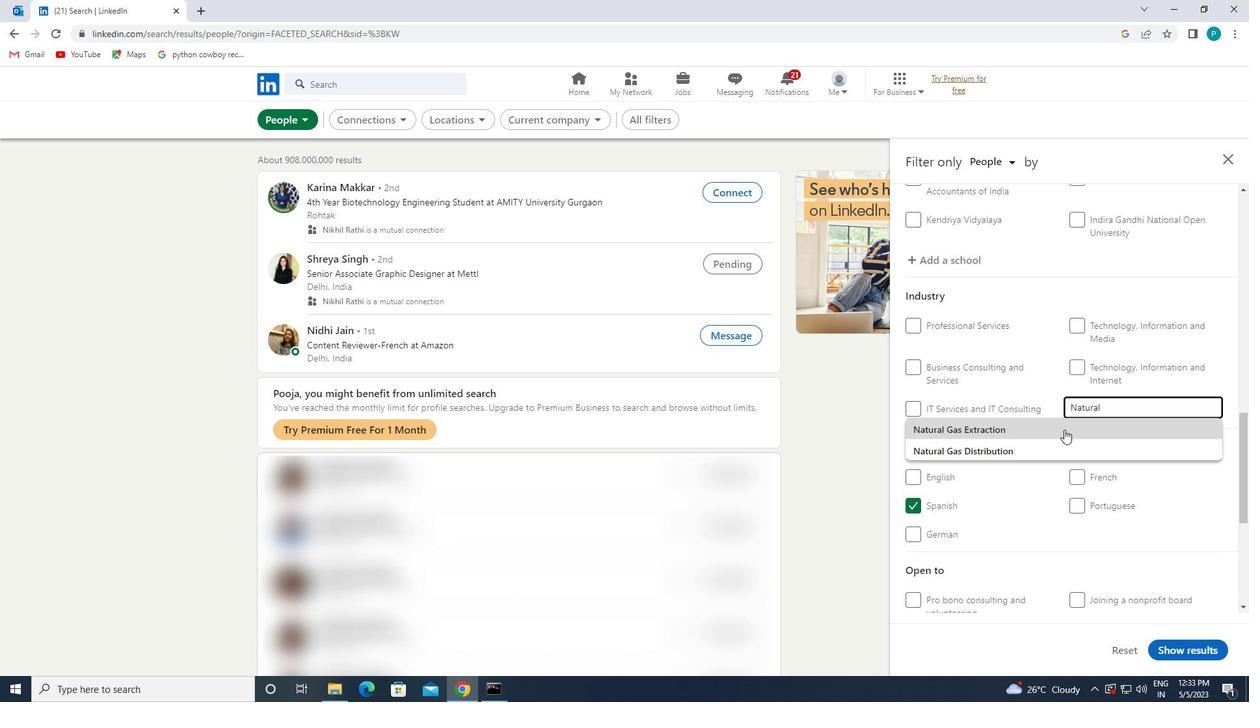 
Action: Mouse pressed left at (1061, 430)
Screenshot: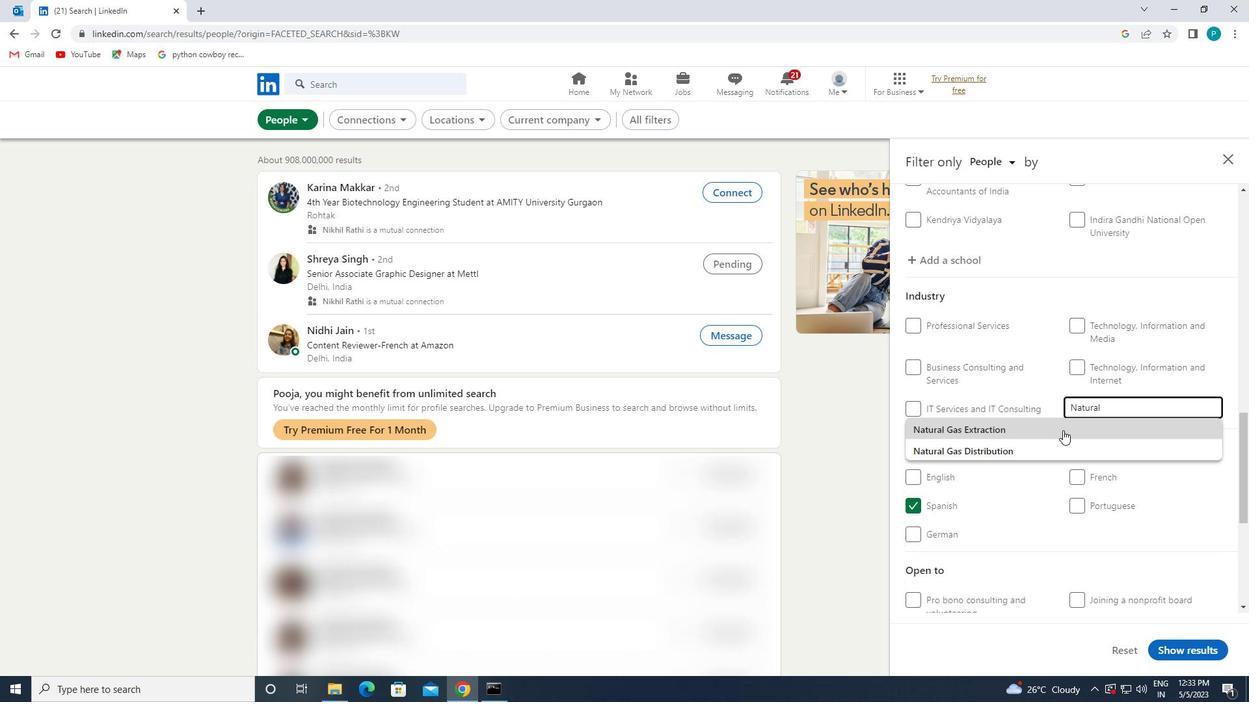 
Action: Mouse scrolled (1061, 430) with delta (0, 0)
Screenshot: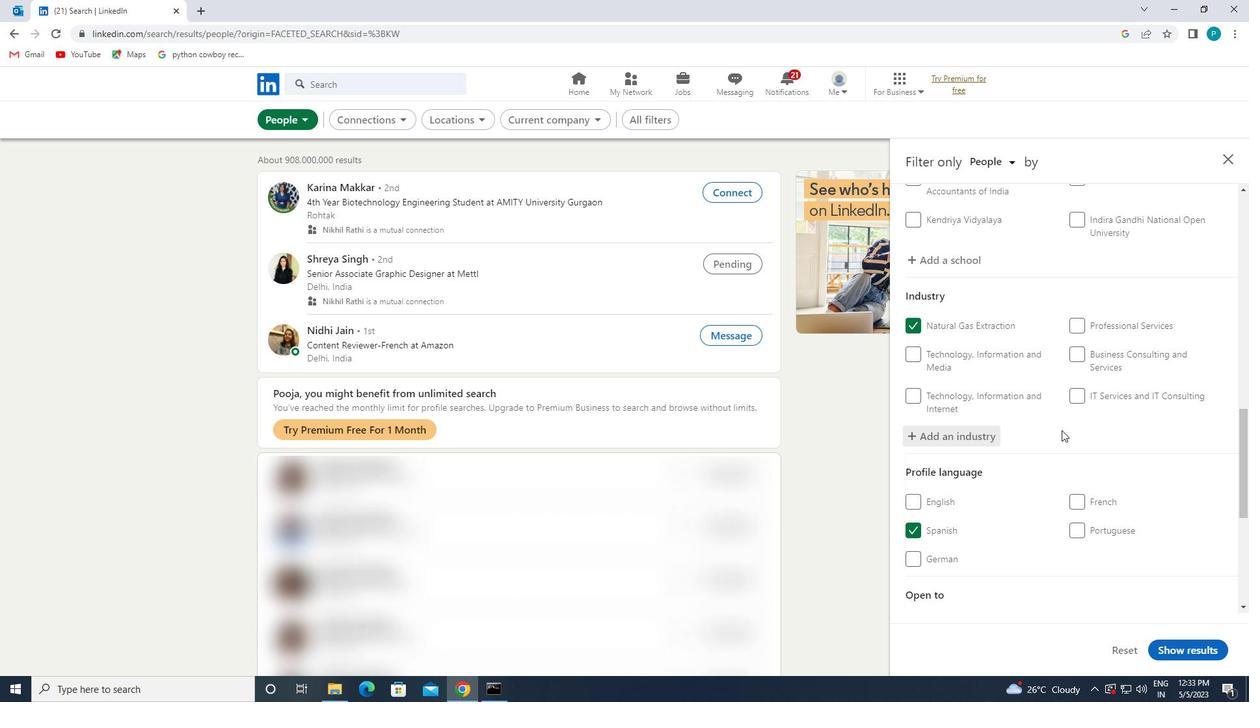 
Action: Mouse scrolled (1061, 430) with delta (0, 0)
Screenshot: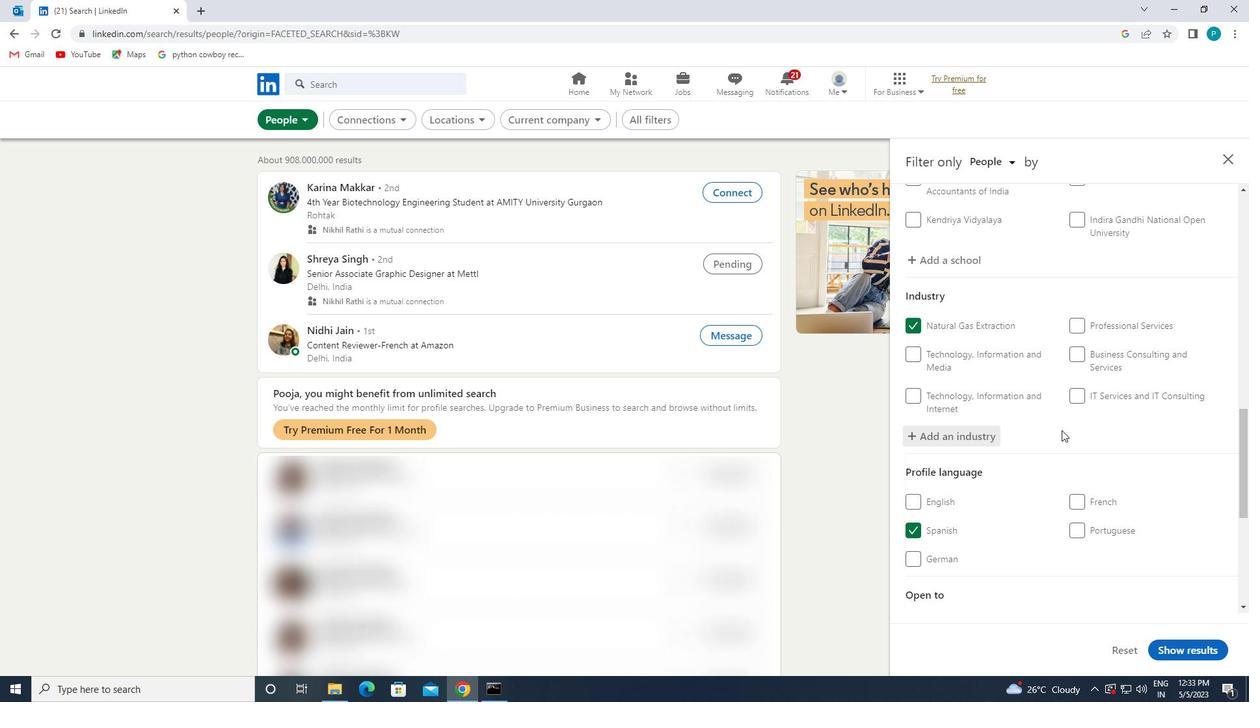 
Action: Mouse moved to (1049, 499)
Screenshot: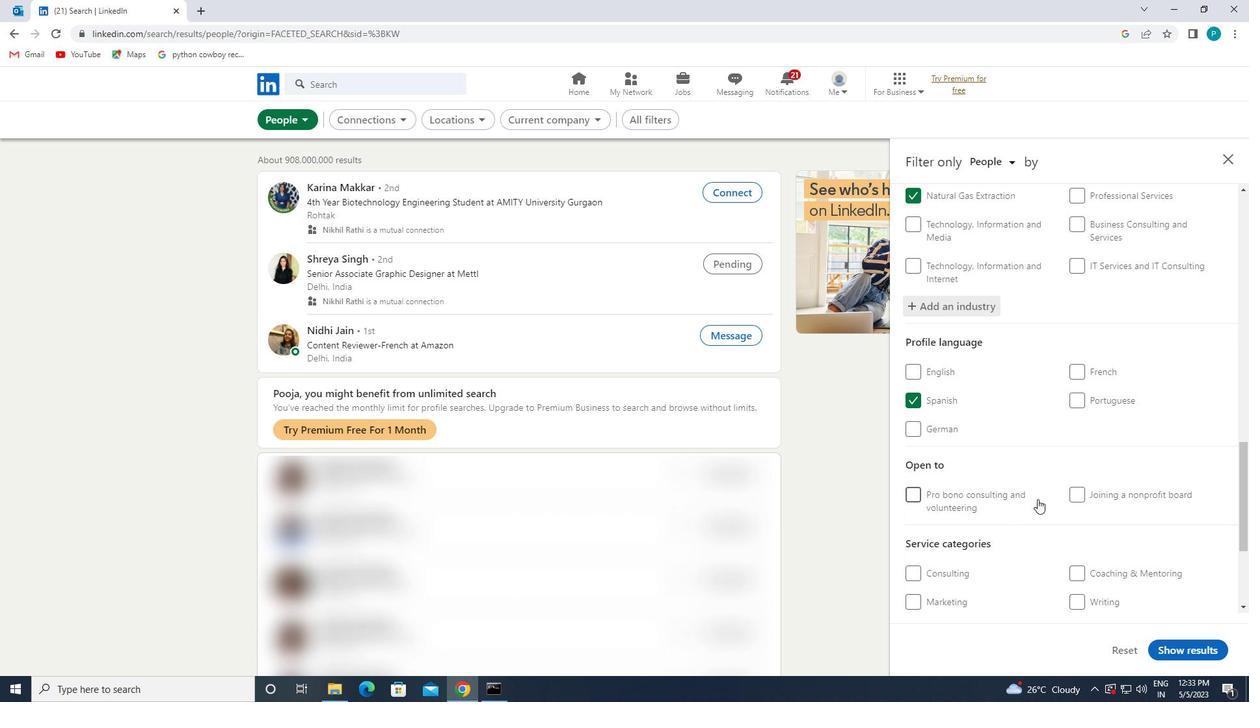
Action: Mouse scrolled (1049, 499) with delta (0, 0)
Screenshot: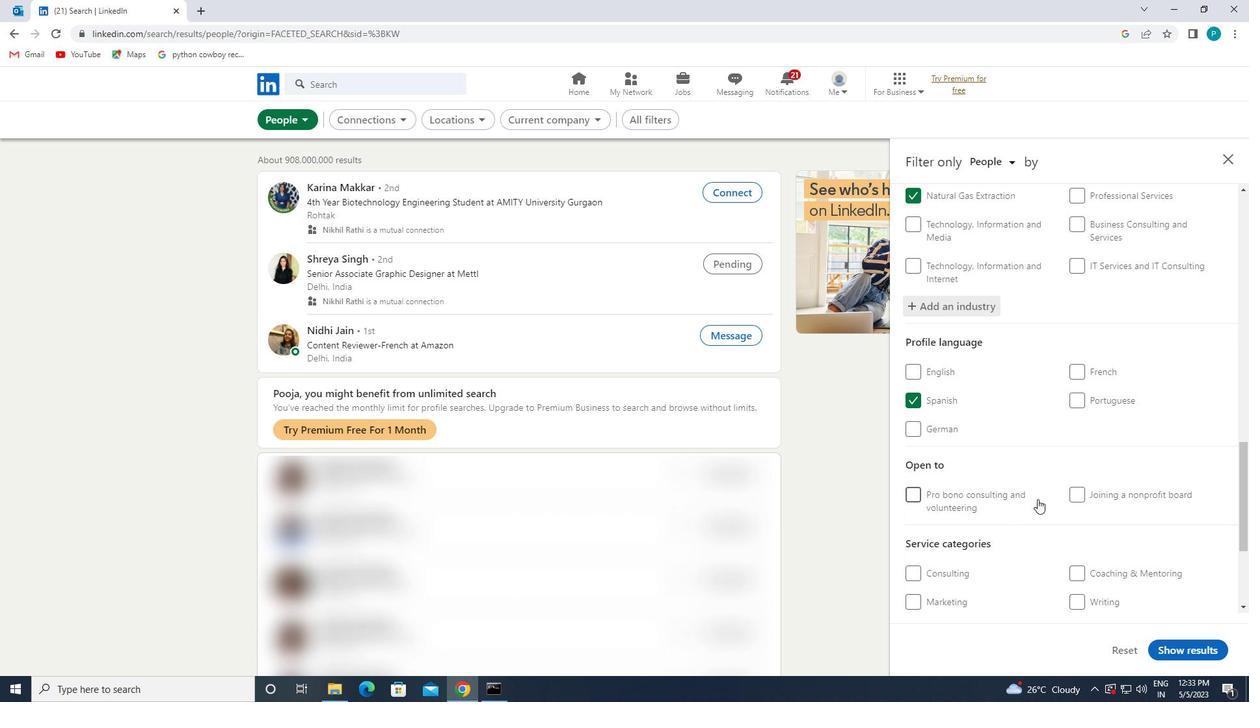 
Action: Mouse moved to (1115, 499)
Screenshot: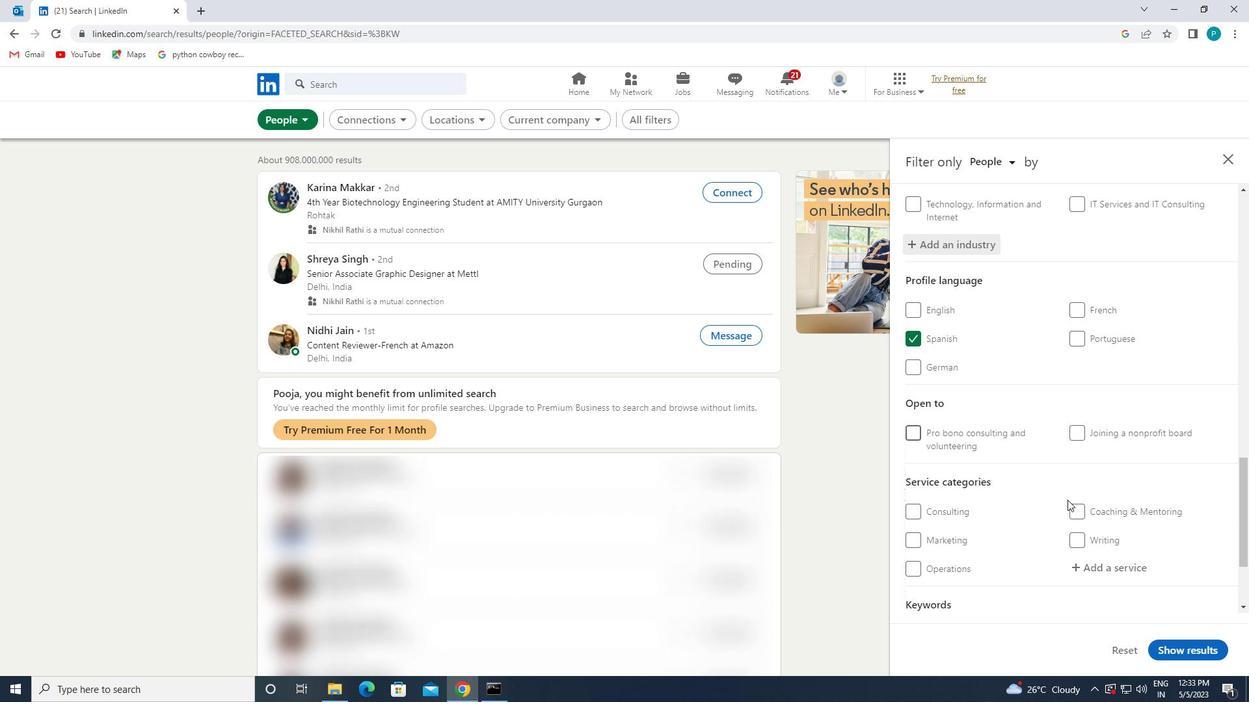 
Action: Mouse scrolled (1115, 498) with delta (0, 0)
Screenshot: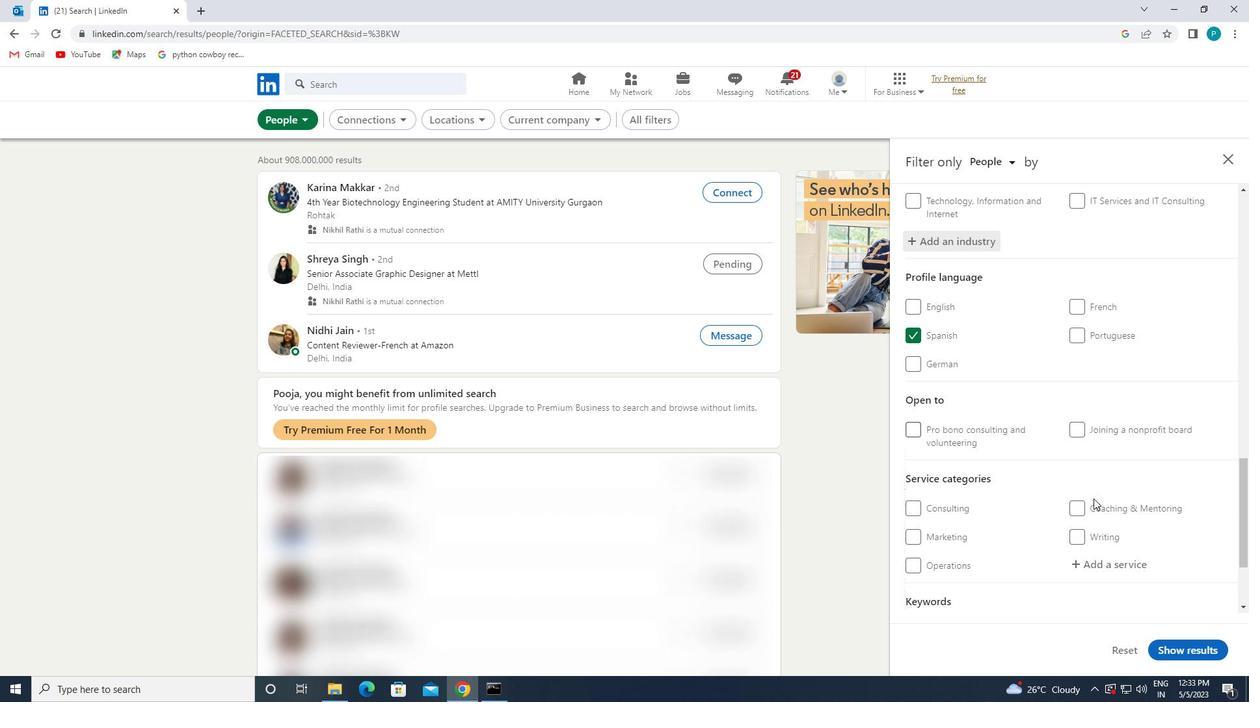 
Action: Mouse scrolled (1115, 498) with delta (0, 0)
Screenshot: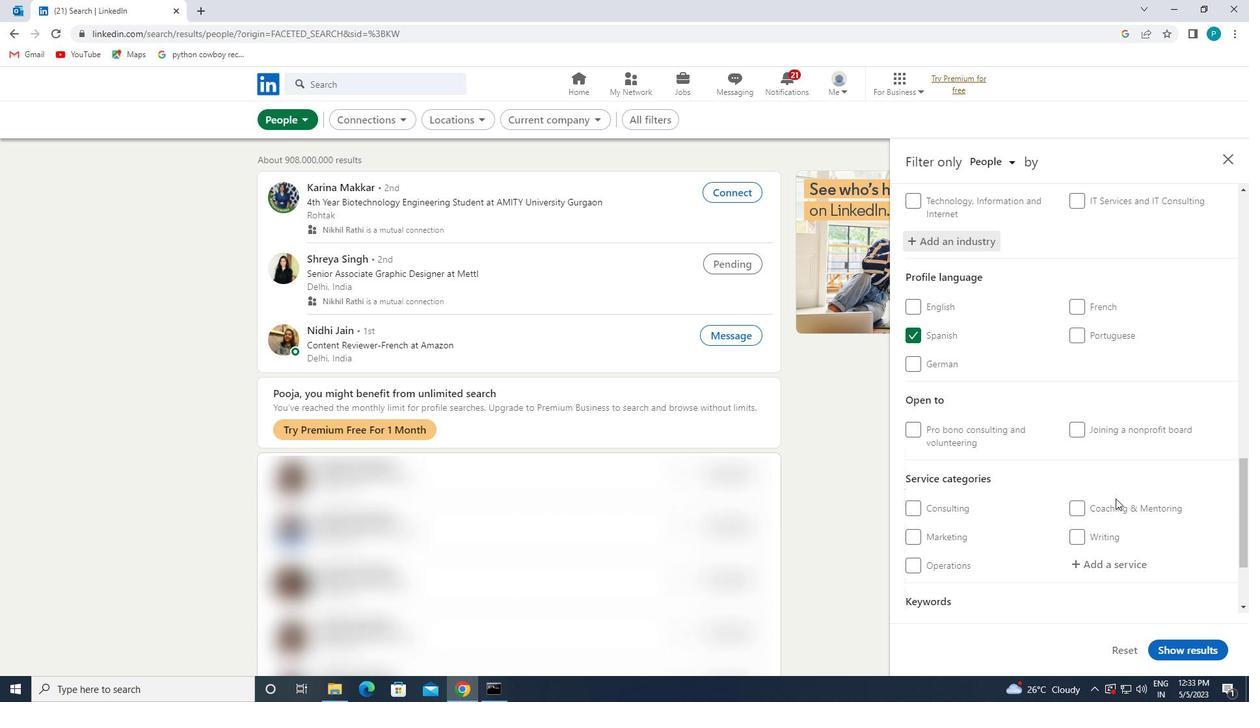 
Action: Mouse moved to (1106, 432)
Screenshot: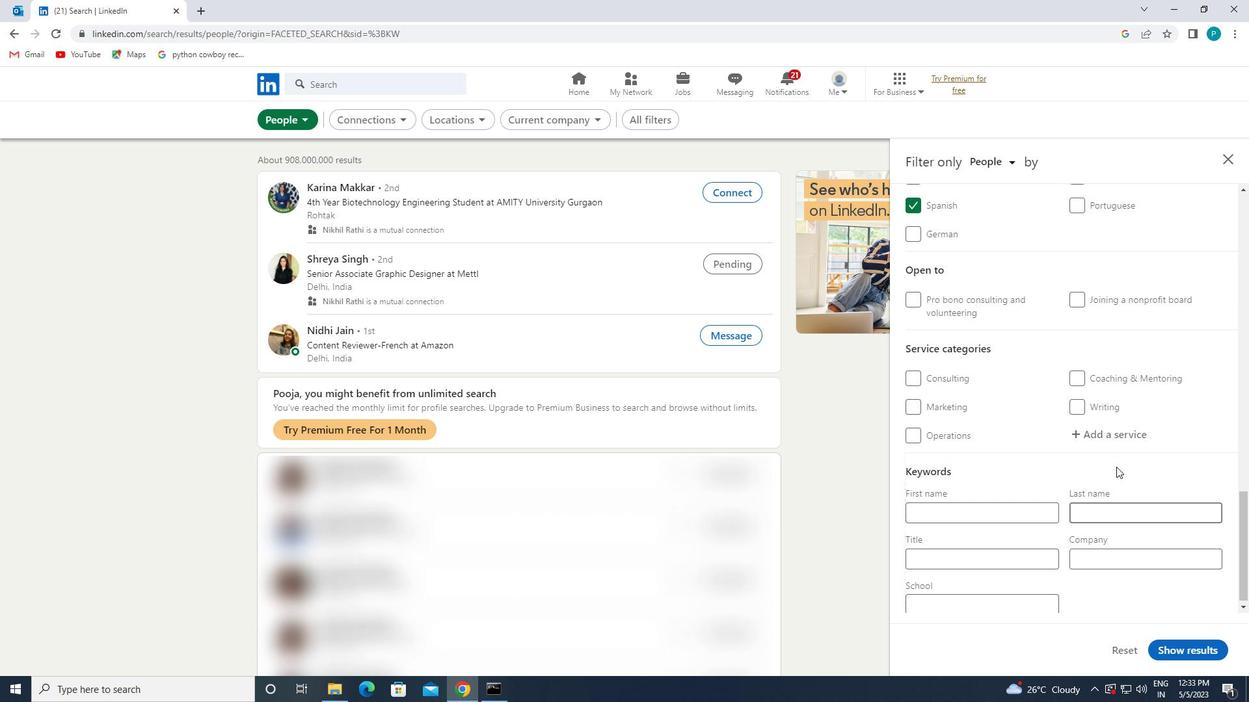 
Action: Mouse pressed left at (1106, 432)
Screenshot: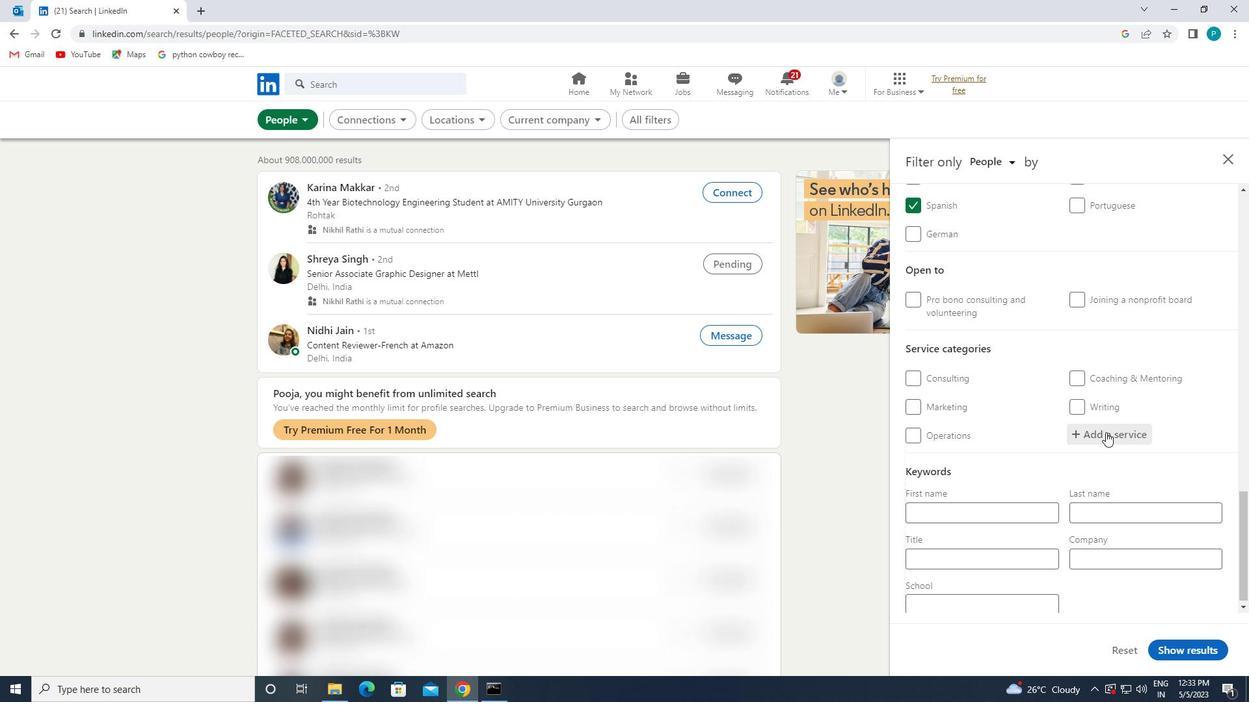 
Action: Key pressed <Key.caps_lock>D<Key.caps_lock>IGITAL
Screenshot: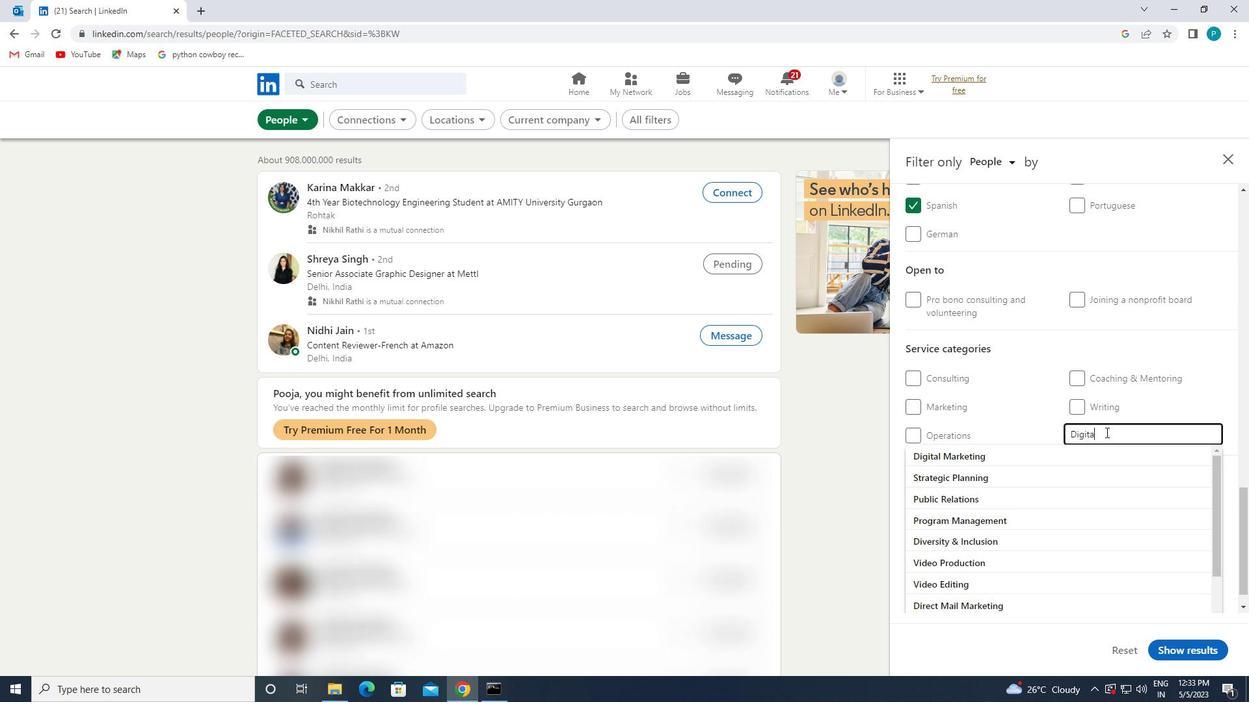 
Action: Mouse moved to (1061, 456)
Screenshot: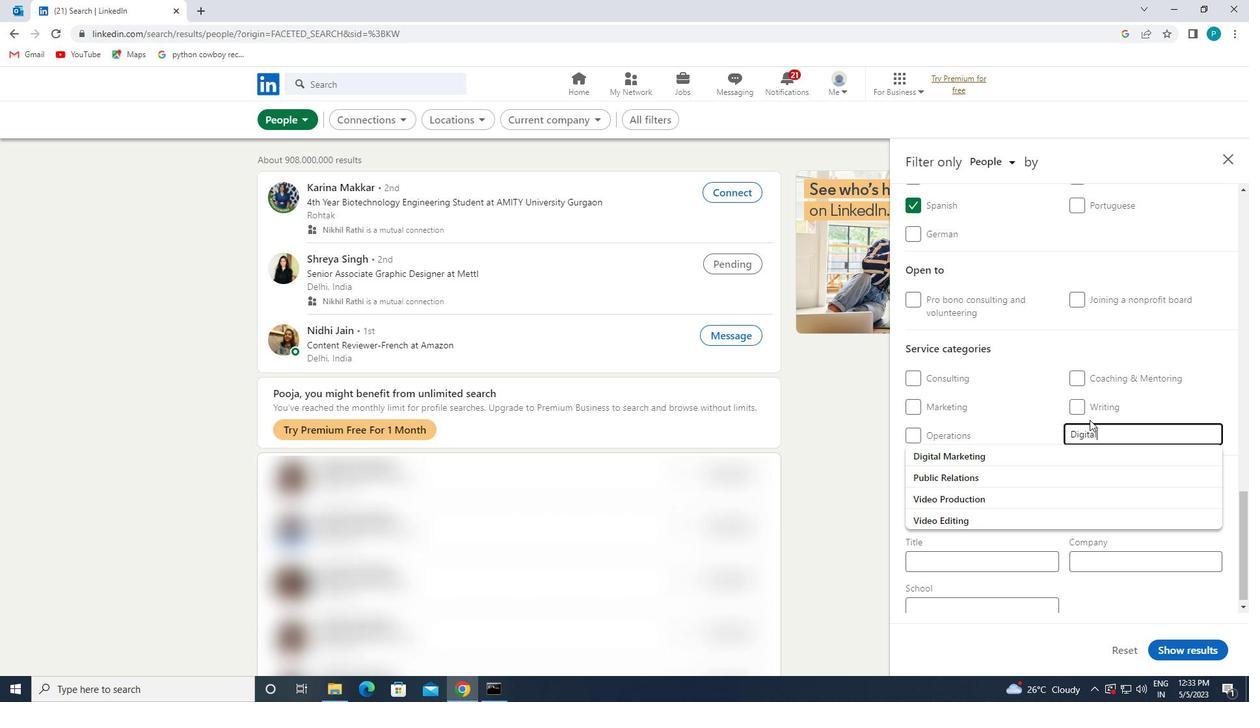 
Action: Mouse pressed left at (1061, 456)
Screenshot: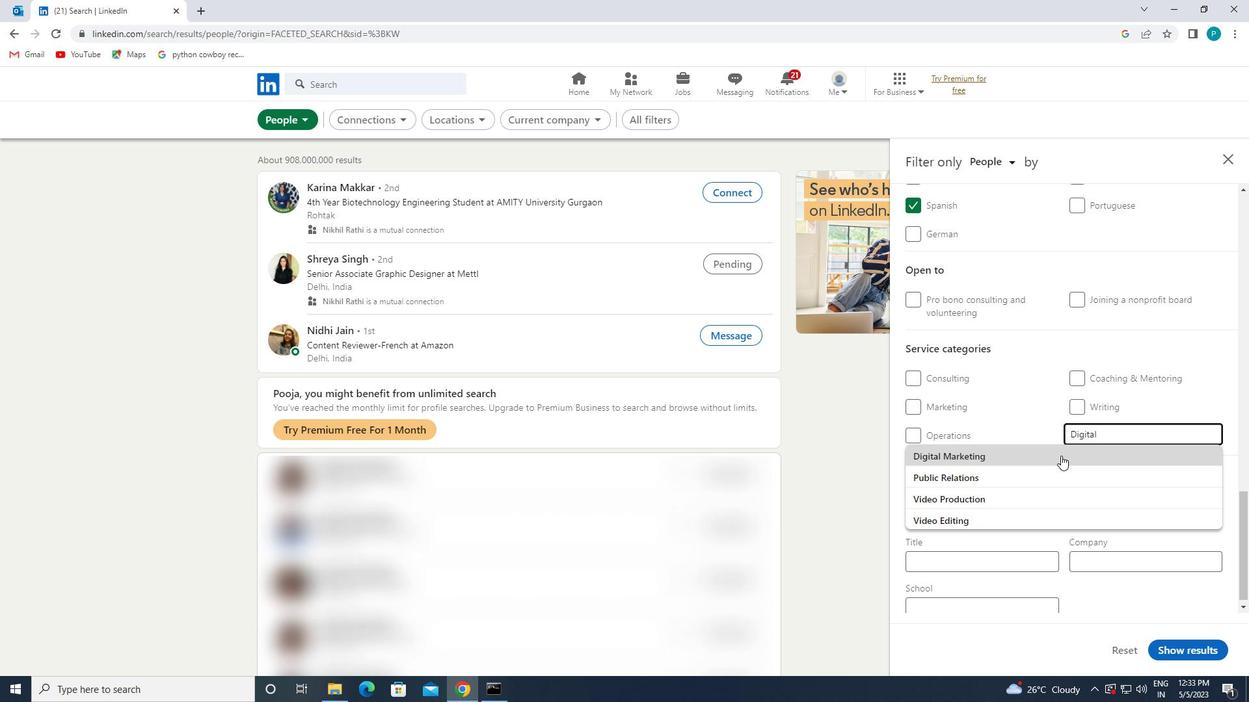 
Action: Mouse moved to (1061, 469)
Screenshot: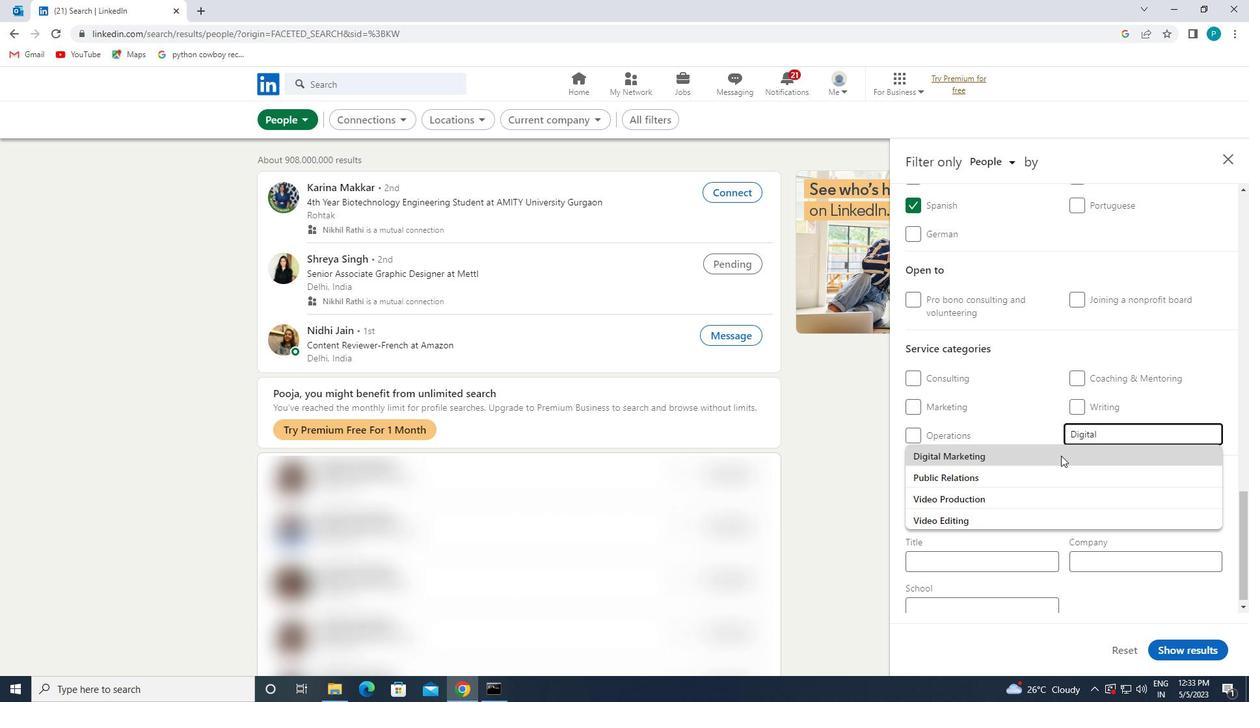 
Action: Mouse scrolled (1061, 469) with delta (0, 0)
Screenshot: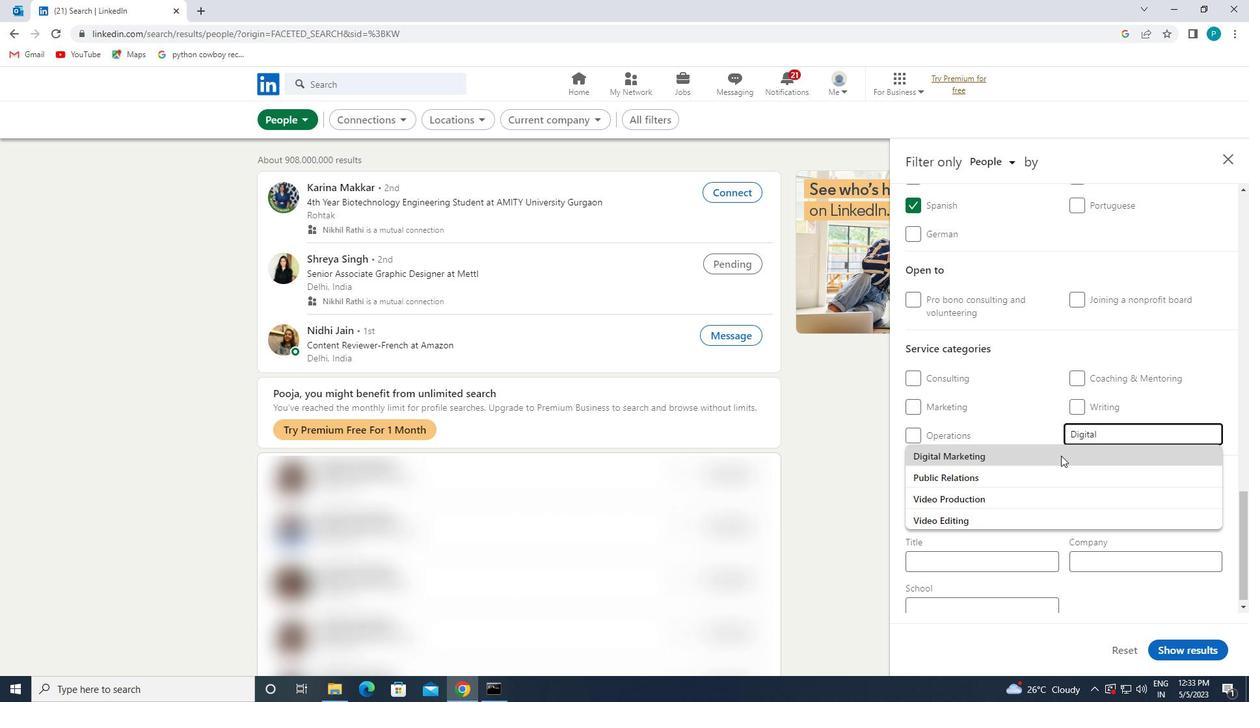 
Action: Mouse moved to (1048, 479)
Screenshot: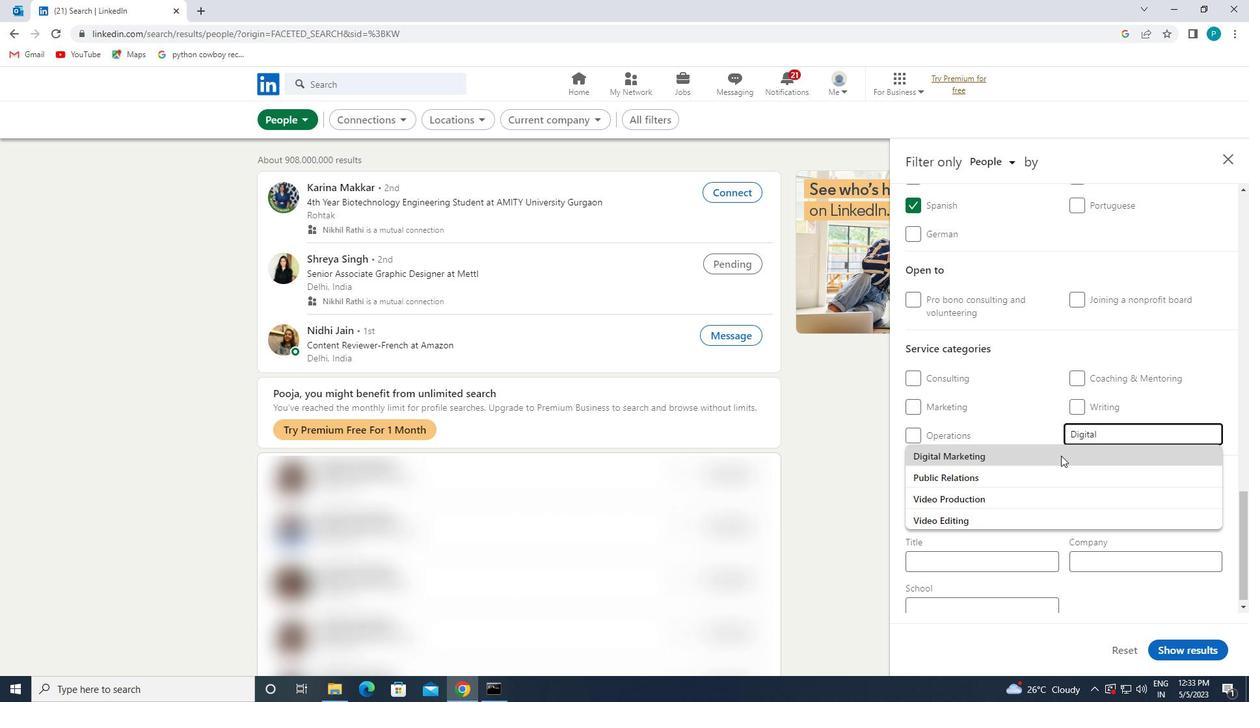 
Action: Mouse scrolled (1048, 478) with delta (0, 0)
Screenshot: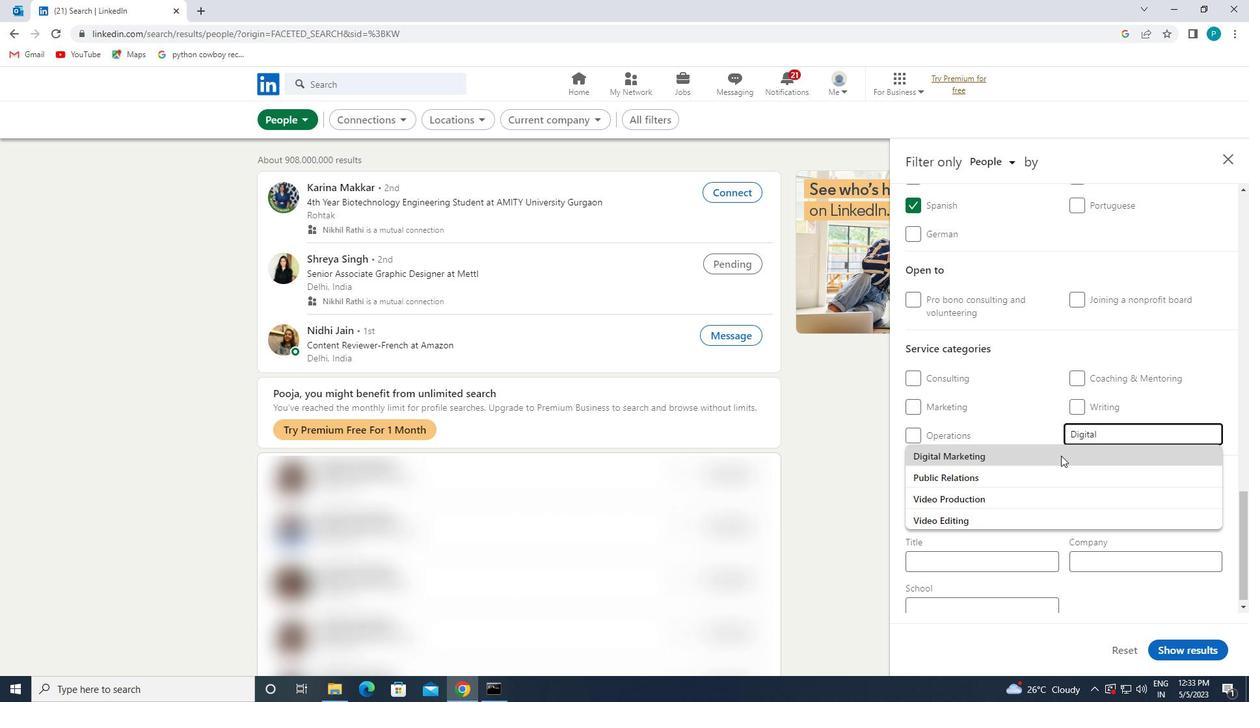 
Action: Mouse moved to (961, 559)
Screenshot: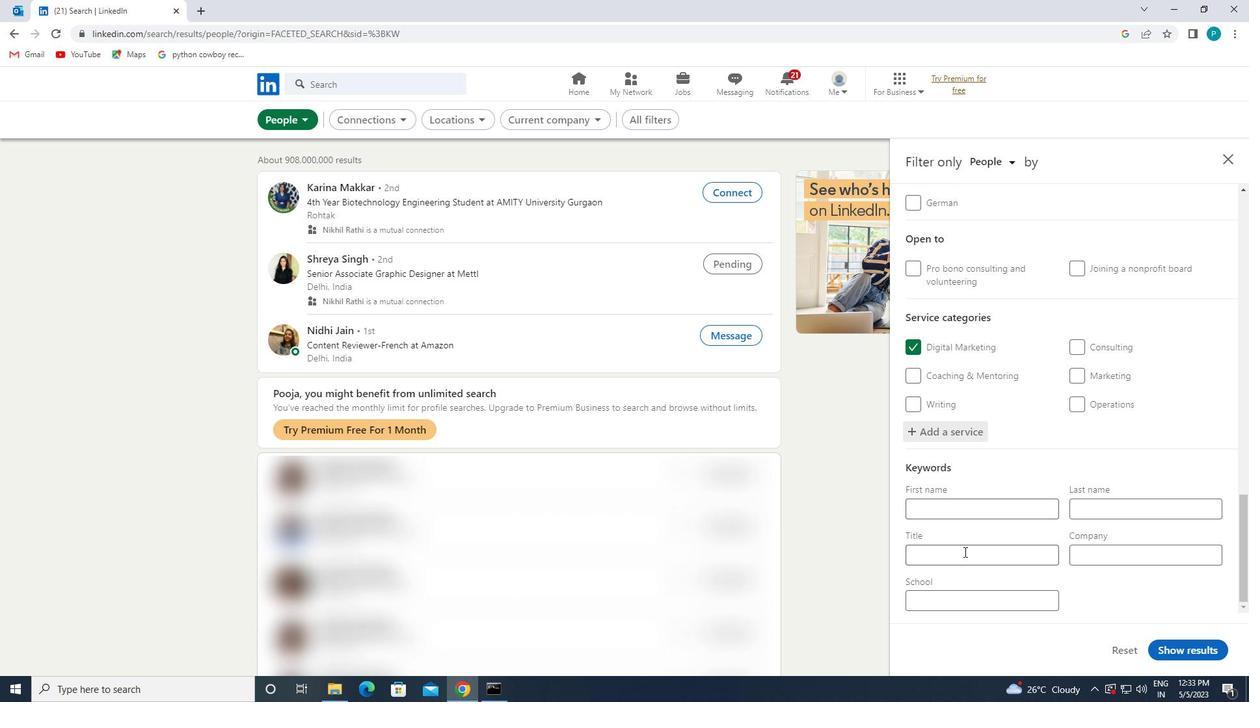 
Action: Mouse pressed left at (961, 559)
Screenshot: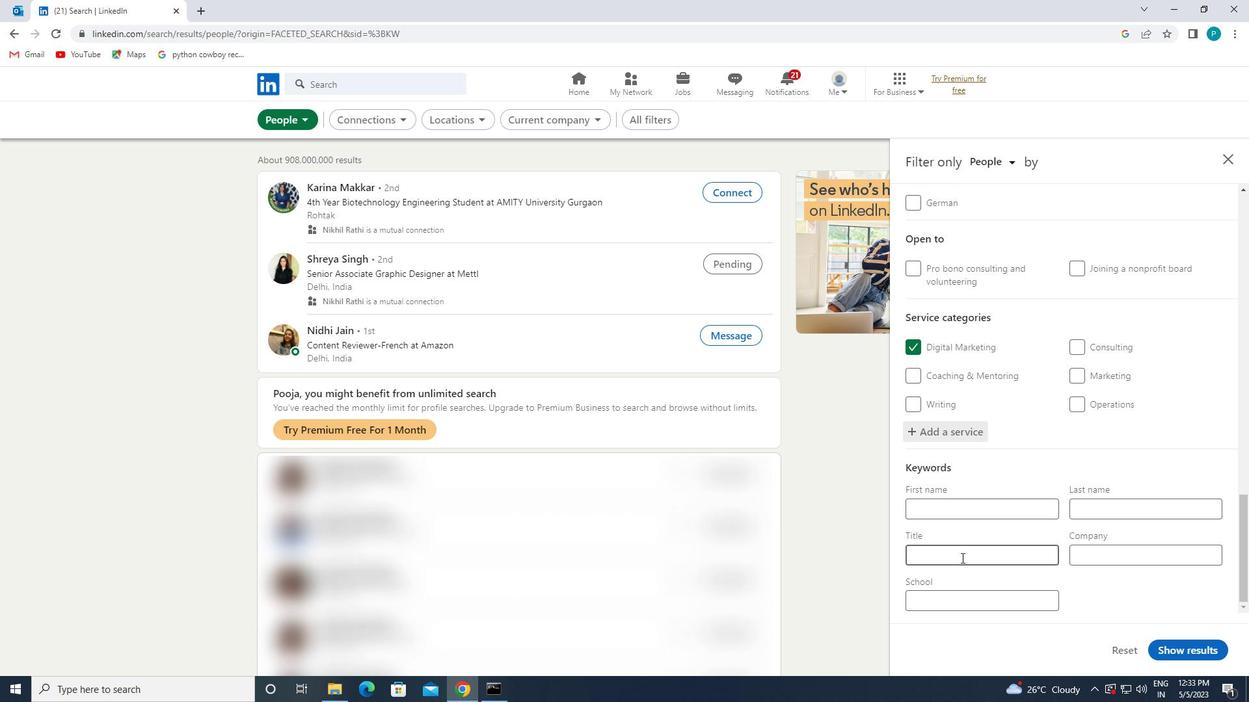 
Action: Key pressed <Key.caps_lock>S<Key.caps_lock>UICIDE<Key.space><Key.caps_lock>H<Key.caps_lock>OTL<Key.backspace>LINE<Key.space>V<Key.caps_lock>OLUNTEER
Screenshot: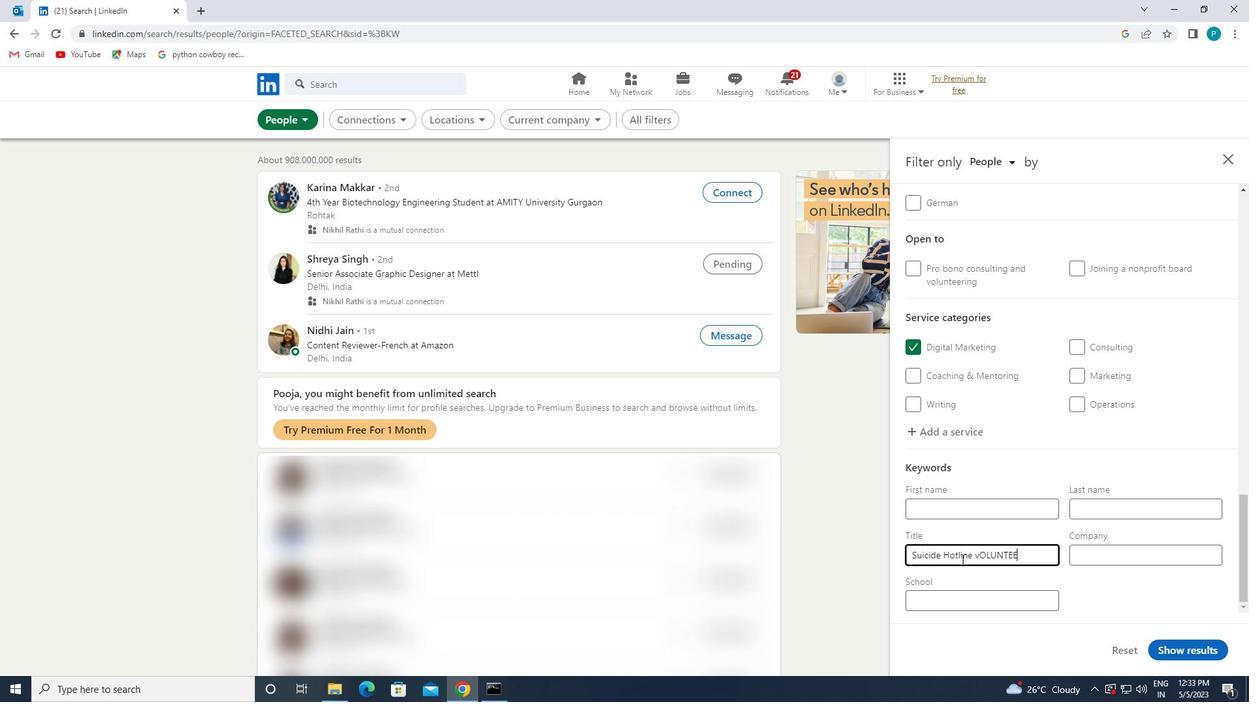 
Action: Mouse moved to (930, 540)
Screenshot: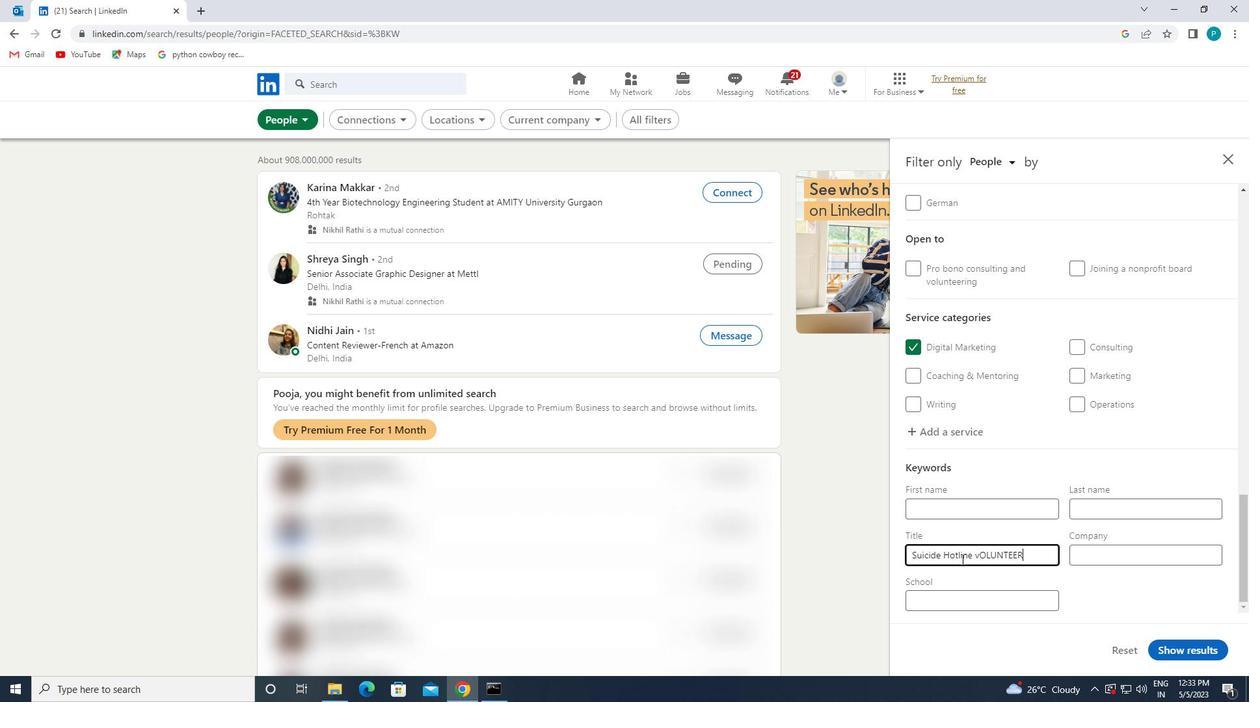 
Action: Key pressed <Key.backspace><Key.backspace><Key.backspace><Key.backspace><Key.backspace><Key.backspace><Key.backspace><Key.backspace><Key.backspace>V<Key.caps_lock>OLUNTEER
Screenshot: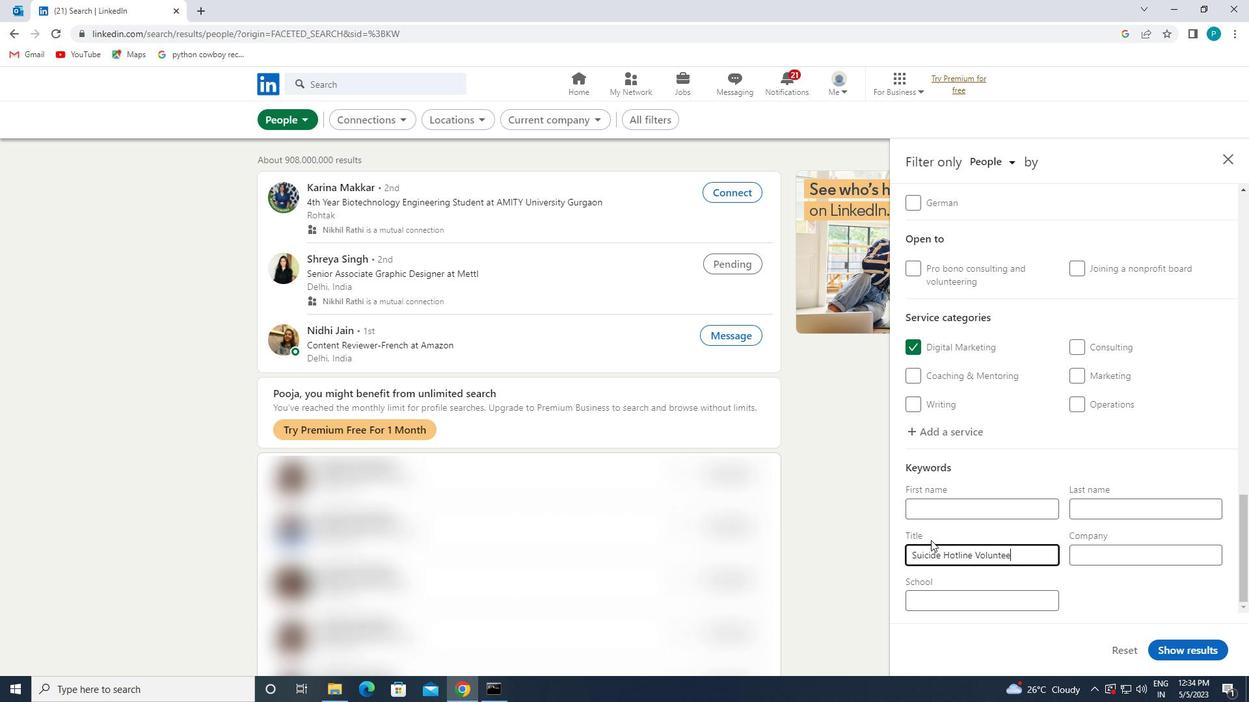 
Action: Mouse moved to (1178, 648)
Screenshot: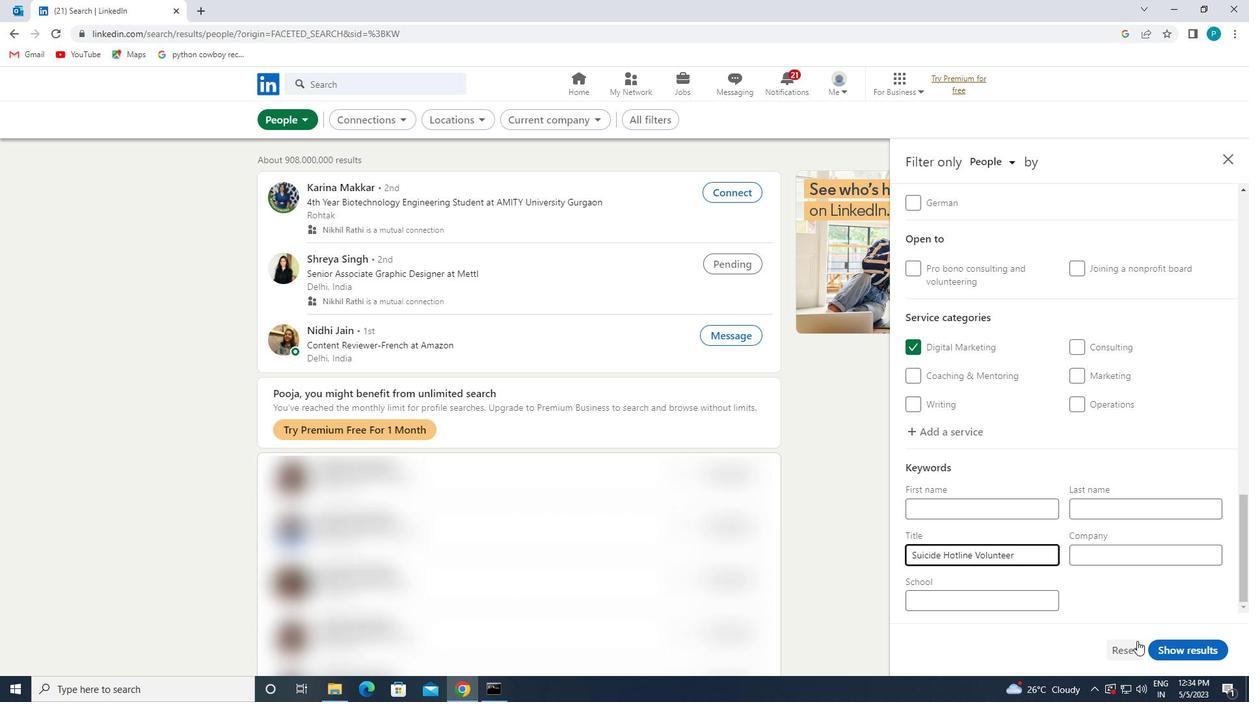 
Action: Mouse pressed left at (1178, 648)
Screenshot: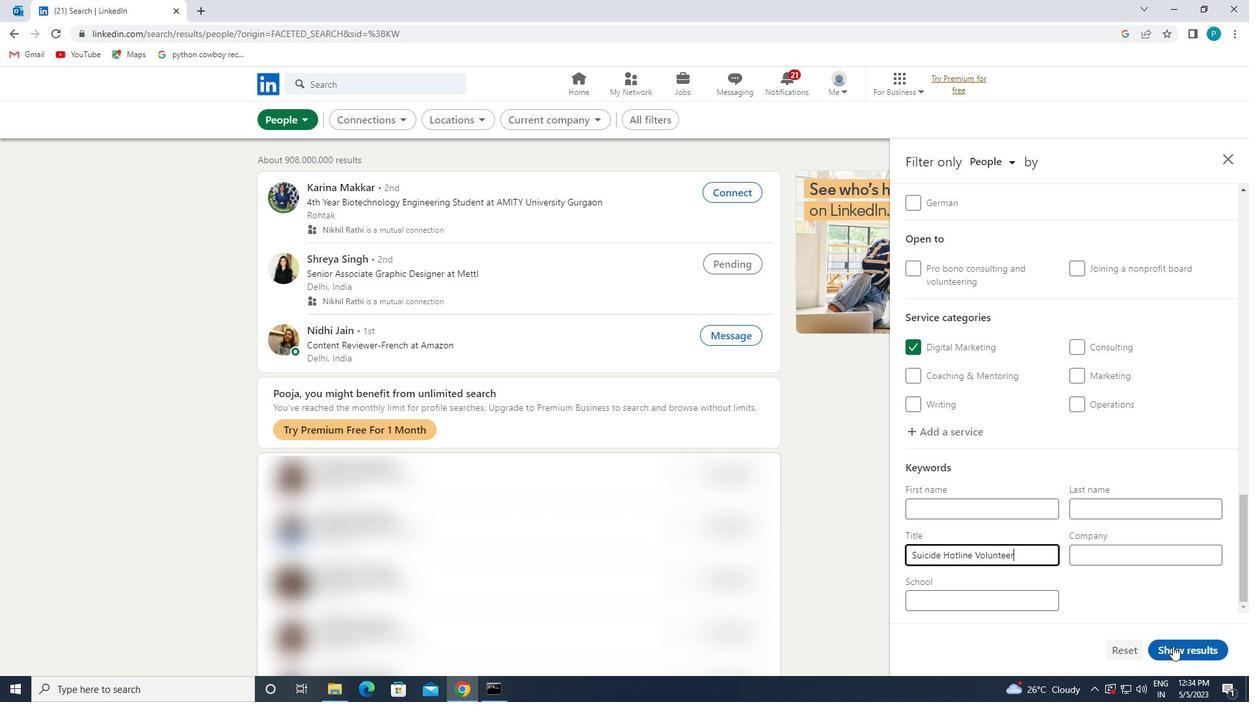 
